 Task: Find connections with filter location Hückelhoven with filter topic #Websitewith filter profile language German with filter current company Microland Limited with filter school The NorthCap University with filter industry Outpatient Care Centers with filter service category Strategic Planning with filter keywords title Mover
Action: Mouse moved to (575, 71)
Screenshot: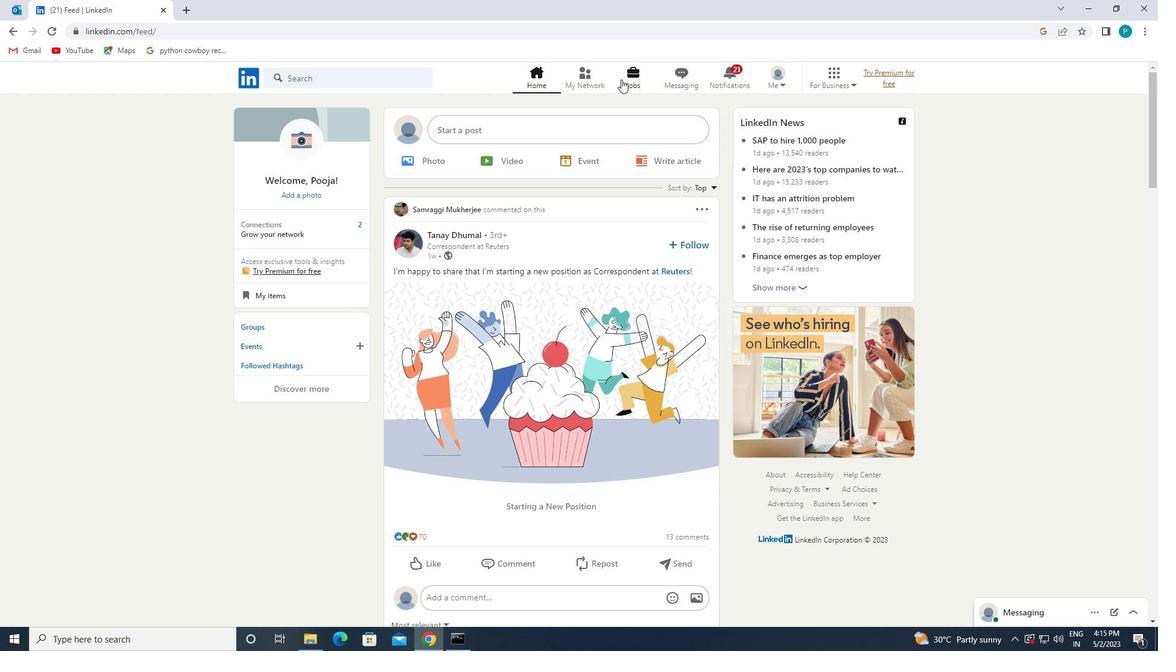 
Action: Mouse pressed left at (575, 71)
Screenshot: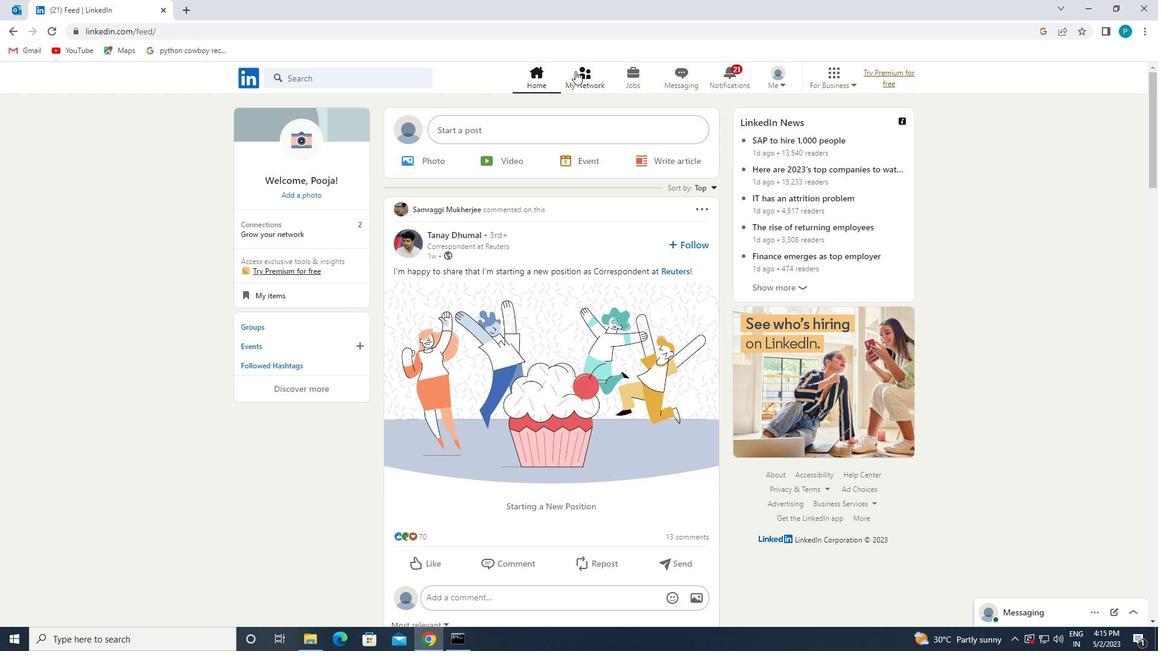 
Action: Mouse moved to (293, 146)
Screenshot: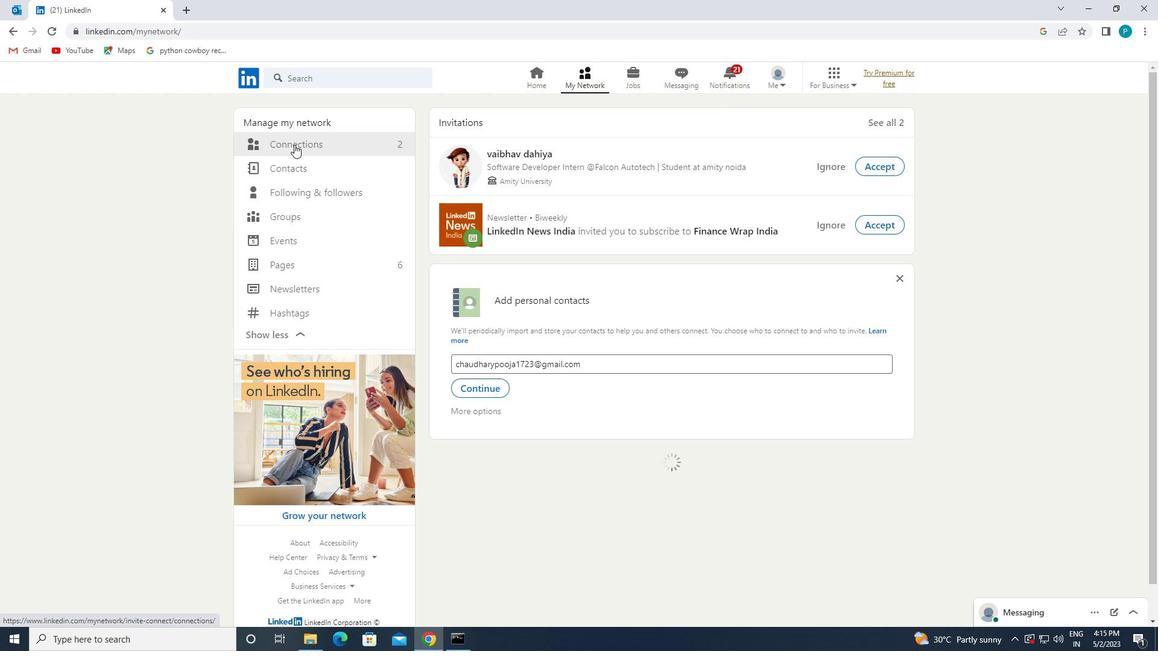 
Action: Mouse pressed left at (293, 146)
Screenshot: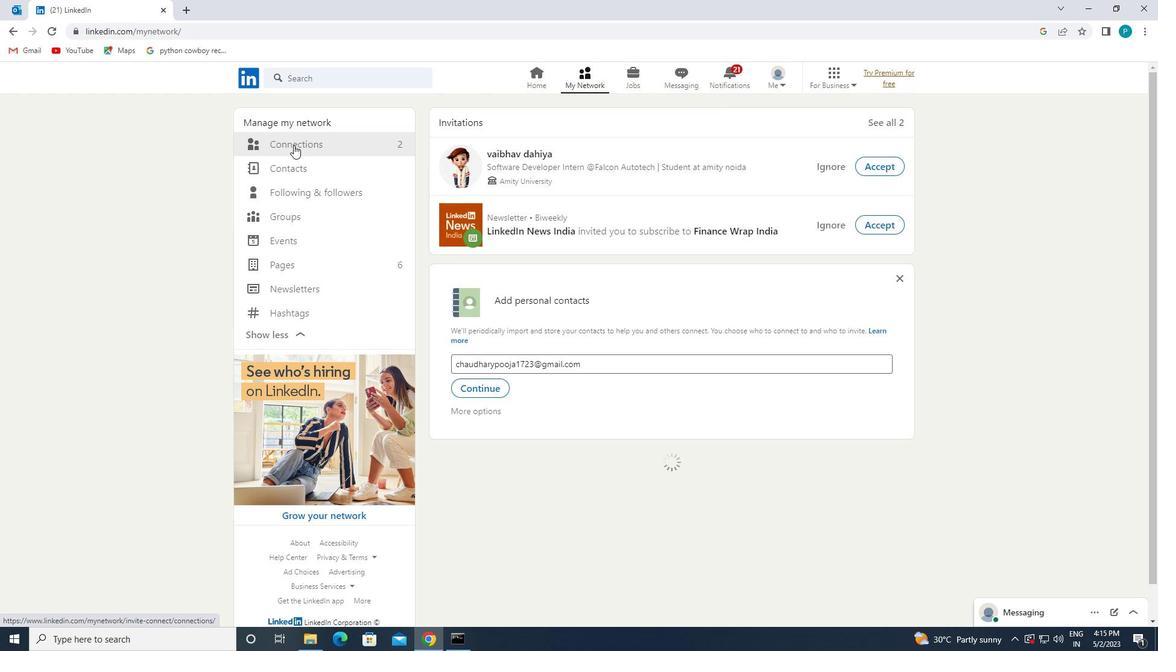 
Action: Mouse moved to (661, 147)
Screenshot: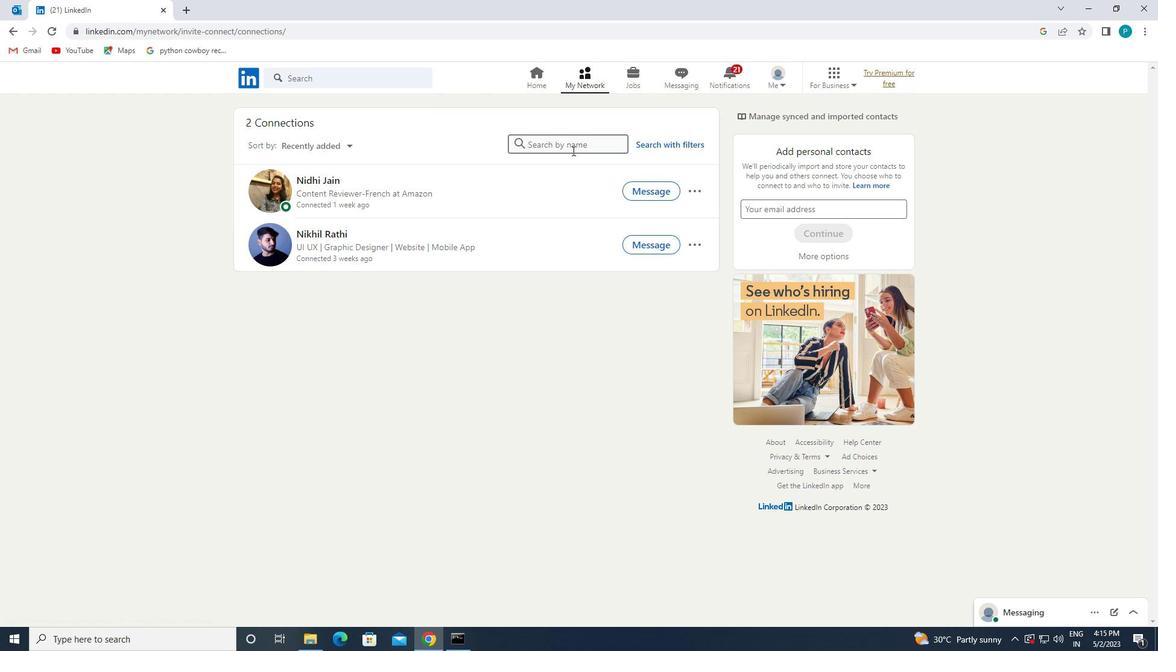 
Action: Mouse pressed left at (661, 147)
Screenshot: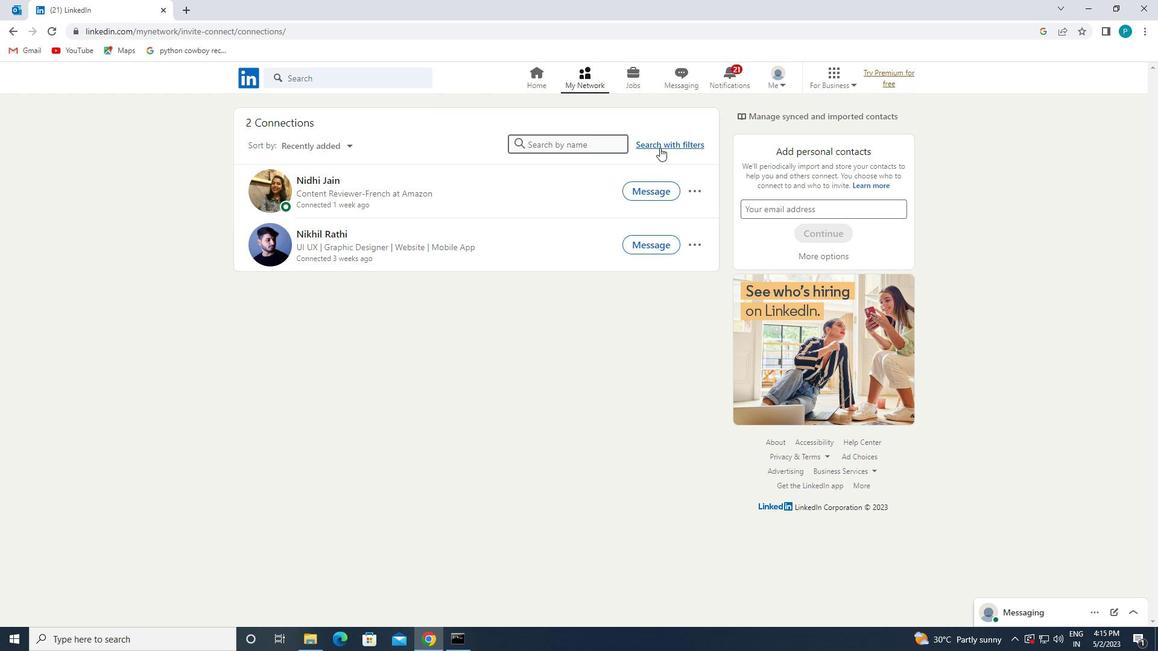 
Action: Mouse moved to (627, 110)
Screenshot: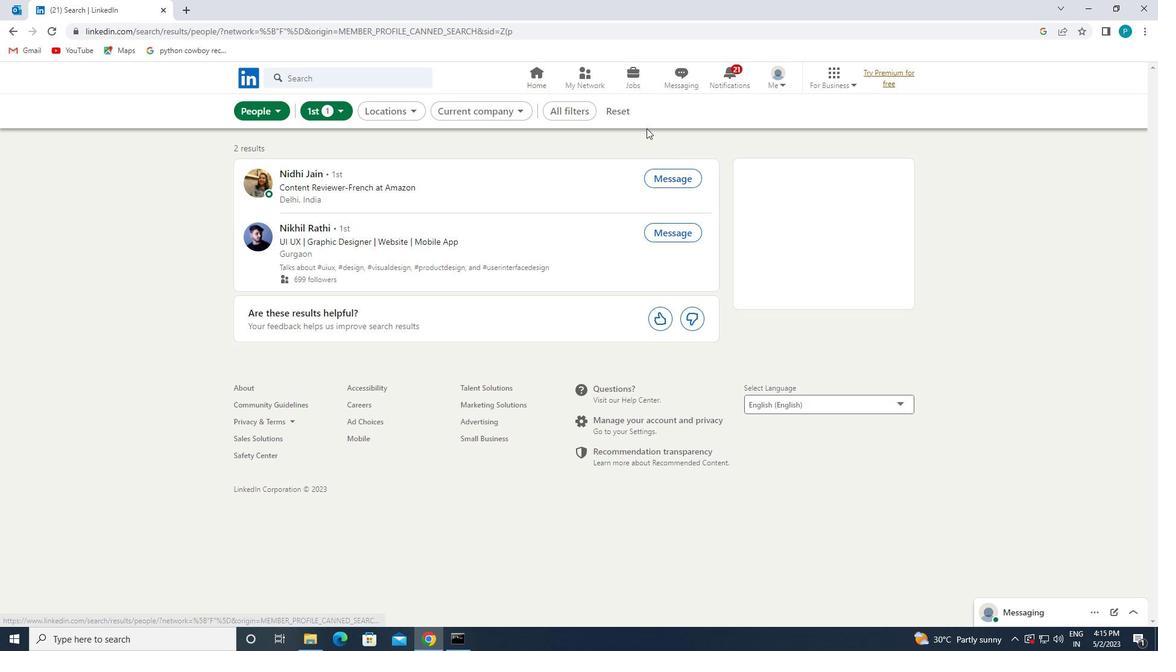 
Action: Mouse pressed left at (627, 110)
Screenshot: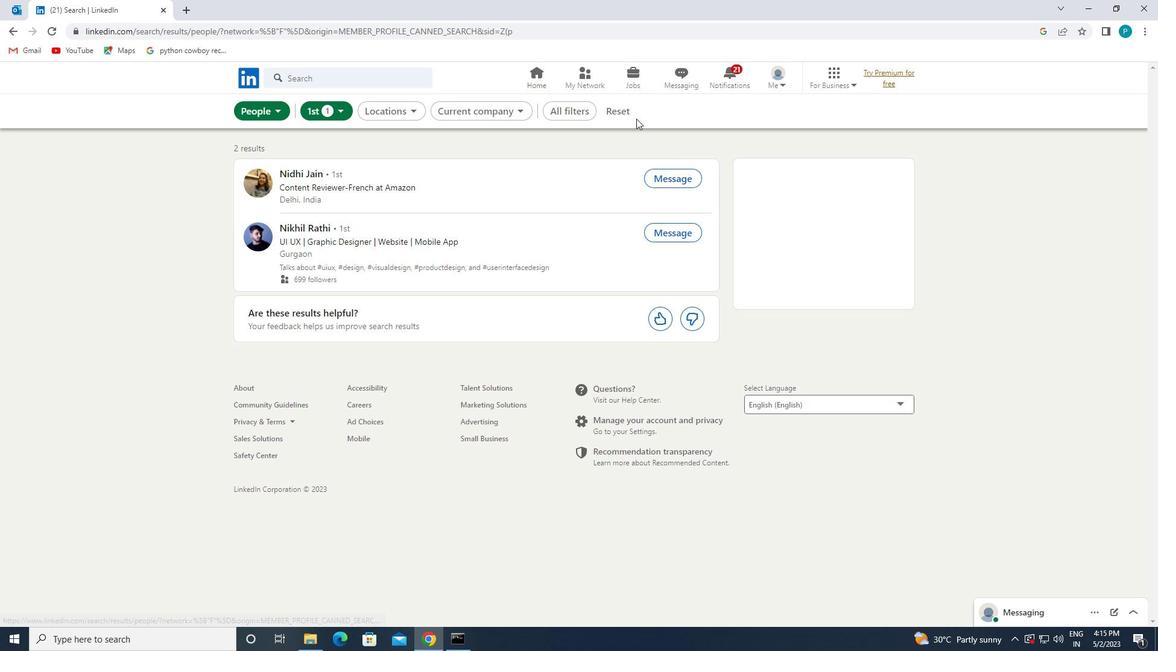 
Action: Mouse moved to (589, 111)
Screenshot: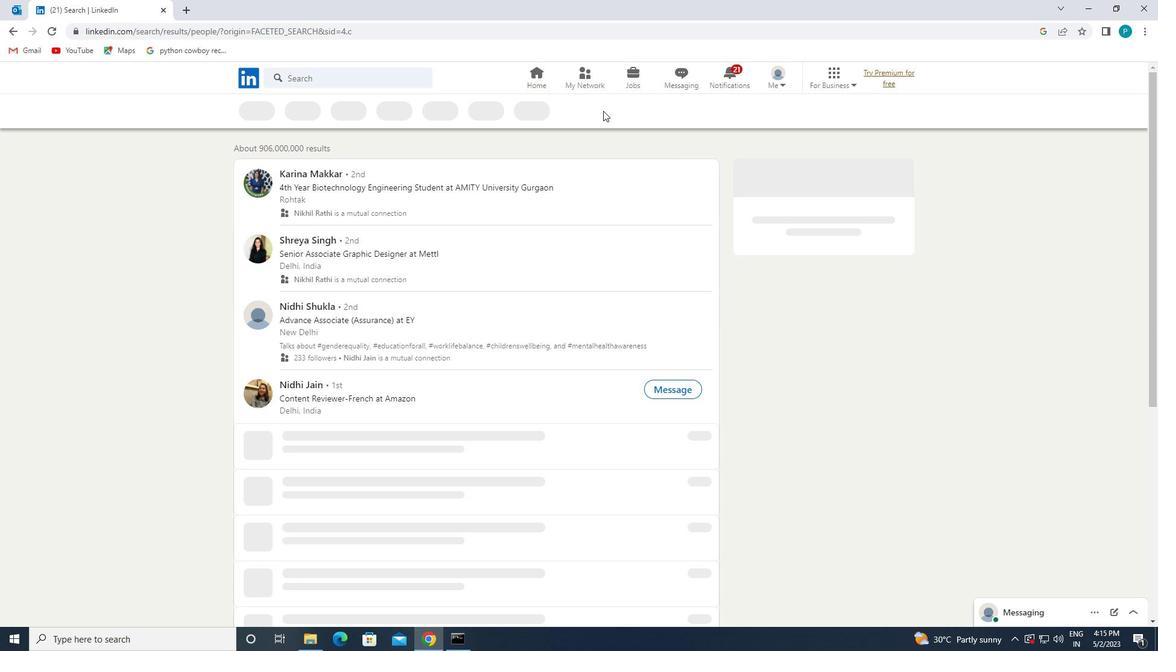 
Action: Mouse pressed left at (589, 111)
Screenshot: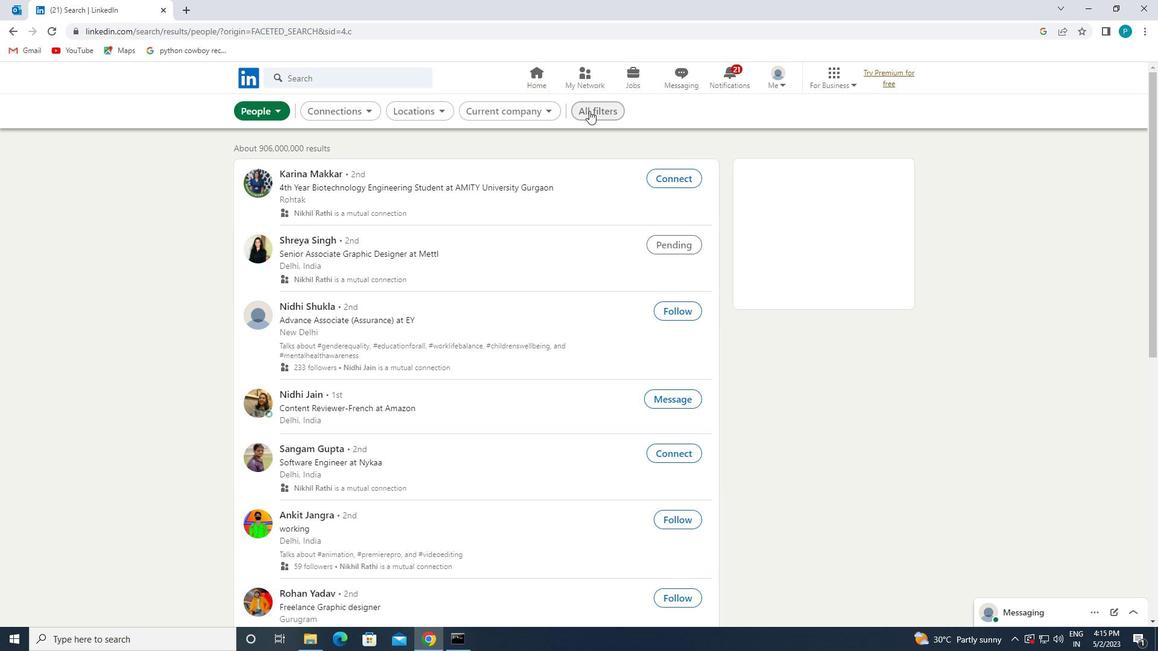 
Action: Mouse moved to (908, 328)
Screenshot: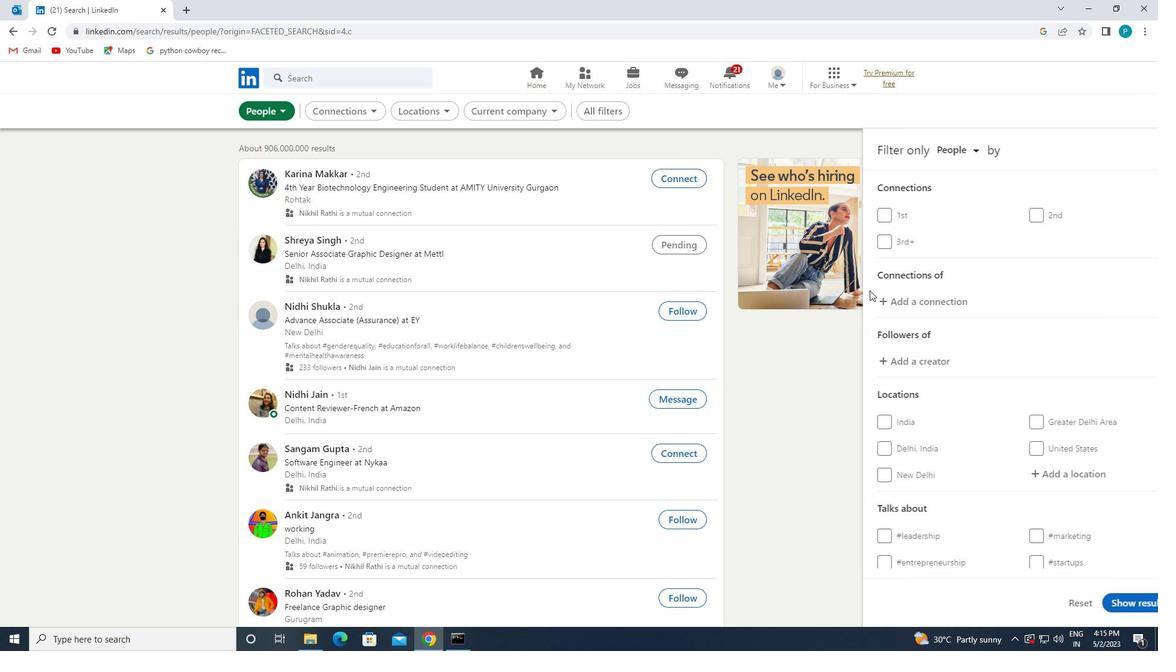 
Action: Mouse scrolled (908, 327) with delta (0, 0)
Screenshot: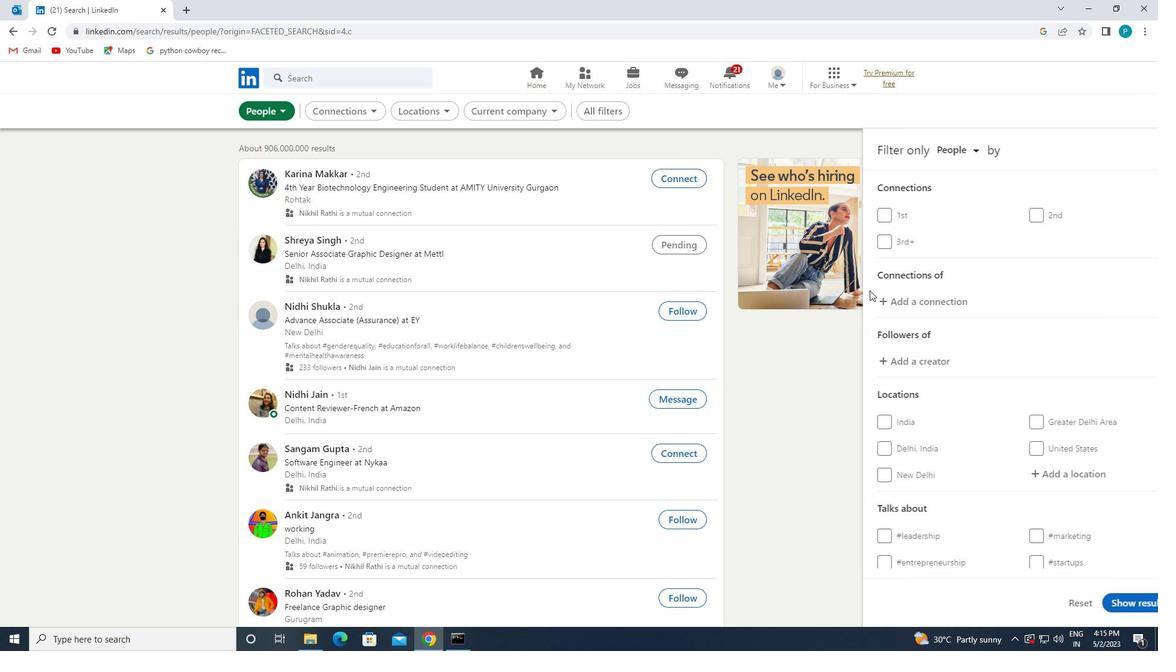 
Action: Mouse moved to (910, 332)
Screenshot: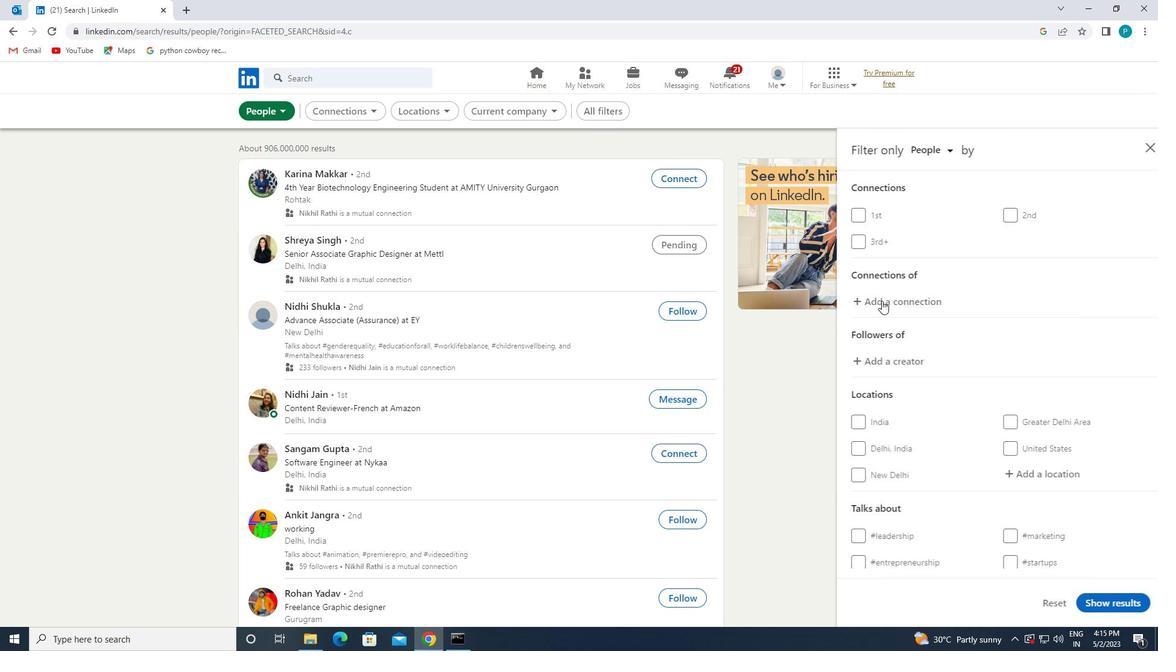 
Action: Mouse scrolled (910, 331) with delta (0, 0)
Screenshot: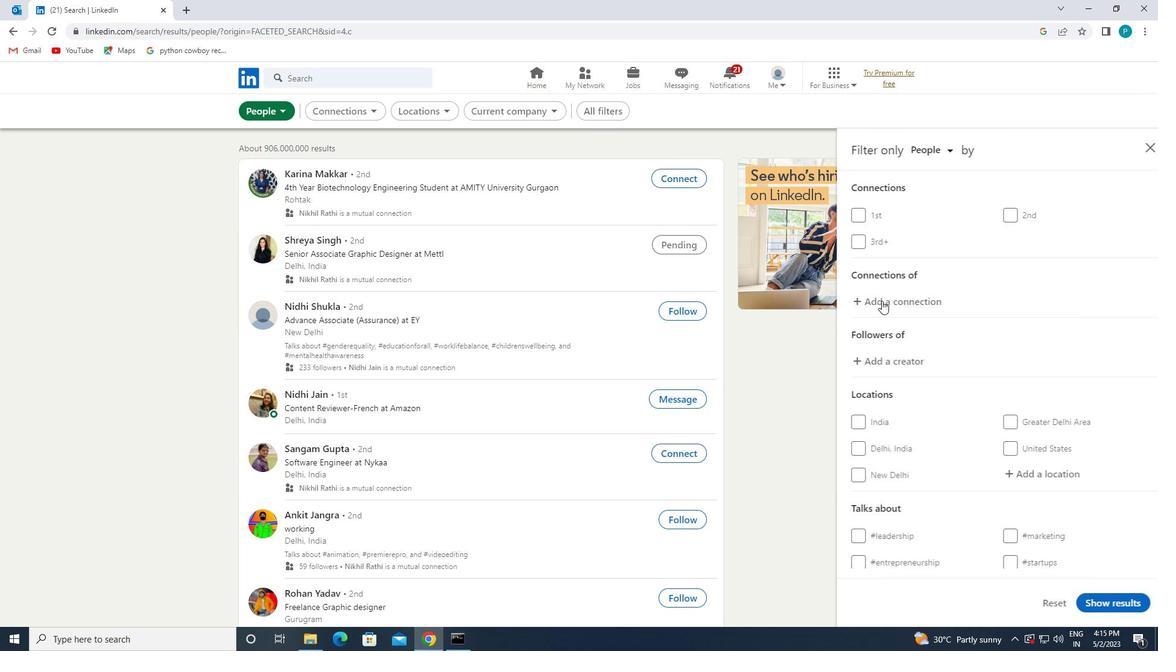 
Action: Mouse moved to (990, 352)
Screenshot: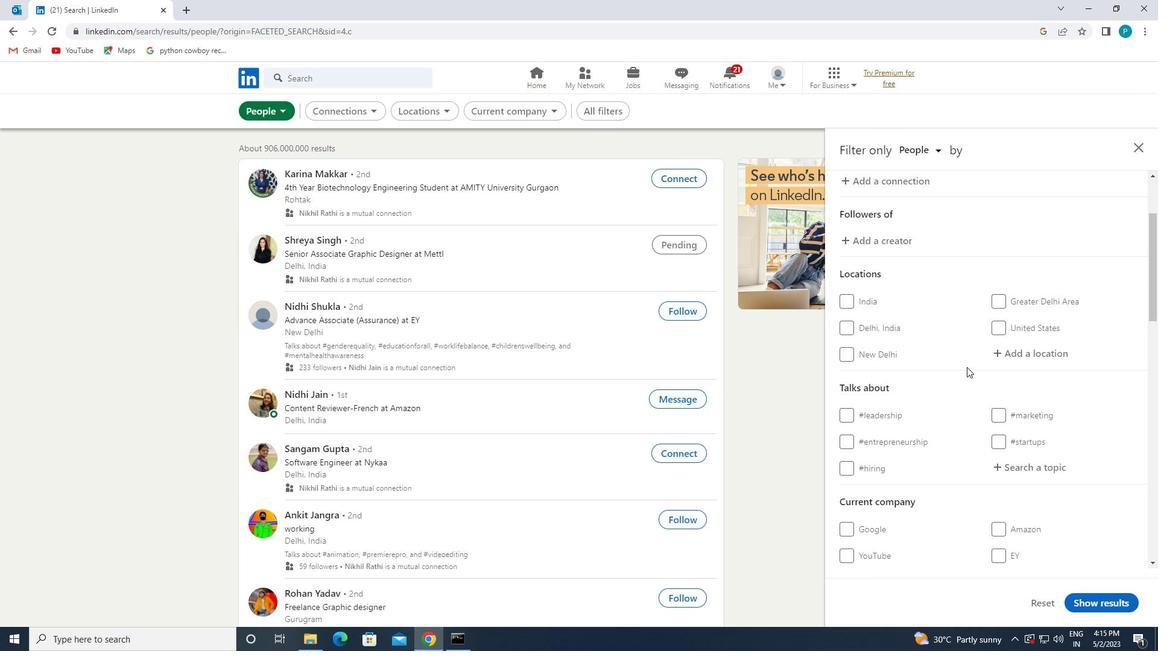 
Action: Mouse pressed left at (990, 352)
Screenshot: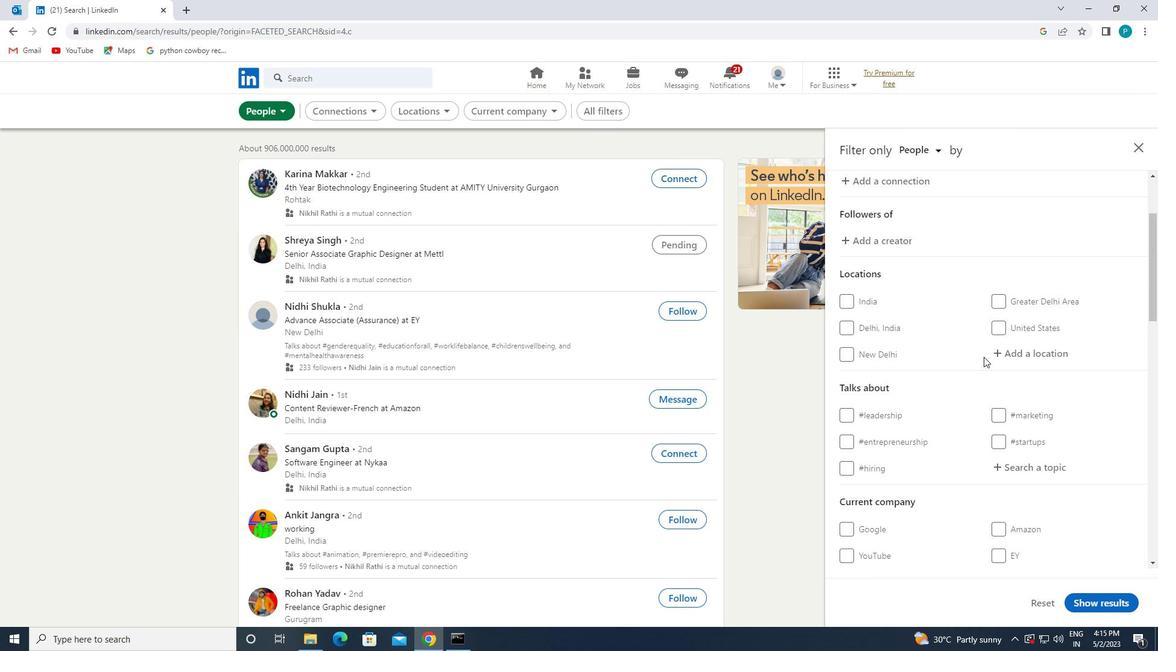 
Action: Key pressed <Key.caps_lock>h<Key.caps_lock>uckelhoven
Screenshot: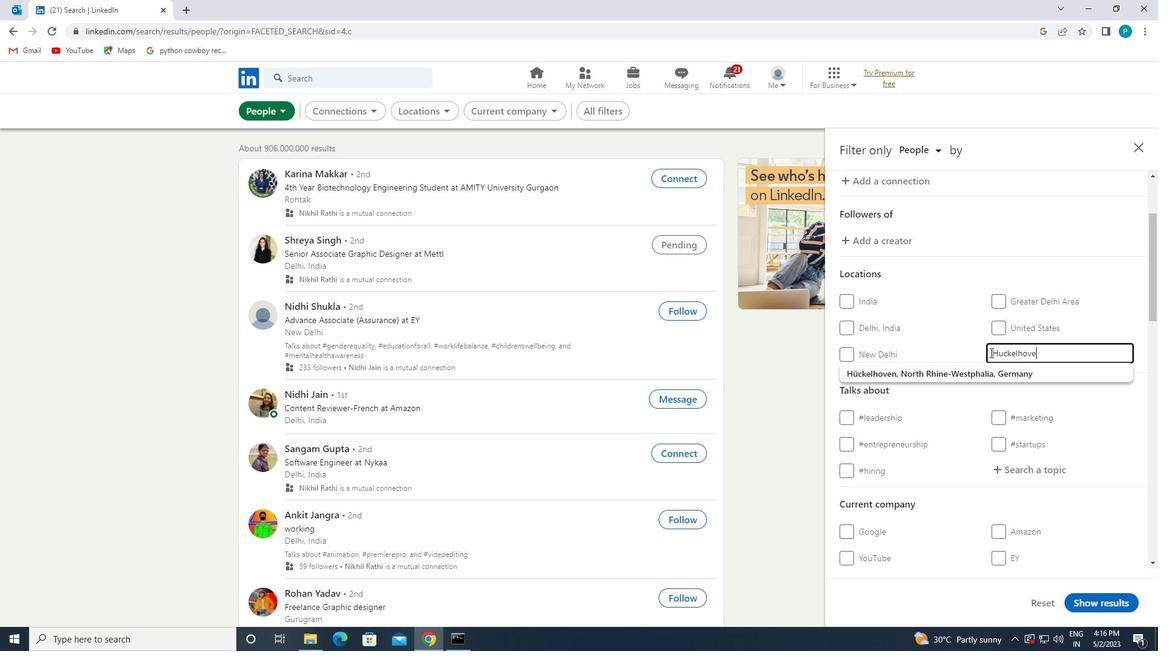 
Action: Mouse moved to (1001, 384)
Screenshot: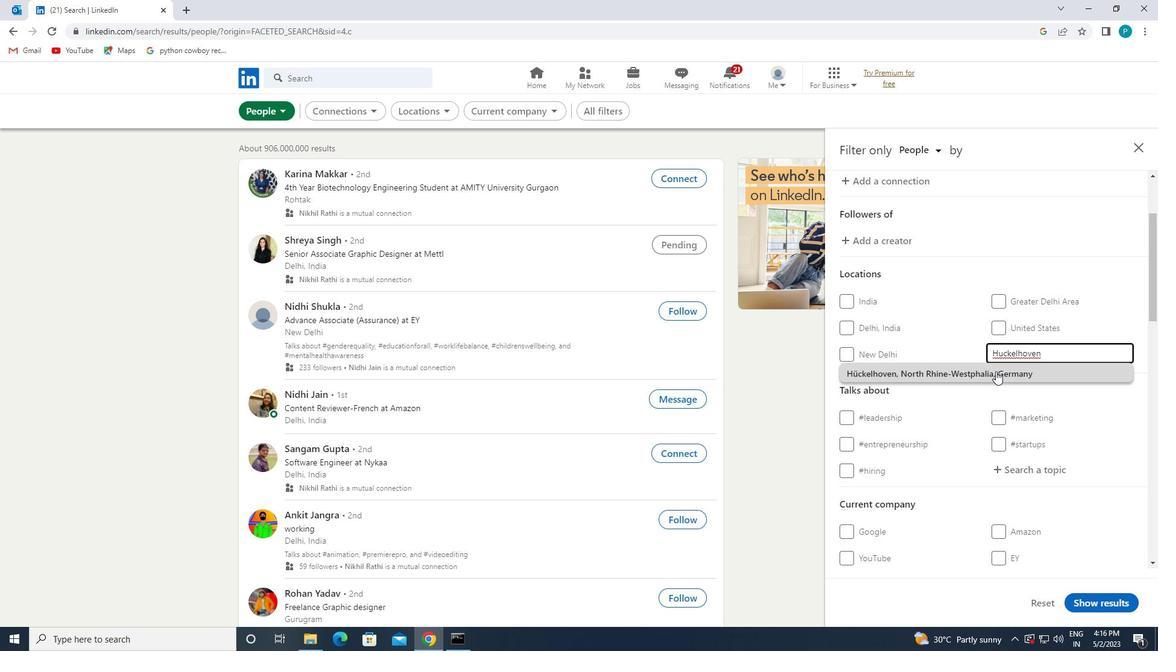 
Action: Mouse pressed left at (1001, 384)
Screenshot: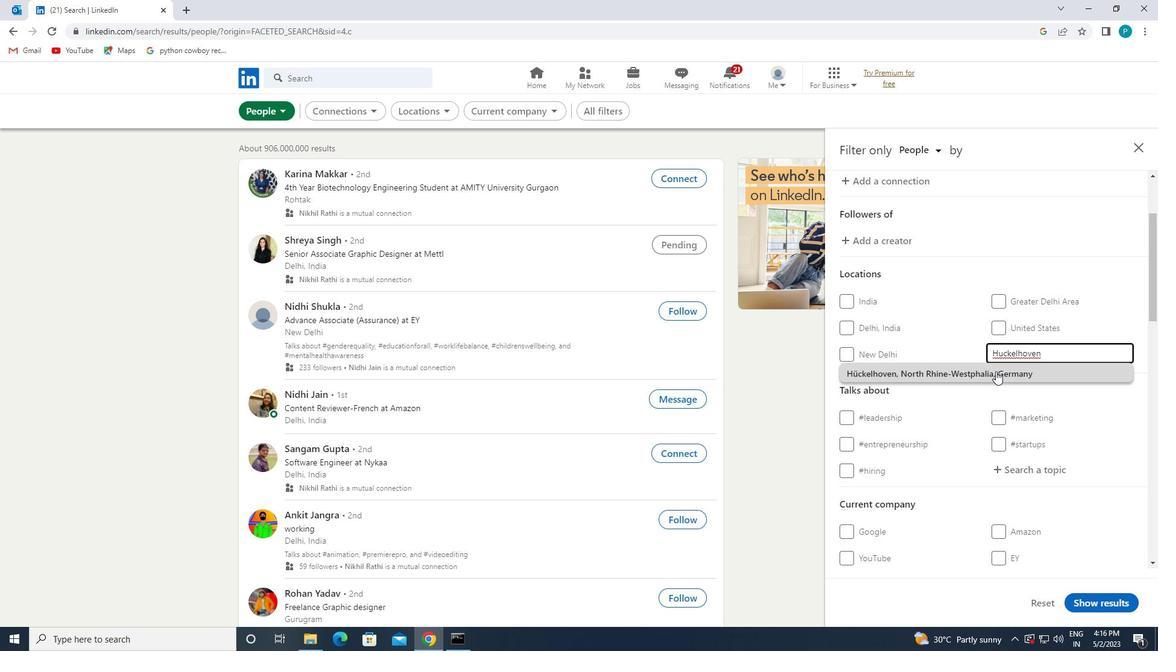 
Action: Mouse moved to (1000, 397)
Screenshot: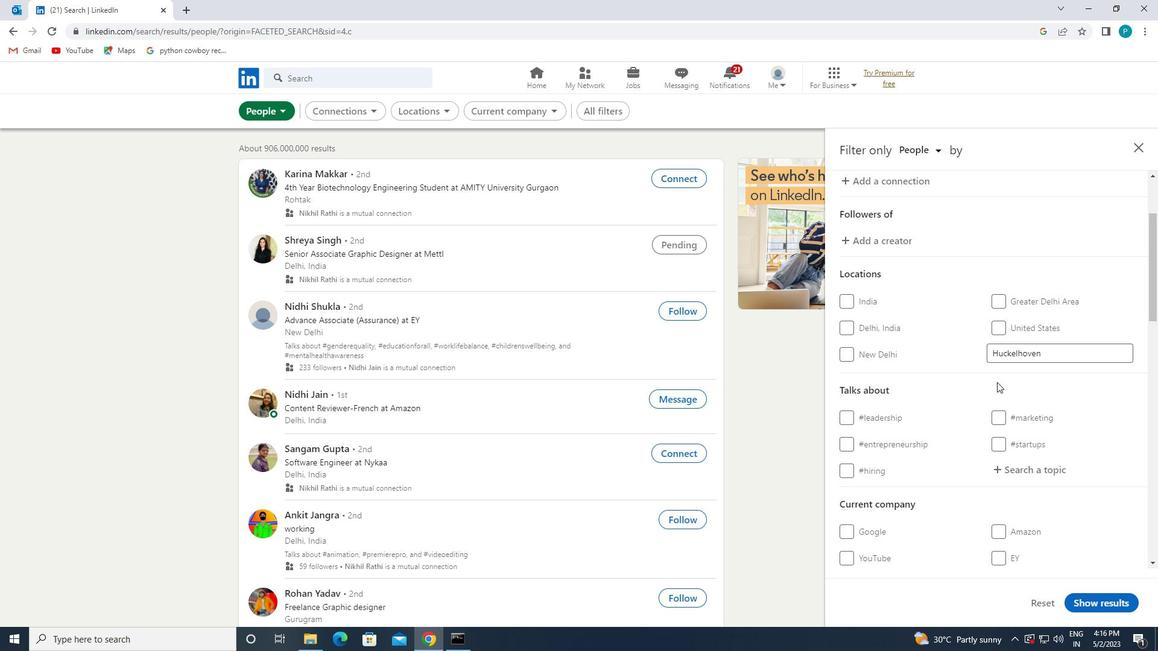 
Action: Mouse scrolled (1000, 396) with delta (0, 0)
Screenshot: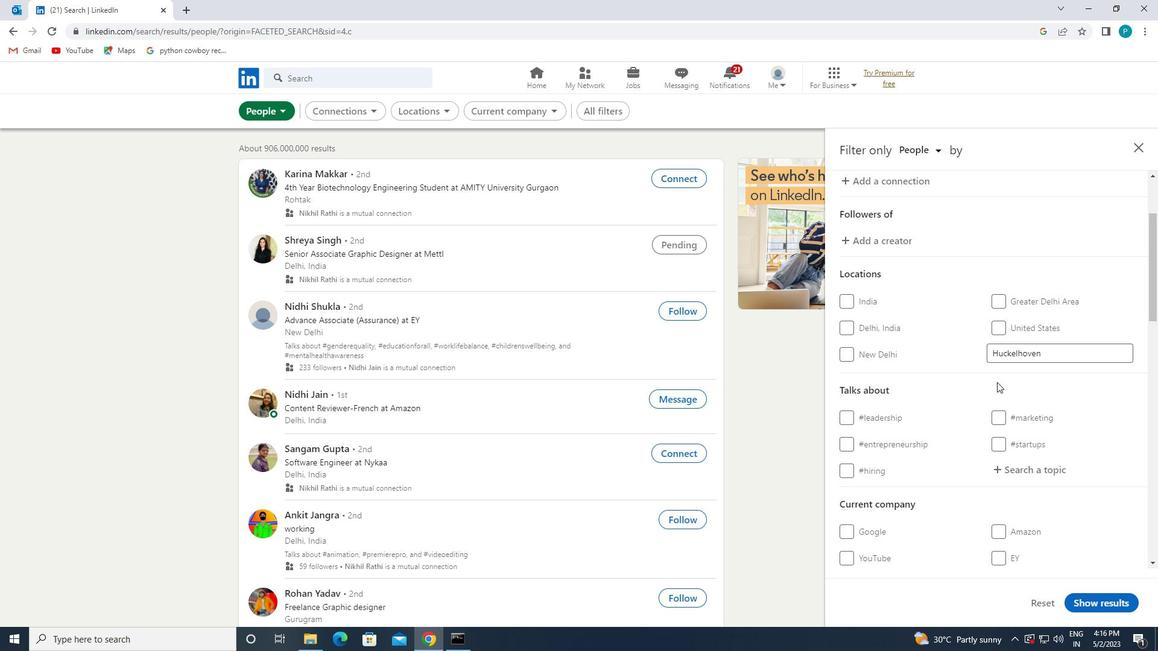 
Action: Mouse moved to (1001, 400)
Screenshot: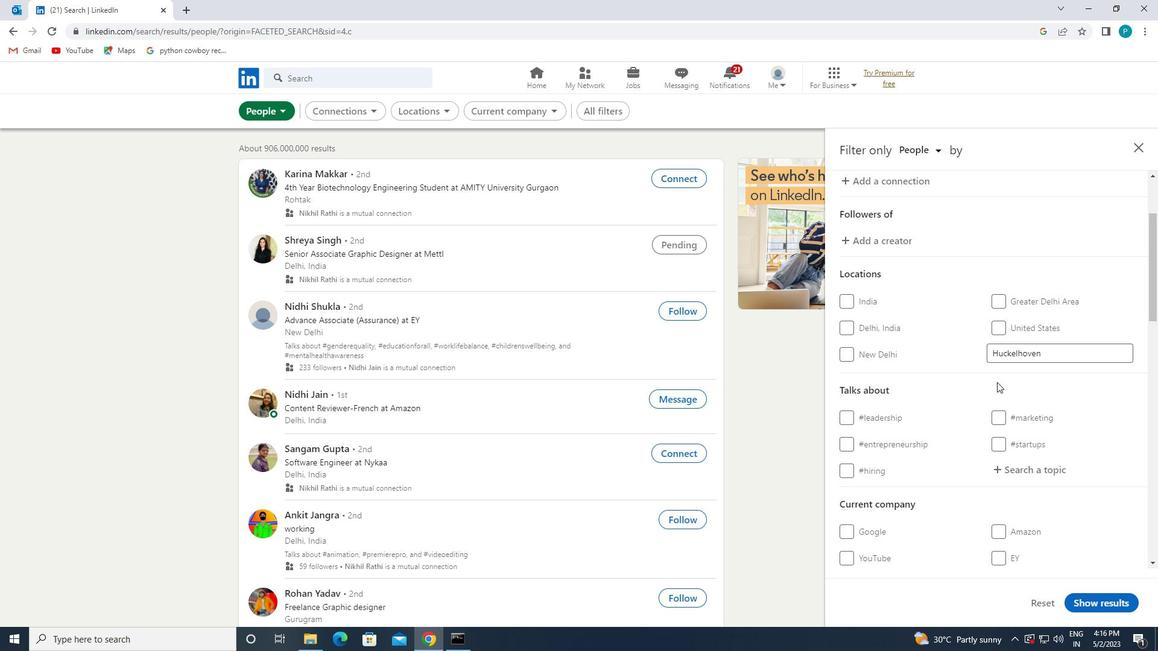 
Action: Mouse scrolled (1001, 399) with delta (0, 0)
Screenshot: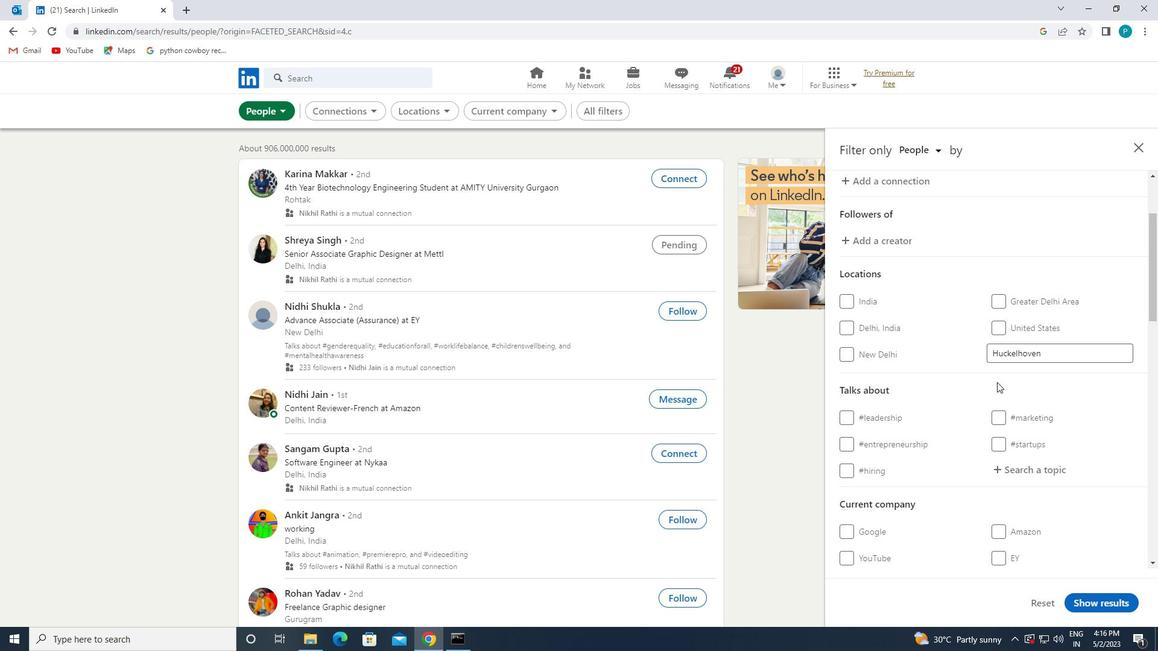 
Action: Mouse moved to (1020, 347)
Screenshot: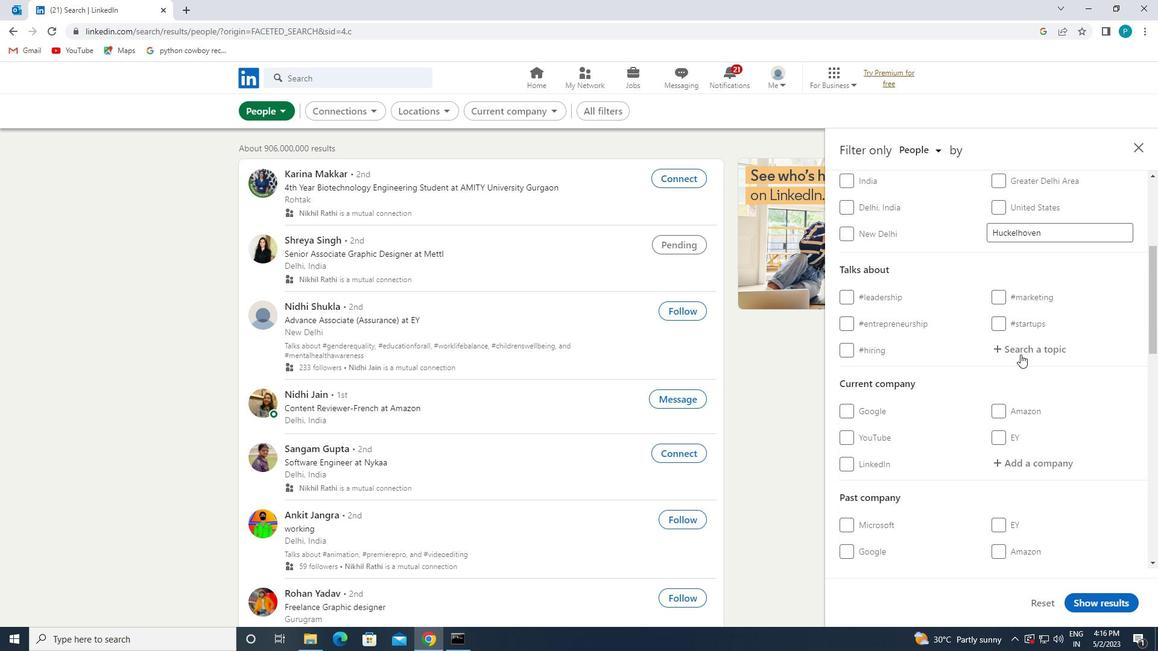 
Action: Mouse pressed left at (1020, 347)
Screenshot: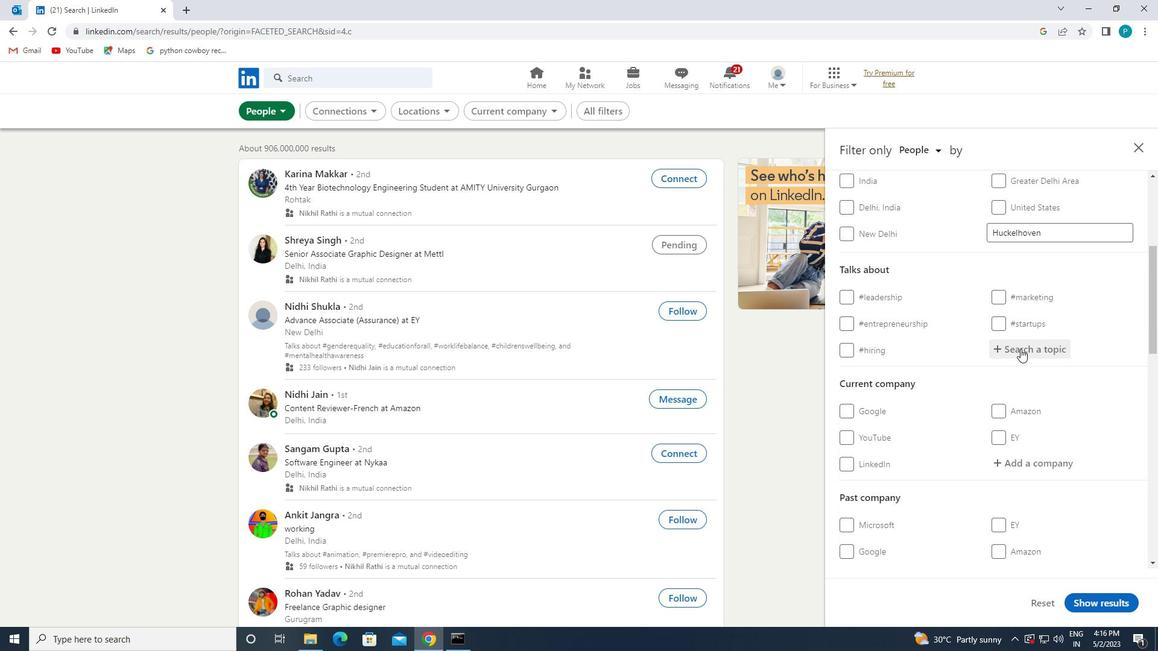 
Action: Mouse moved to (1054, 238)
Screenshot: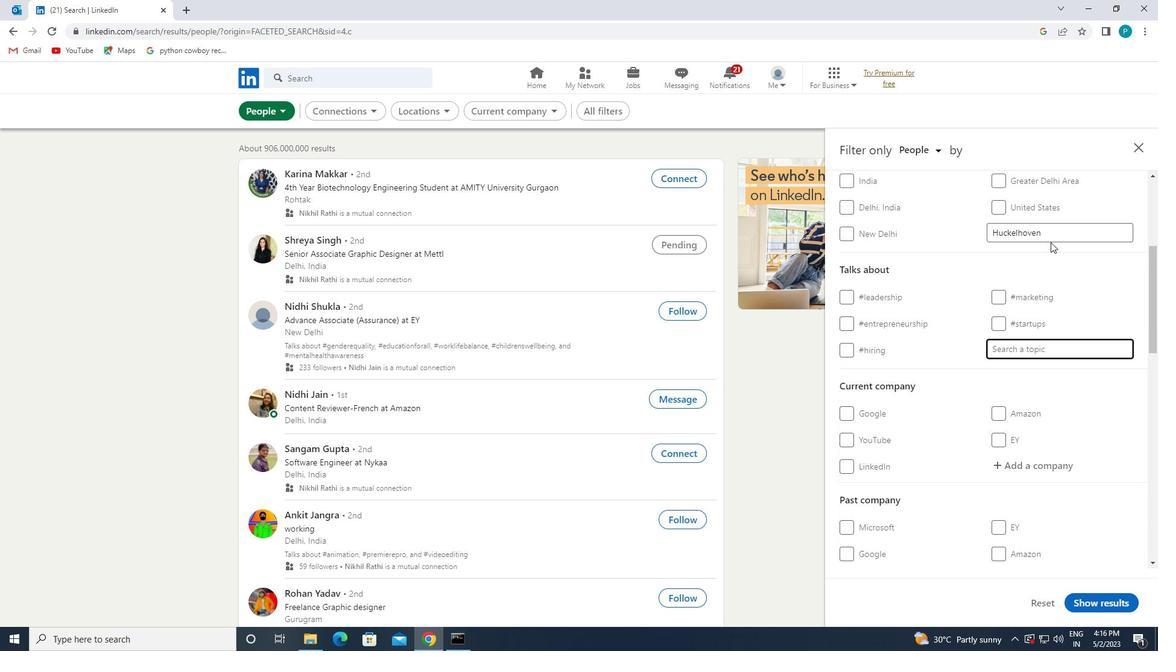 
Action: Mouse pressed left at (1054, 238)
Screenshot: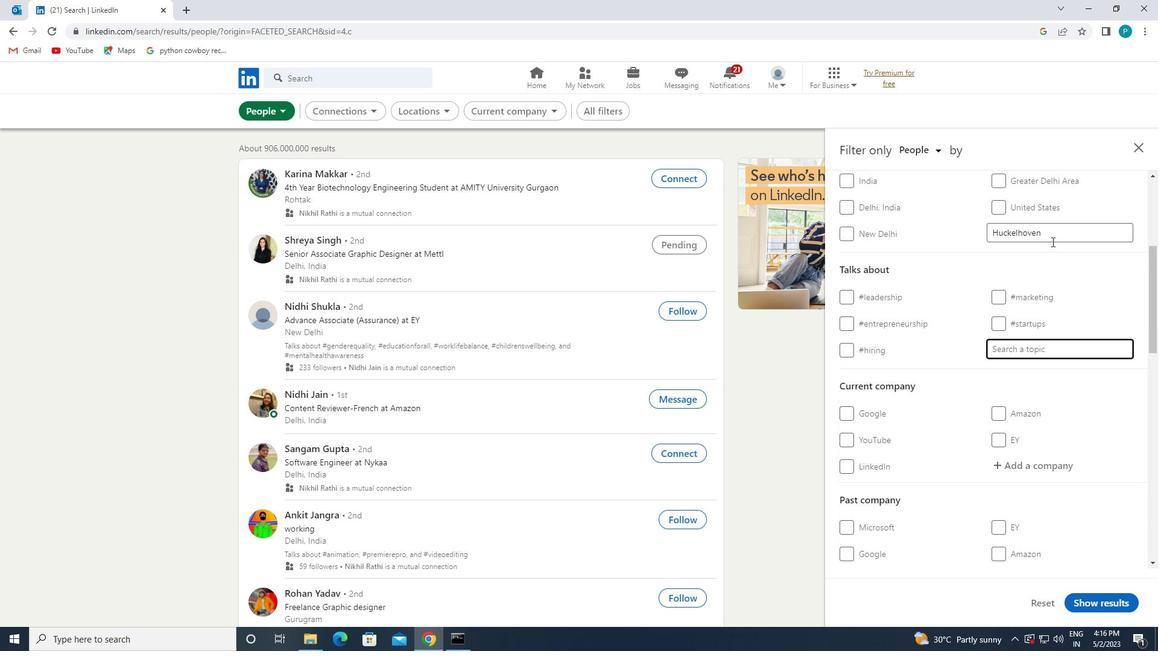 
Action: Mouse moved to (1038, 257)
Screenshot: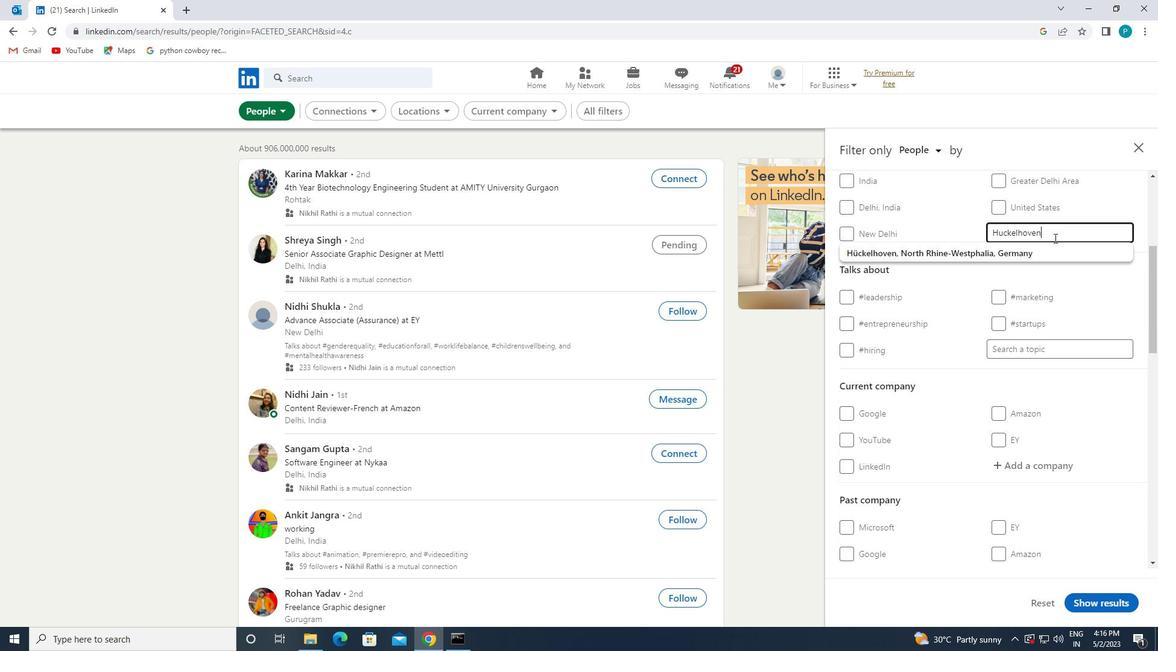 
Action: Mouse pressed left at (1038, 257)
Screenshot: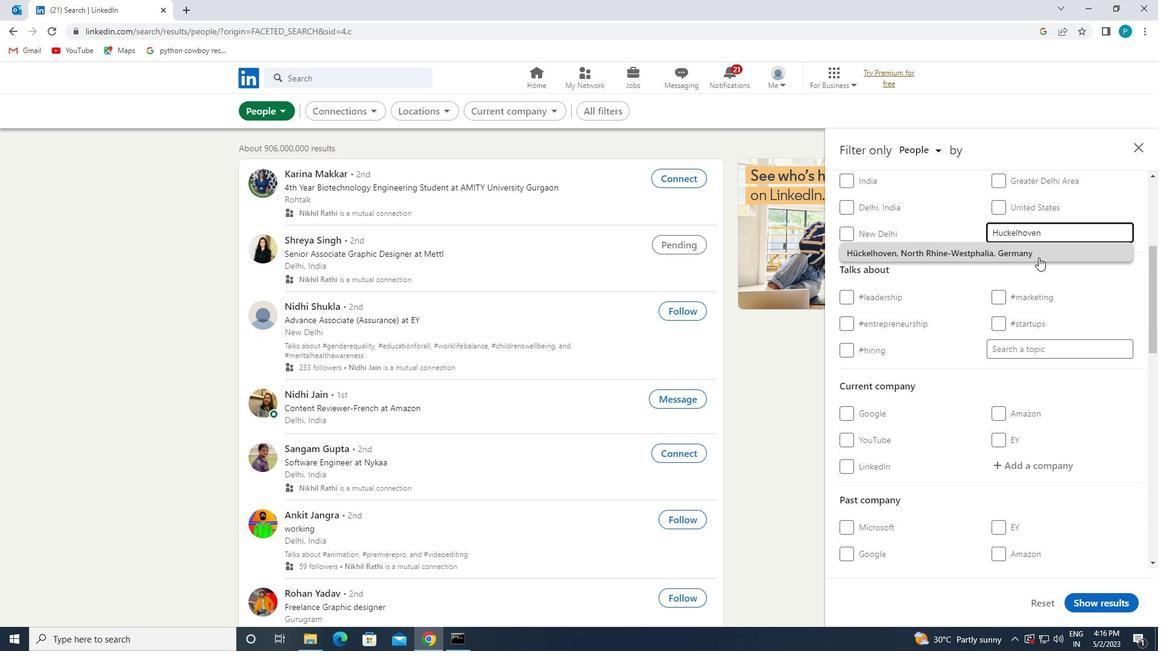 
Action: Mouse moved to (1037, 398)
Screenshot: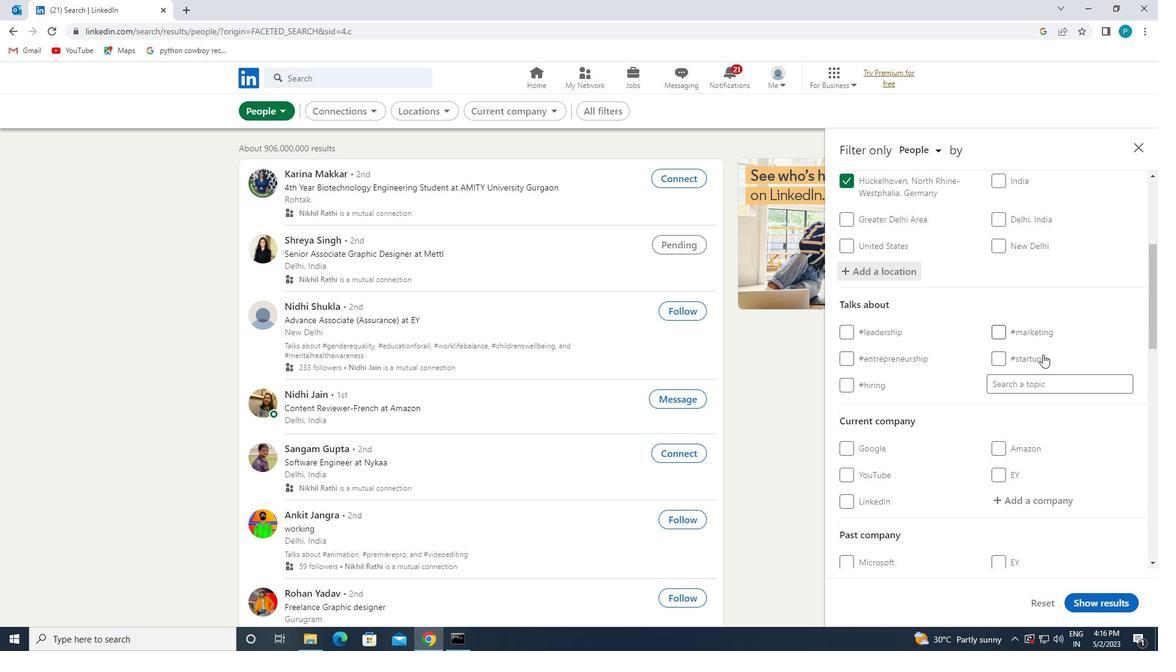 
Action: Mouse pressed left at (1037, 398)
Screenshot: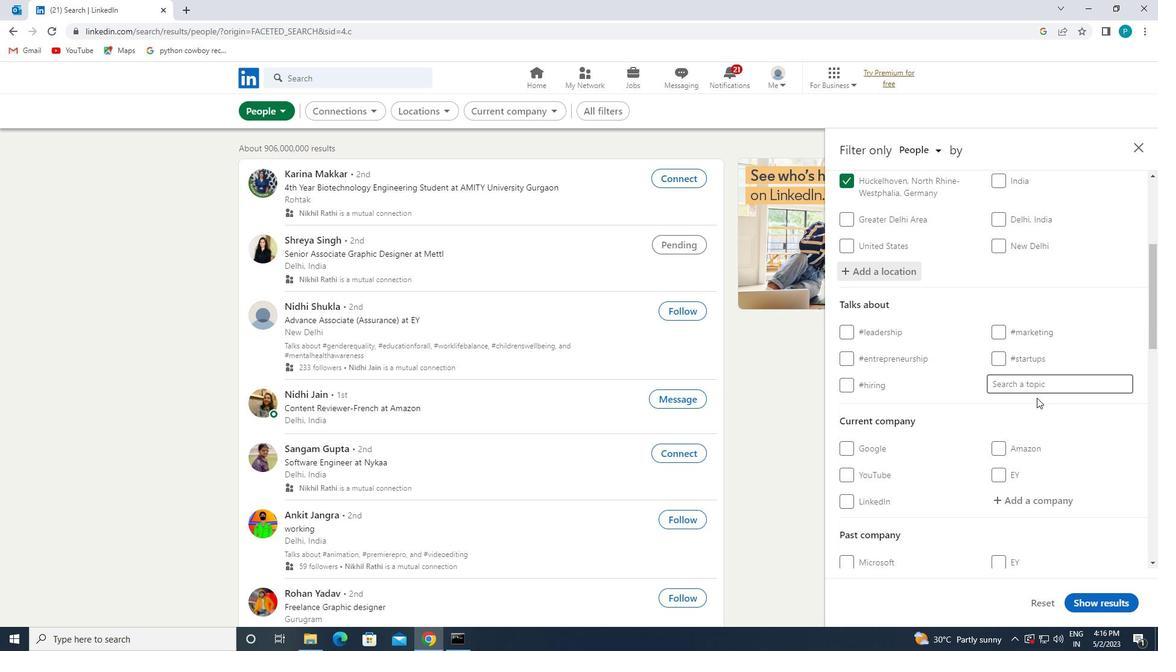 
Action: Mouse moved to (1034, 384)
Screenshot: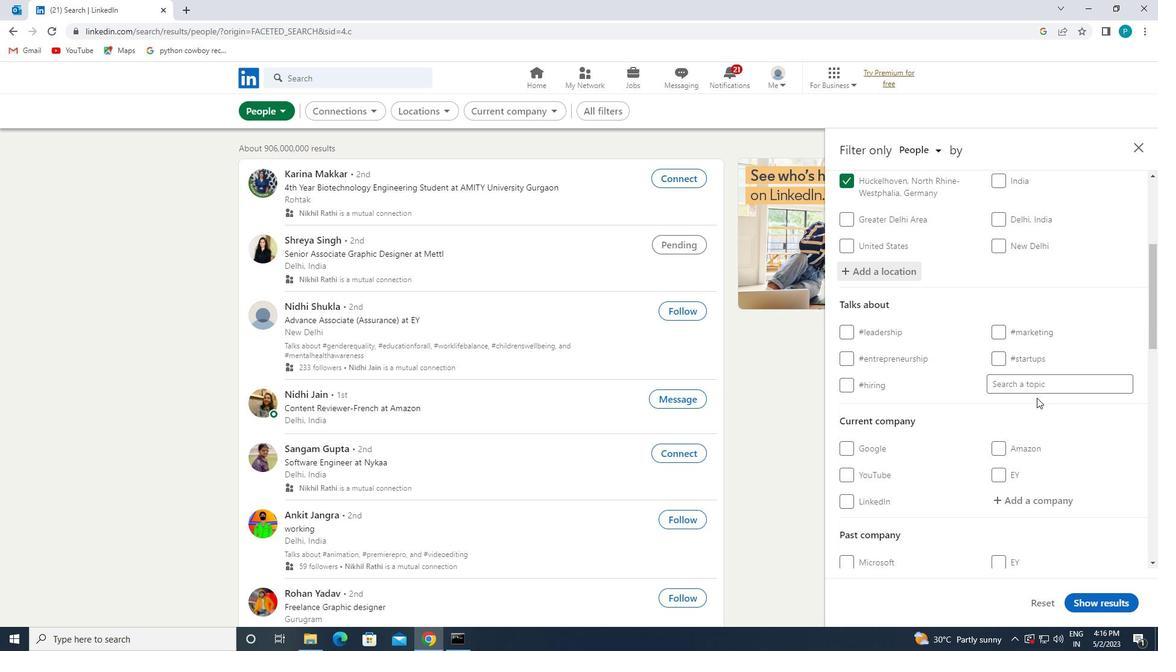 
Action: Mouse pressed left at (1034, 384)
Screenshot: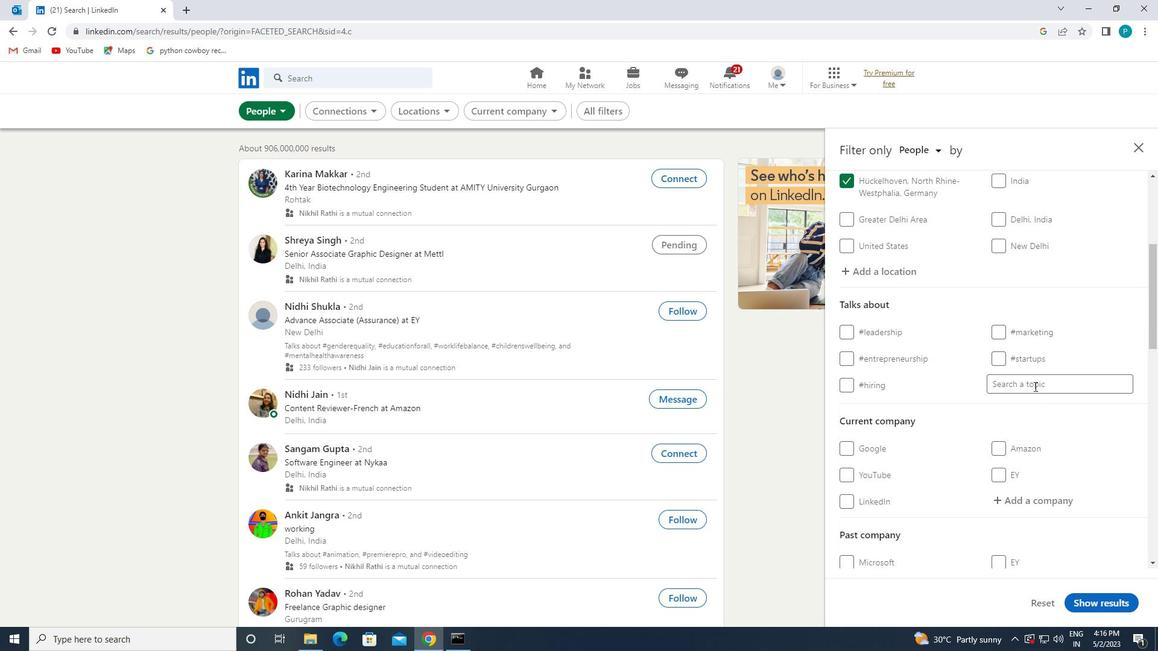 
Action: Key pressed <Key.shift>#<Key.caps_lock>W<Key.caps_lock>EBSITE
Screenshot: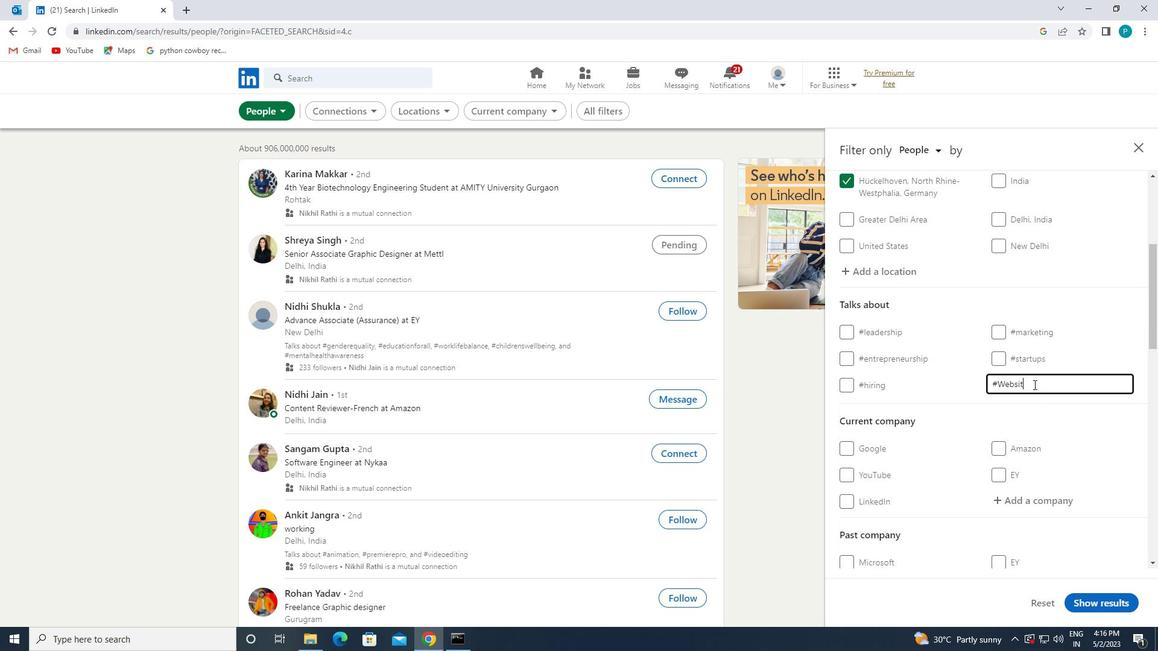 
Action: Mouse moved to (1057, 401)
Screenshot: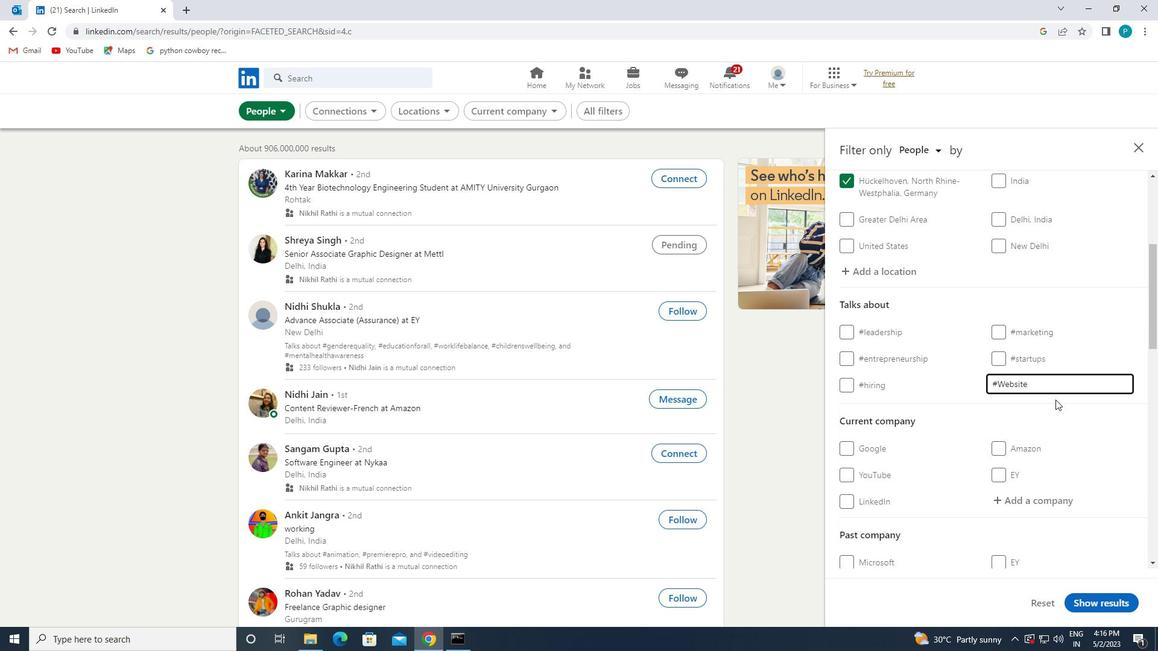 
Action: Mouse scrolled (1057, 401) with delta (0, 0)
Screenshot: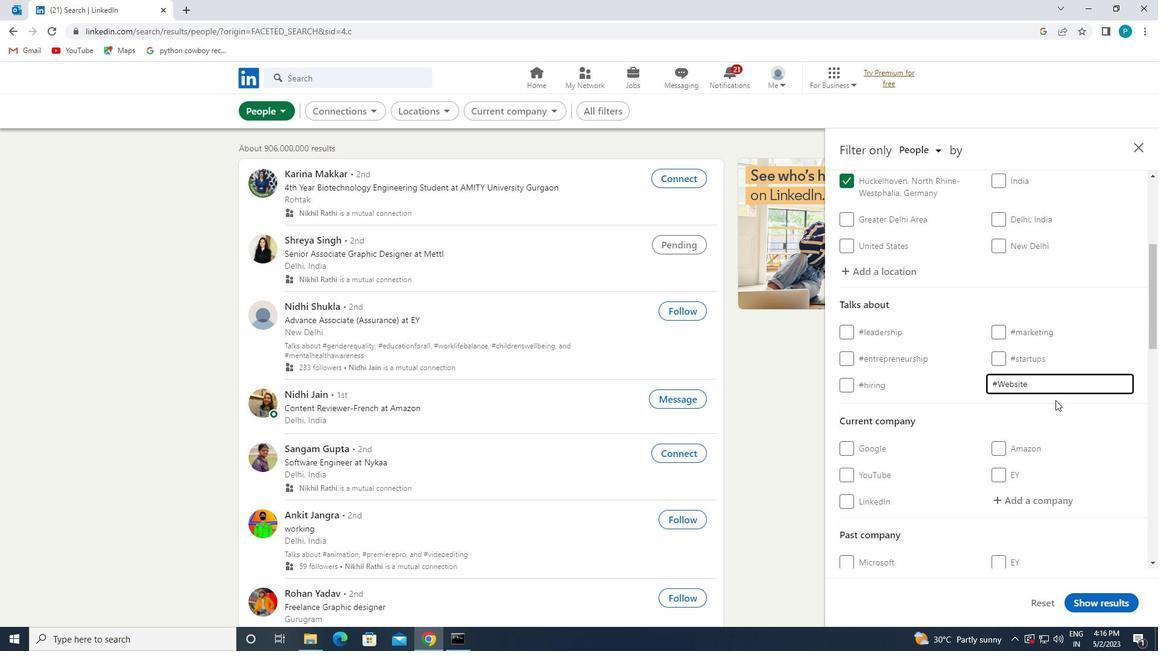 
Action: Mouse moved to (1058, 403)
Screenshot: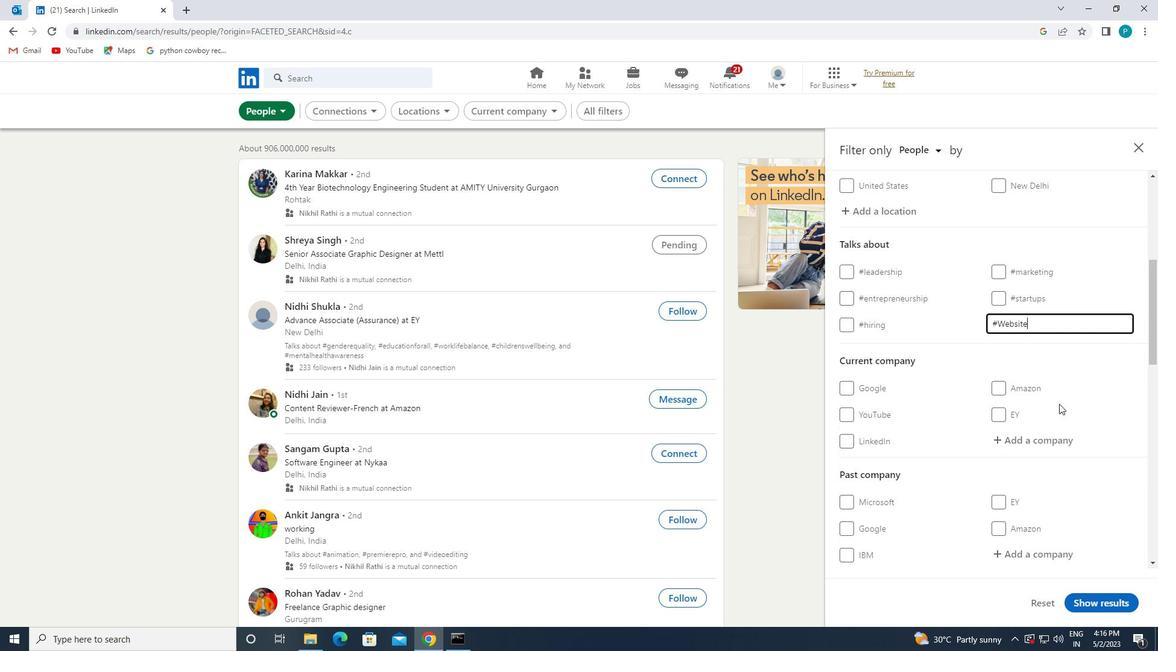 
Action: Mouse scrolled (1058, 402) with delta (0, 0)
Screenshot: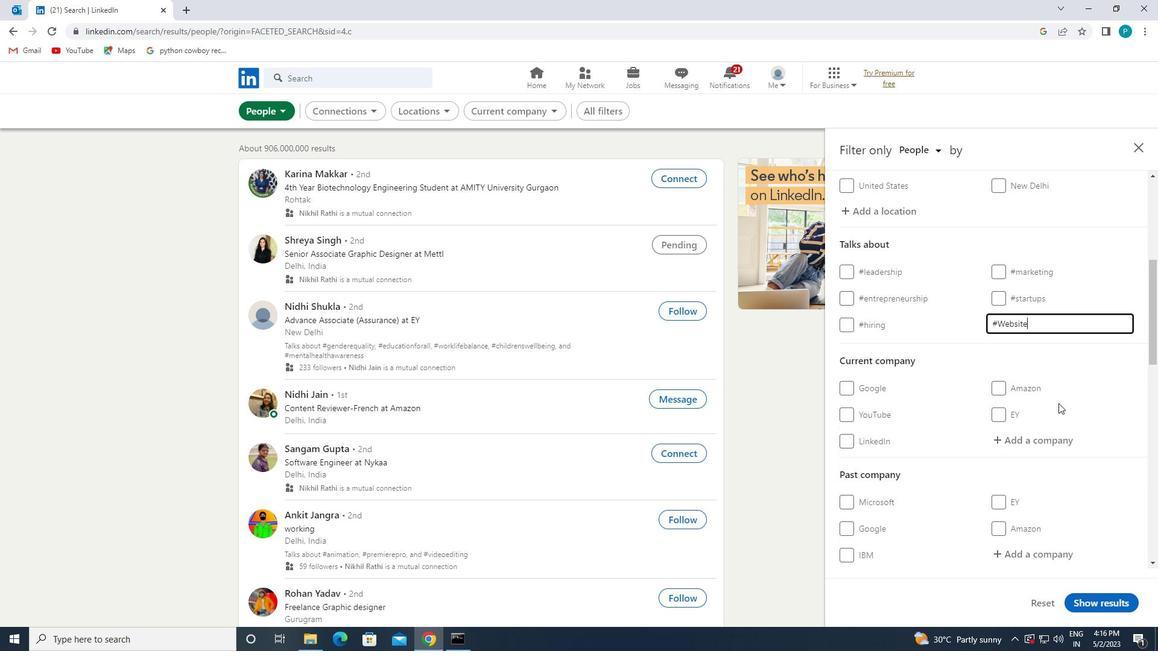 
Action: Mouse scrolled (1058, 402) with delta (0, 0)
Screenshot: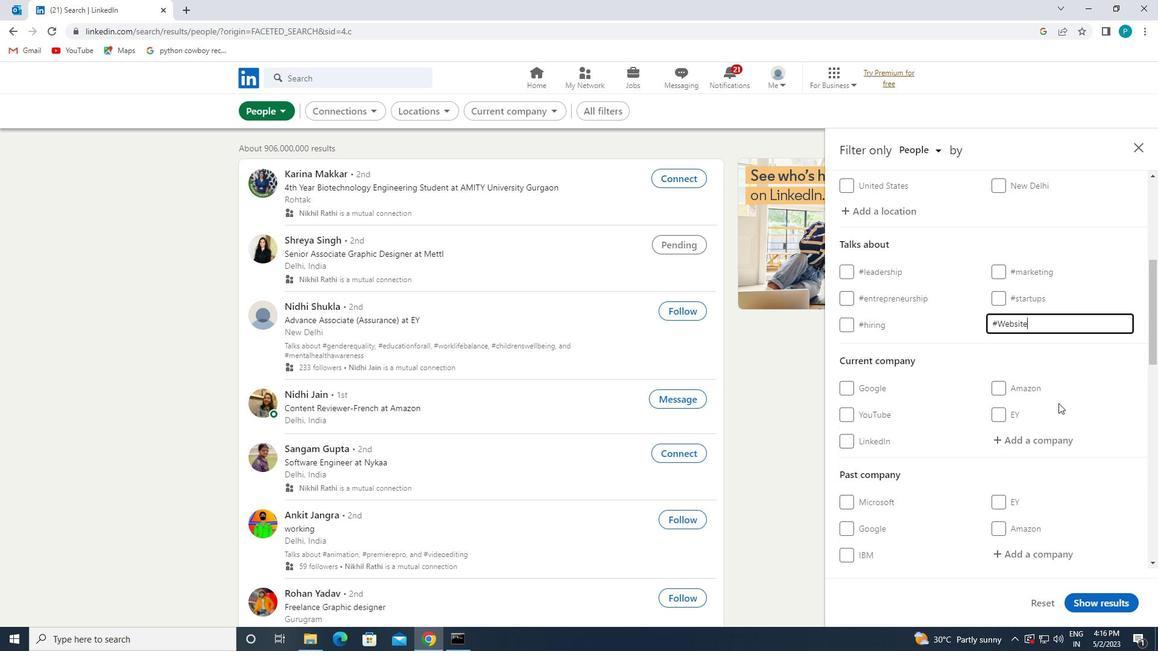 
Action: Mouse moved to (1027, 355)
Screenshot: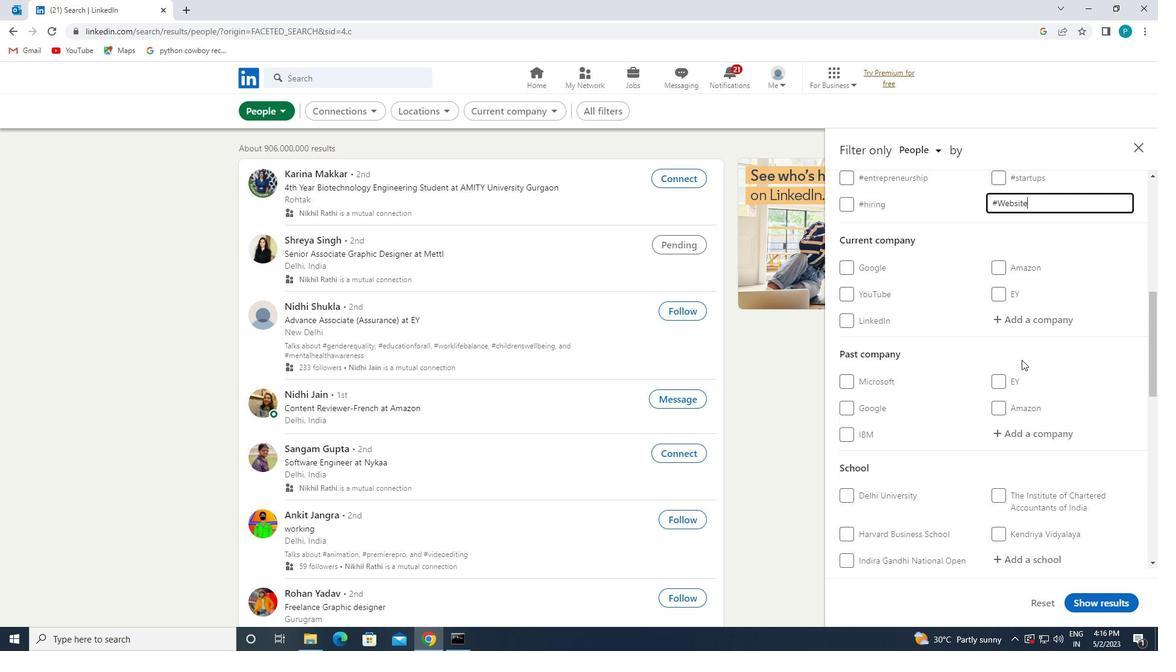 
Action: Mouse scrolled (1027, 355) with delta (0, 0)
Screenshot: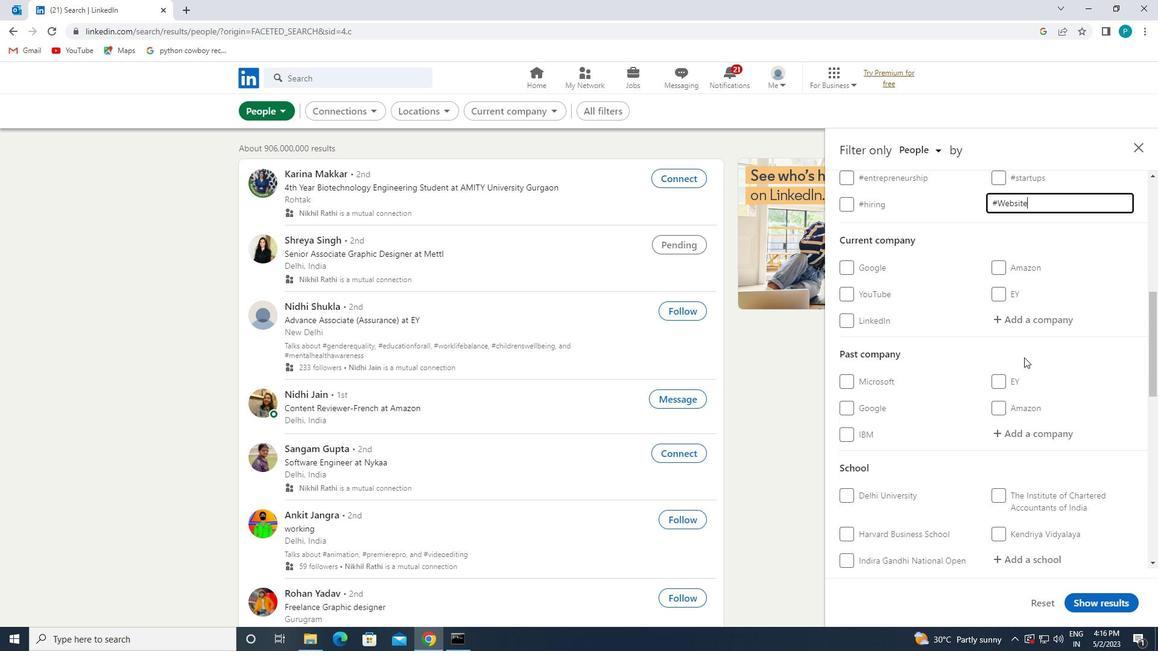 
Action: Mouse moved to (1022, 339)
Screenshot: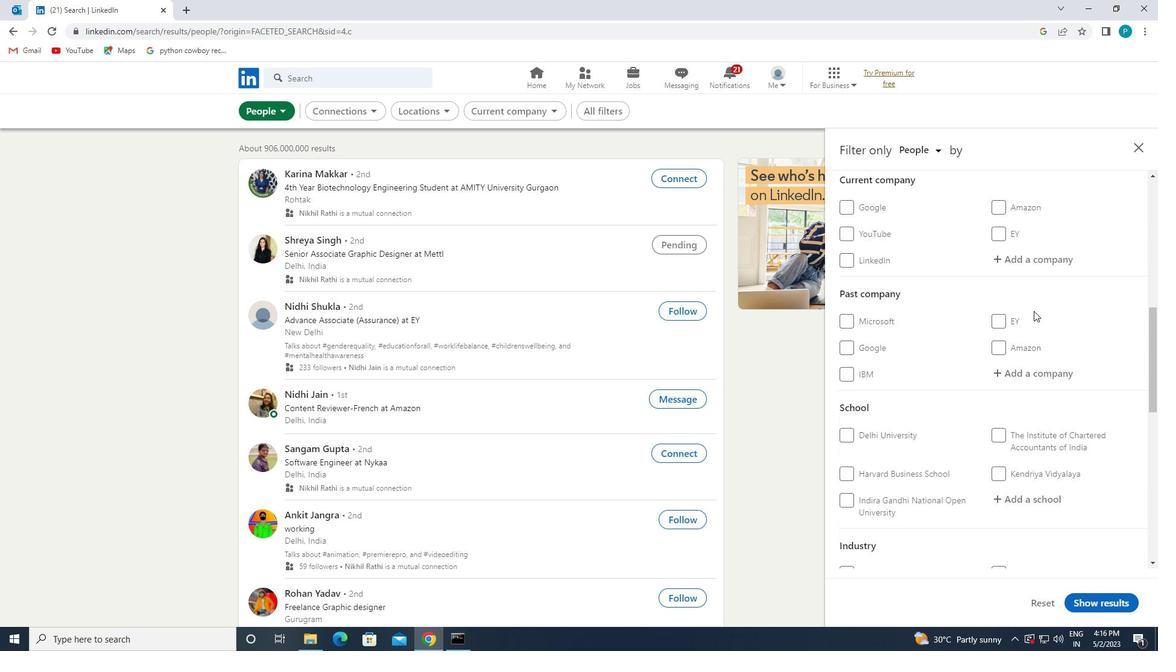 
Action: Mouse scrolled (1022, 339) with delta (0, 0)
Screenshot: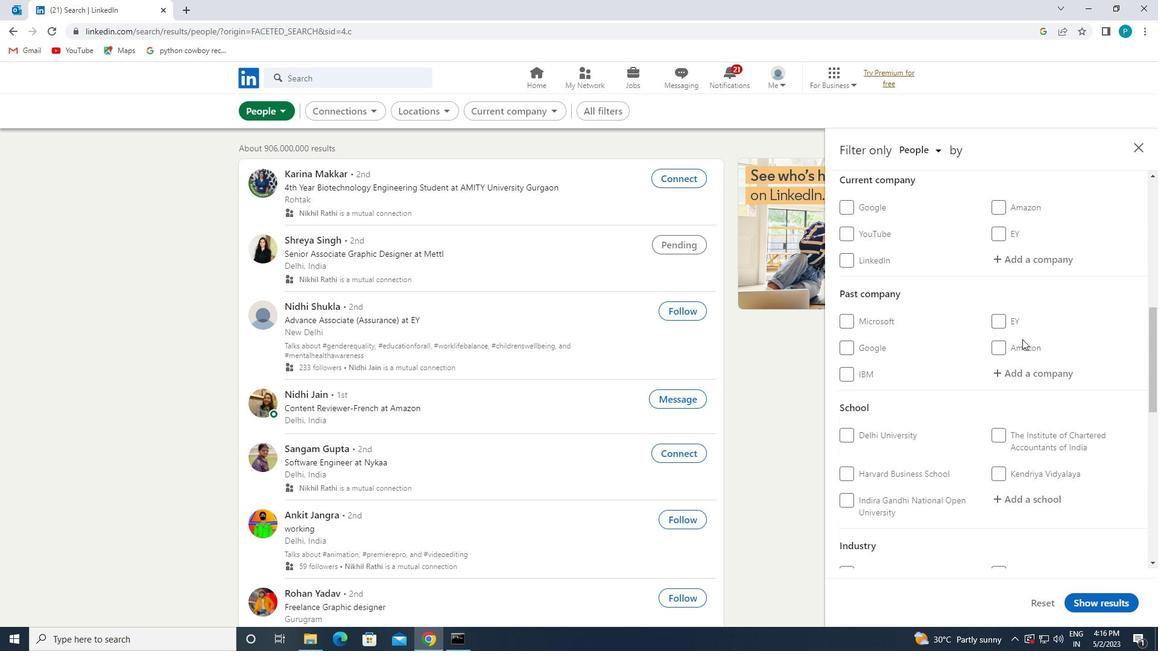 
Action: Mouse scrolled (1022, 339) with delta (0, 0)
Screenshot: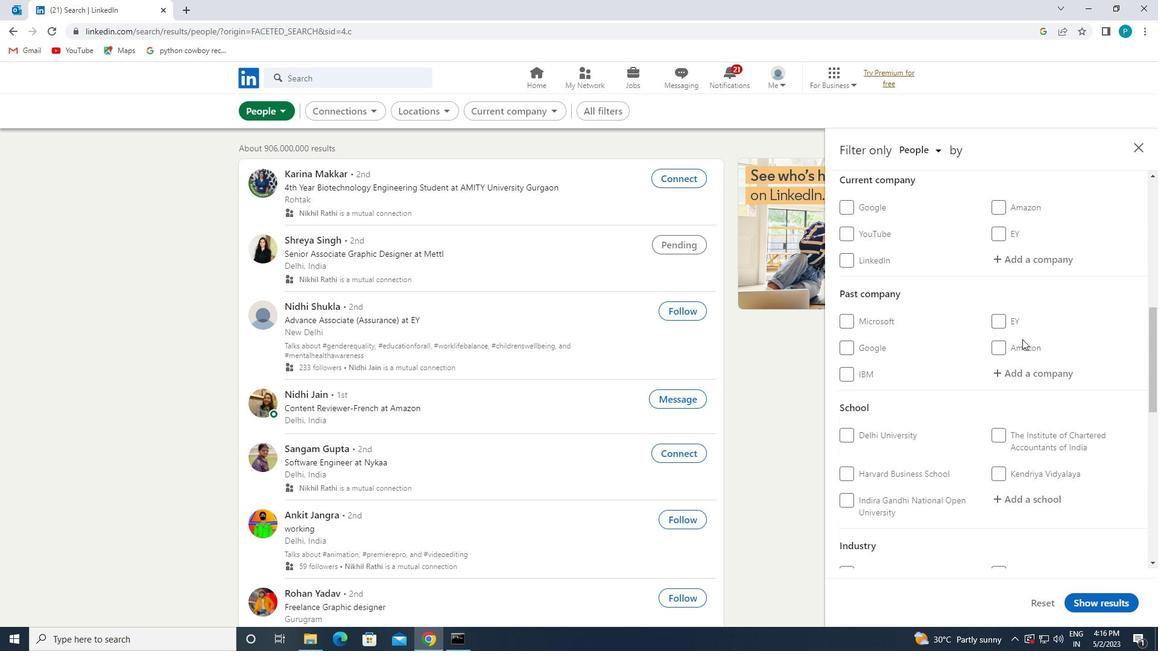 
Action: Mouse scrolled (1022, 339) with delta (0, 0)
Screenshot: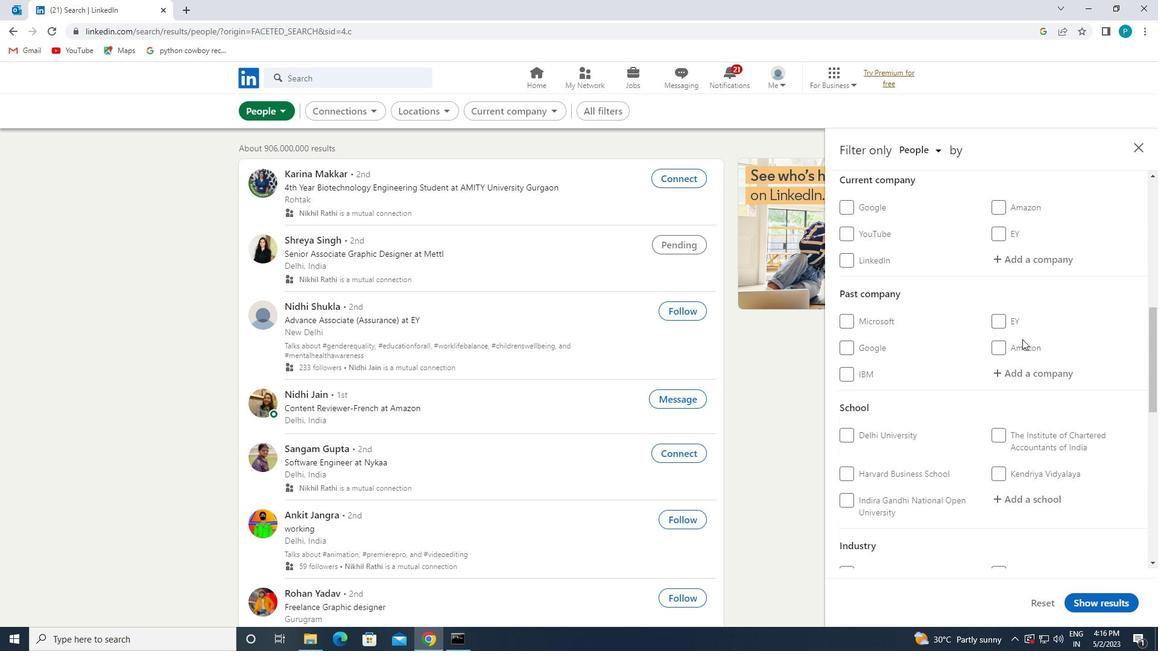 
Action: Mouse scrolled (1022, 339) with delta (0, 0)
Screenshot: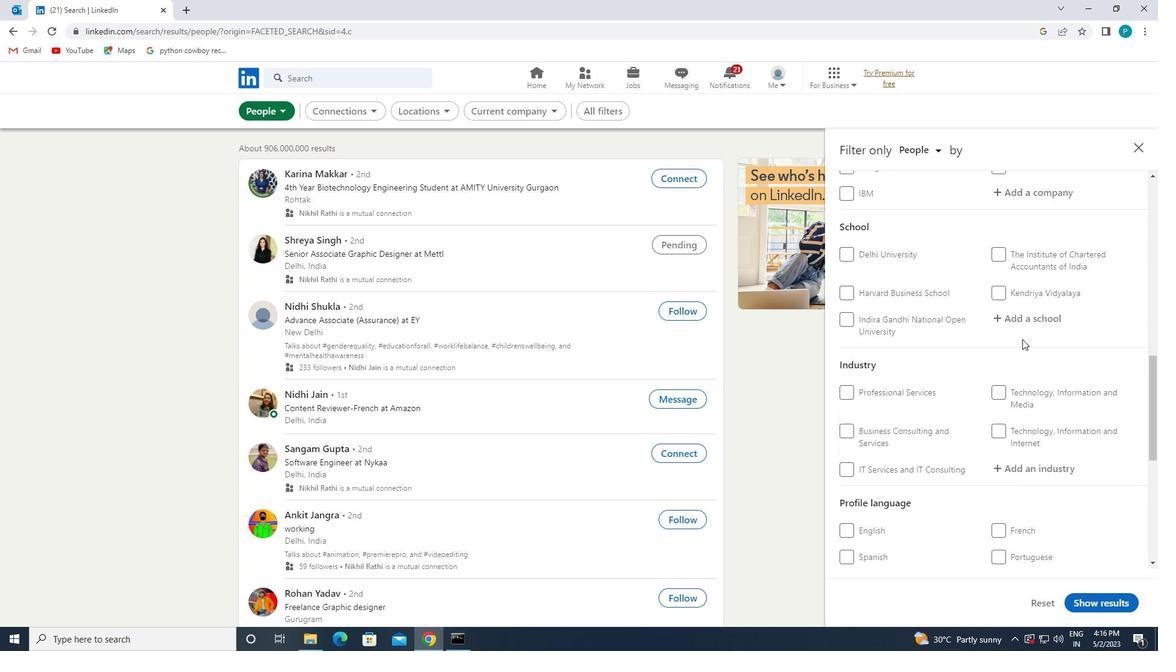 
Action: Mouse moved to (1011, 360)
Screenshot: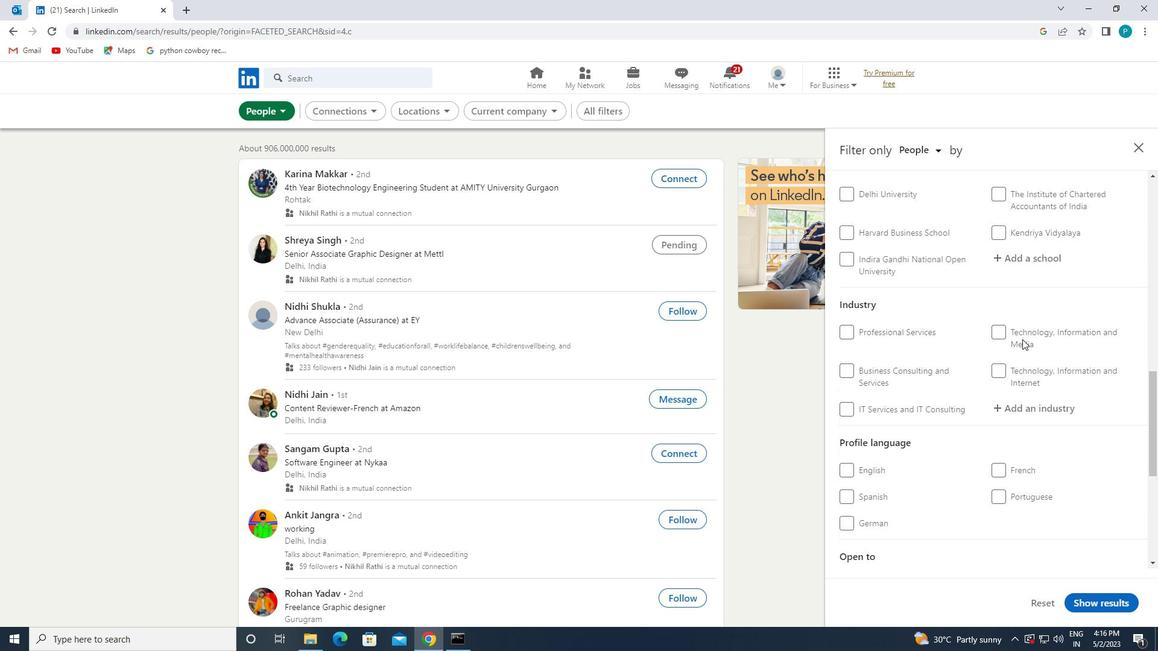 
Action: Mouse scrolled (1011, 360) with delta (0, 0)
Screenshot: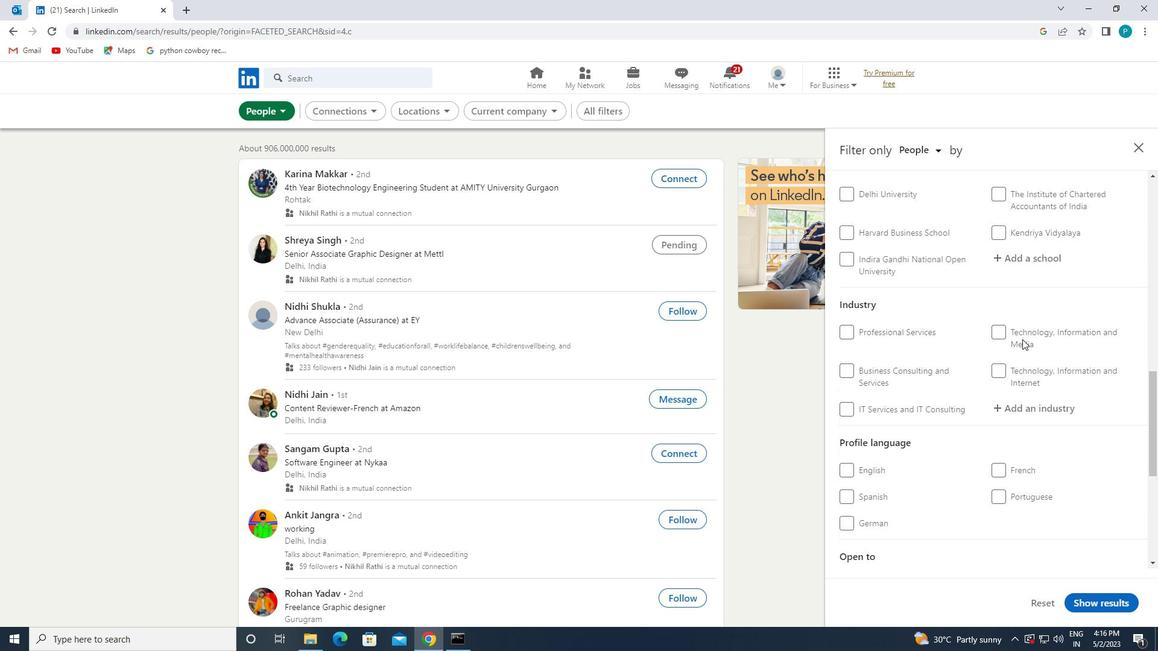 
Action: Mouse moved to (889, 456)
Screenshot: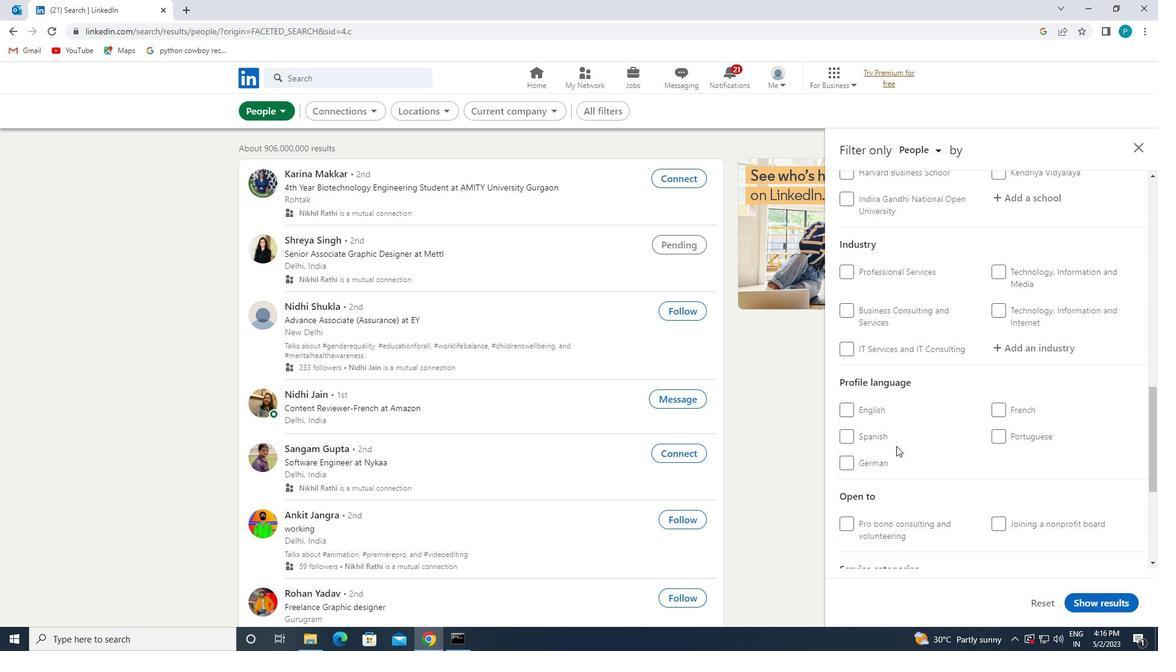 
Action: Mouse pressed left at (889, 456)
Screenshot: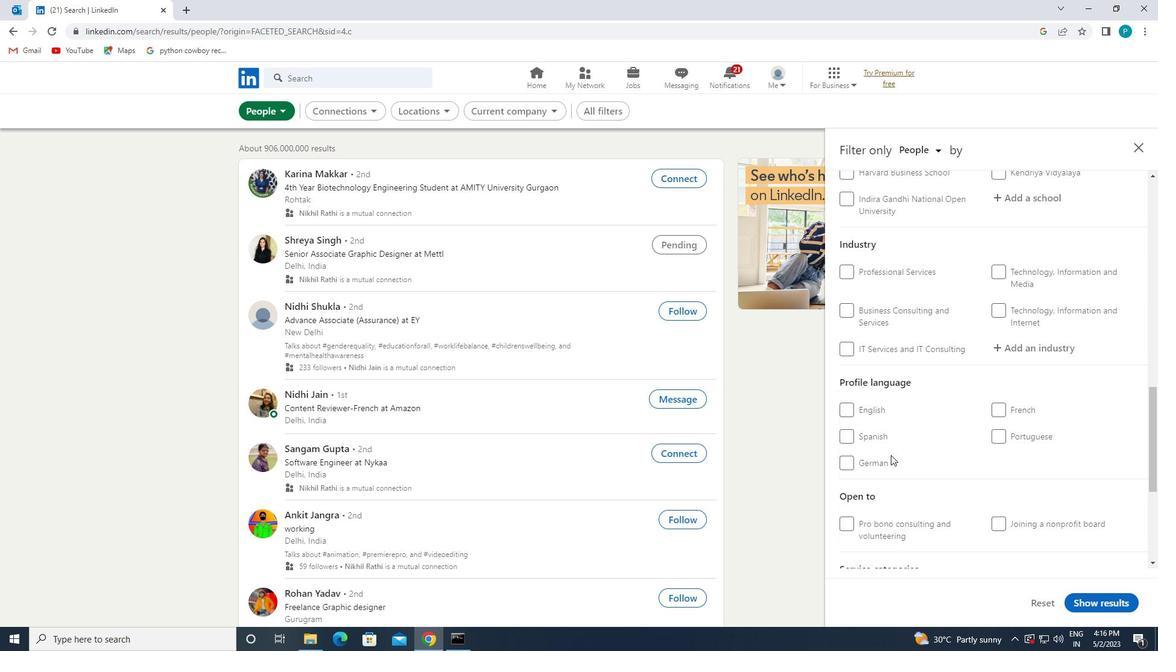 
Action: Mouse moved to (888, 462)
Screenshot: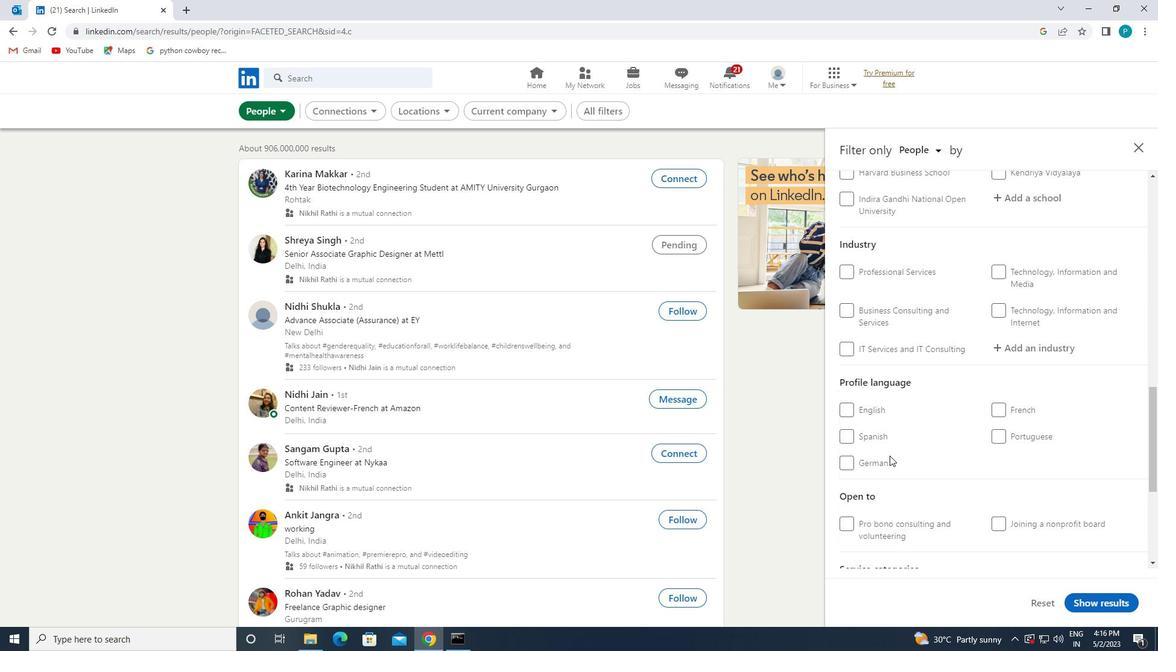 
Action: Mouse pressed left at (888, 462)
Screenshot: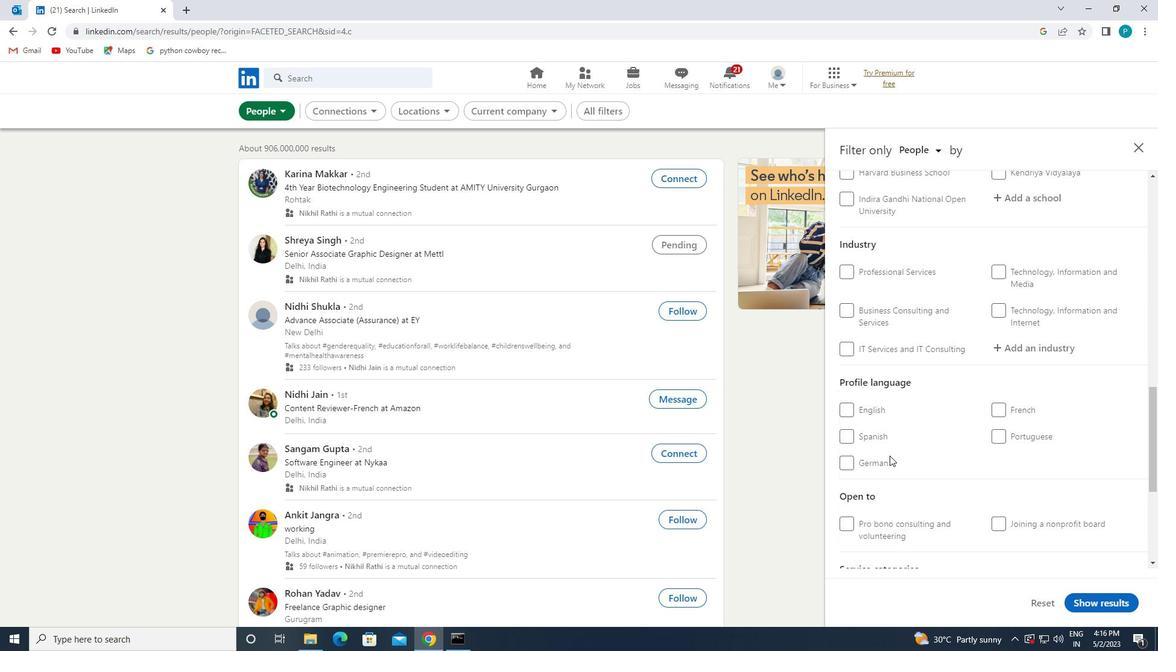 
Action: Mouse moved to (885, 462)
Screenshot: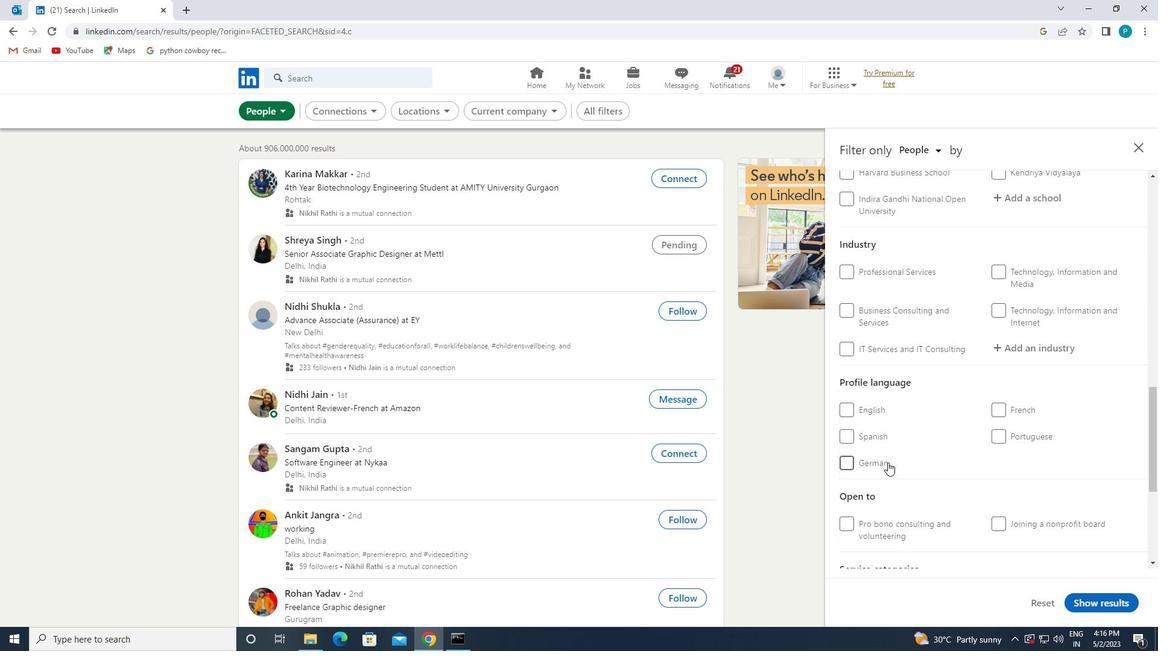 
Action: Mouse pressed left at (885, 462)
Screenshot: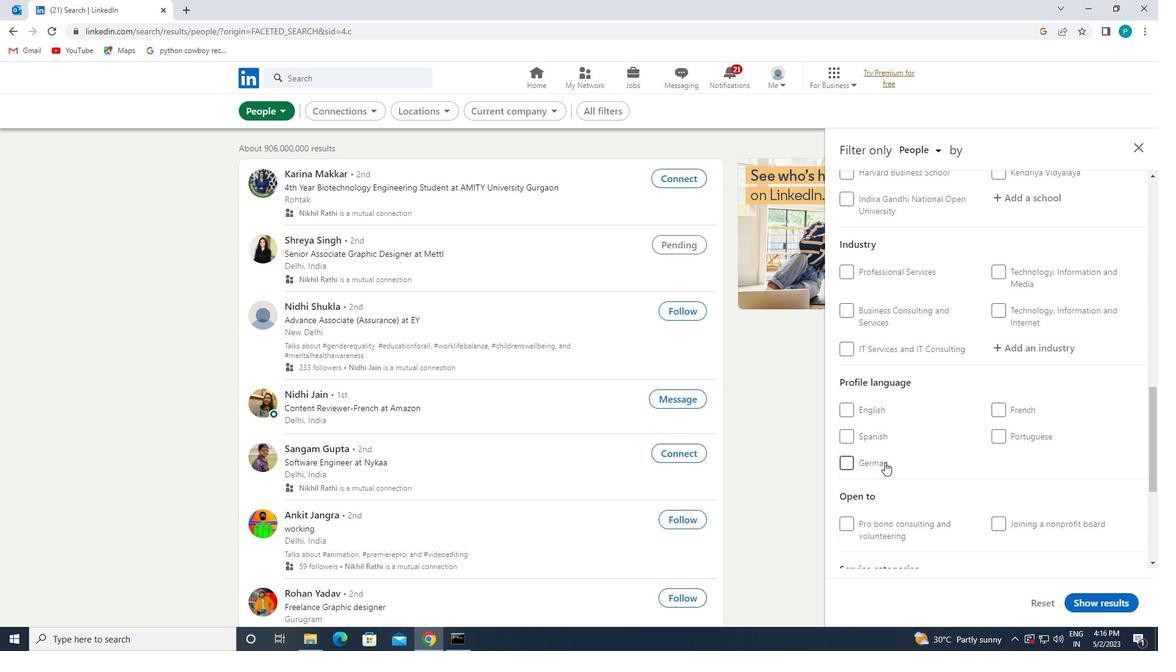 
Action: Mouse moved to (952, 449)
Screenshot: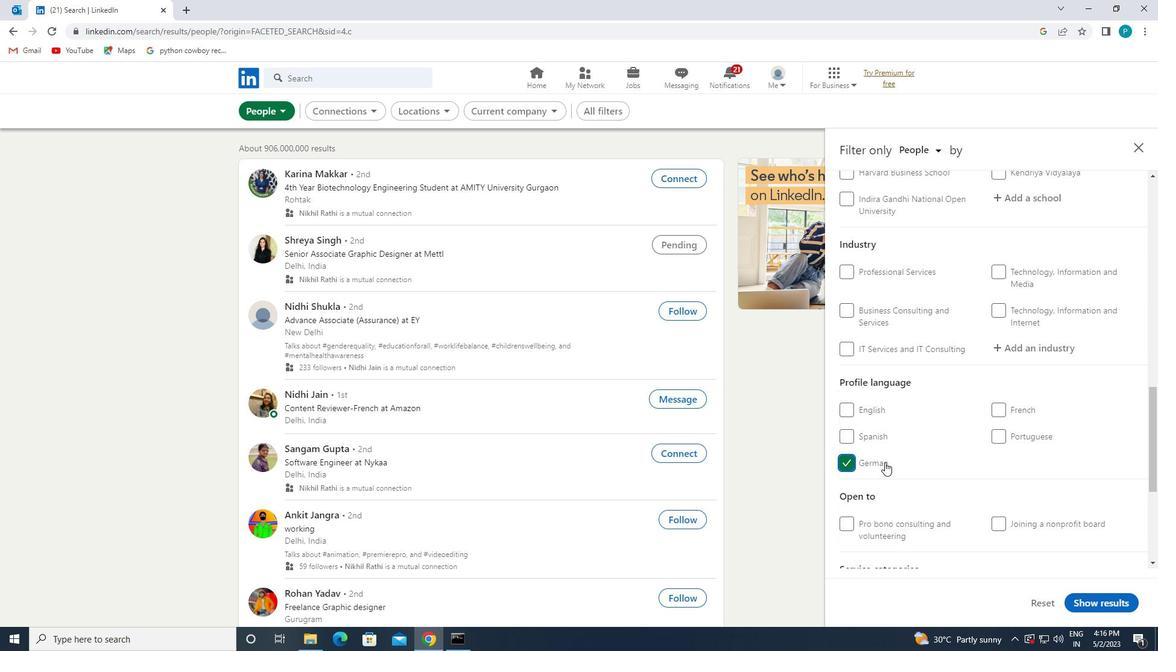 
Action: Mouse scrolled (952, 450) with delta (0, 0)
Screenshot: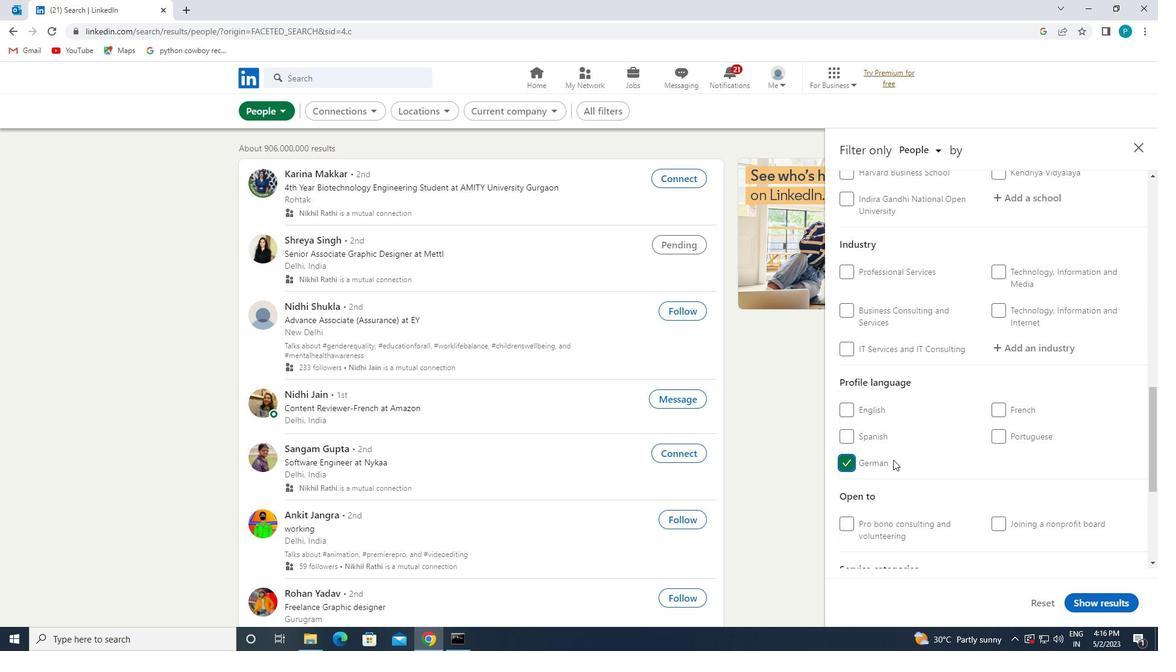 
Action: Mouse moved to (953, 448)
Screenshot: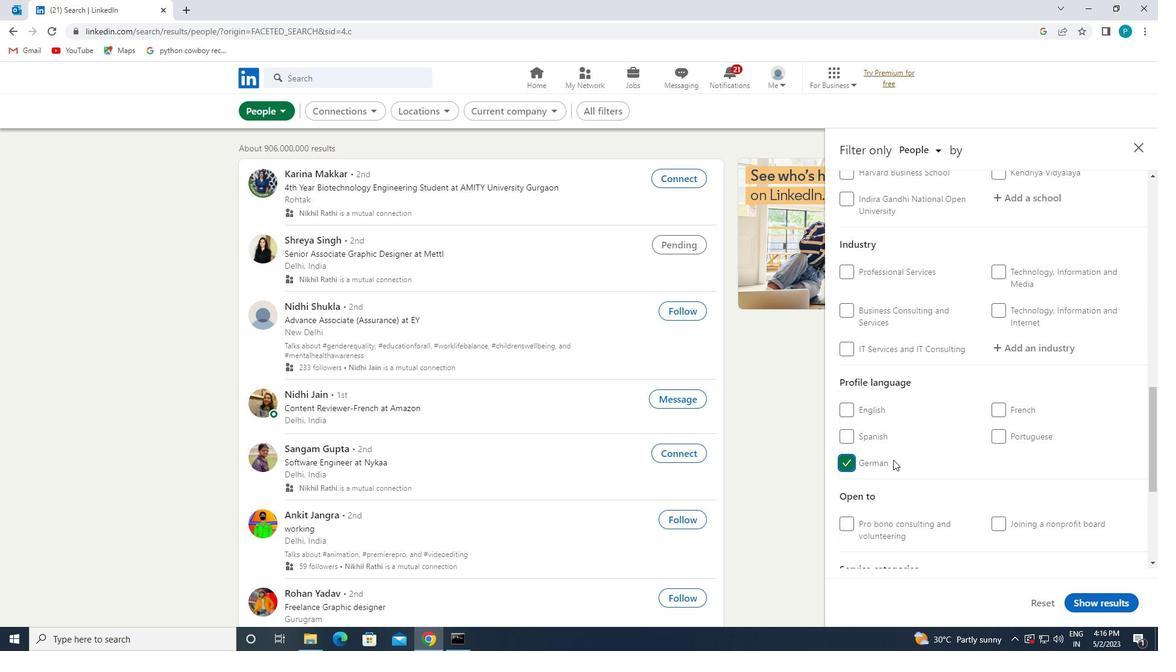 
Action: Mouse scrolled (953, 449) with delta (0, 0)
Screenshot: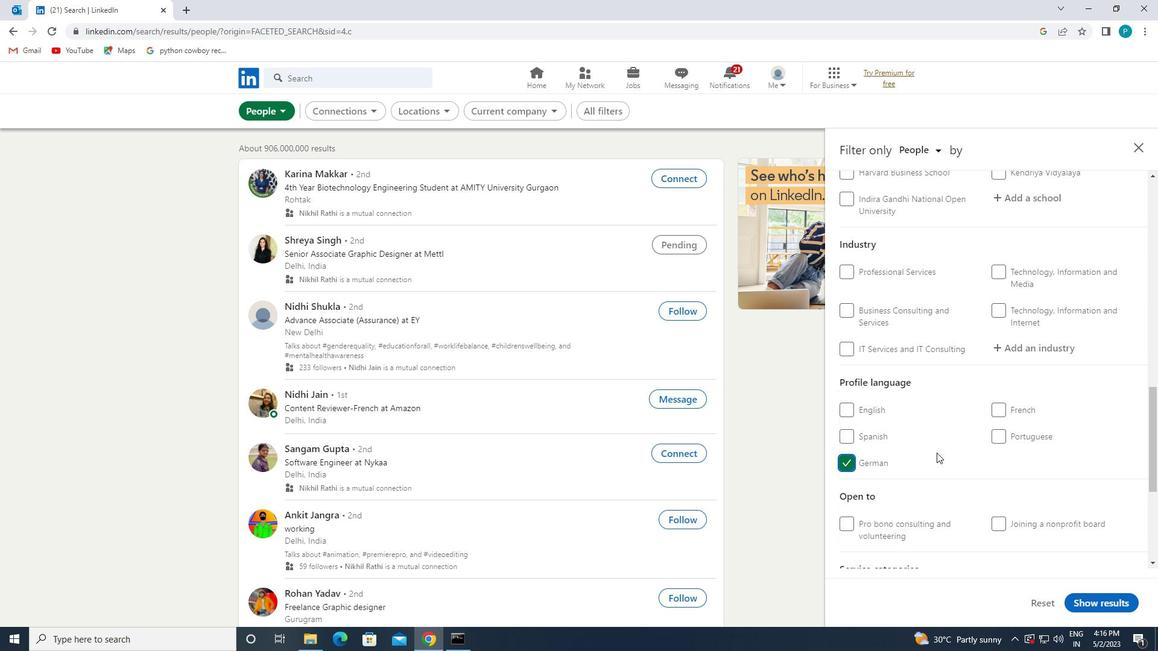 
Action: Mouse scrolled (953, 449) with delta (0, 0)
Screenshot: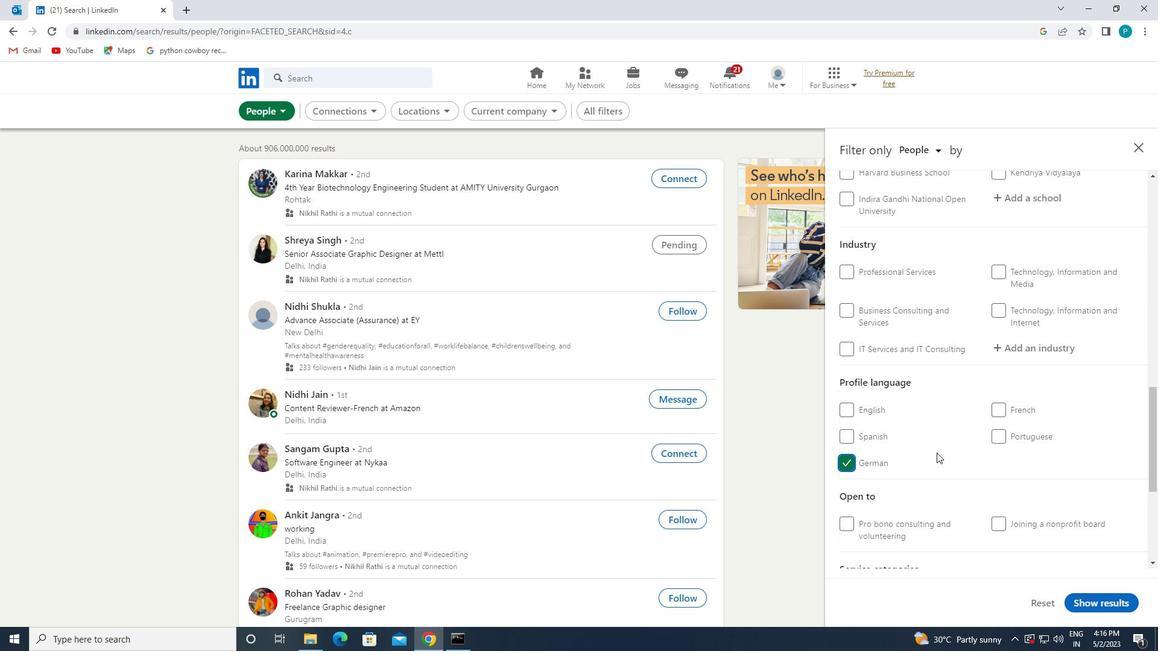
Action: Mouse moved to (1043, 410)
Screenshot: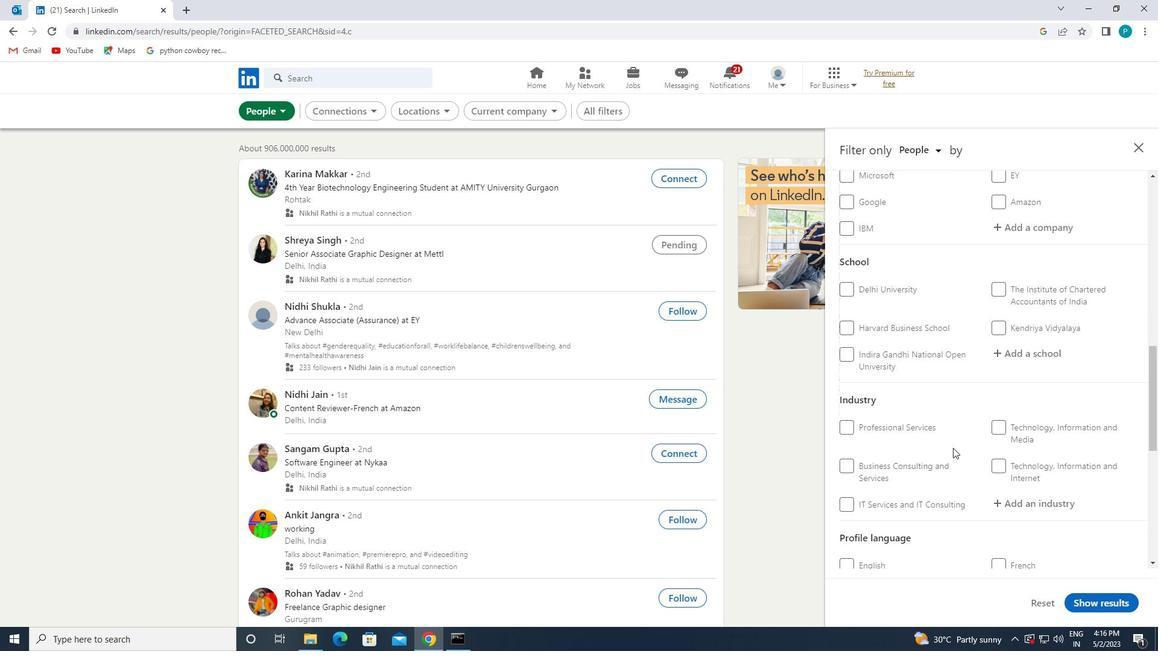
Action: Mouse scrolled (1043, 410) with delta (0, 0)
Screenshot: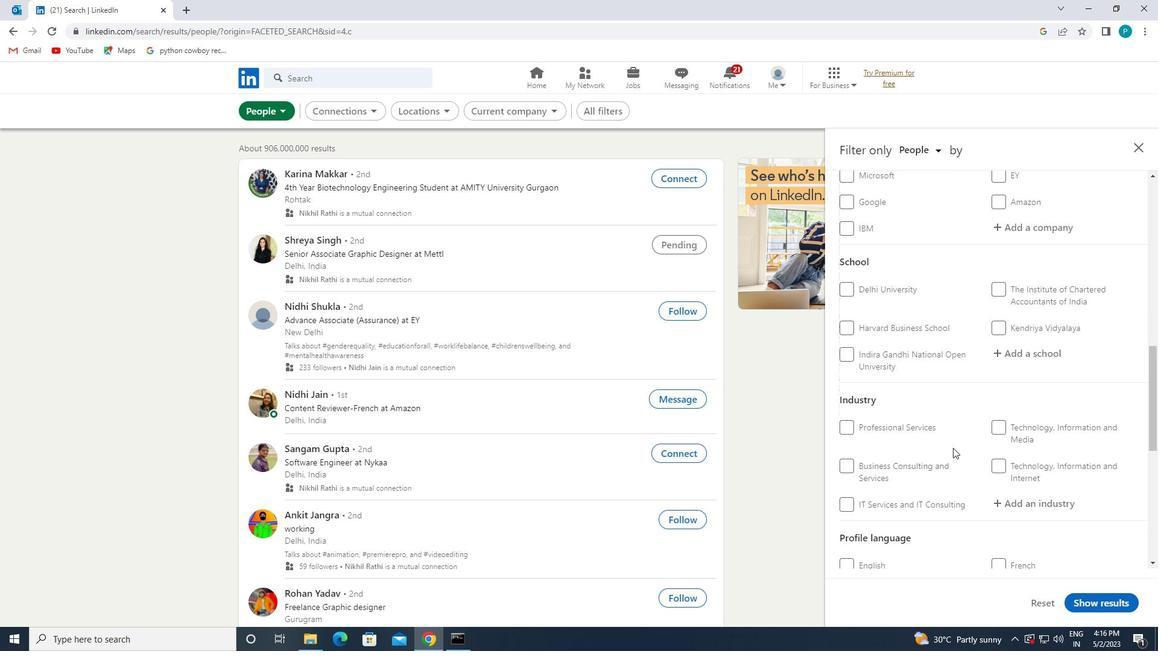 
Action: Mouse moved to (1043, 406)
Screenshot: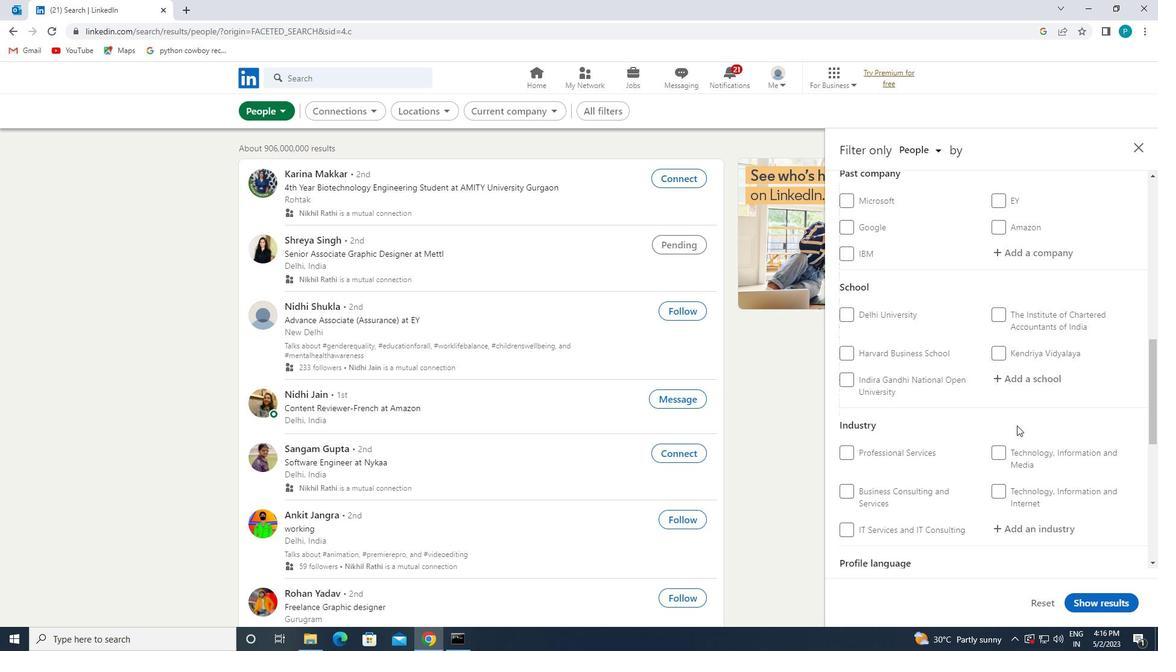 
Action: Mouse scrolled (1043, 407) with delta (0, 0)
Screenshot: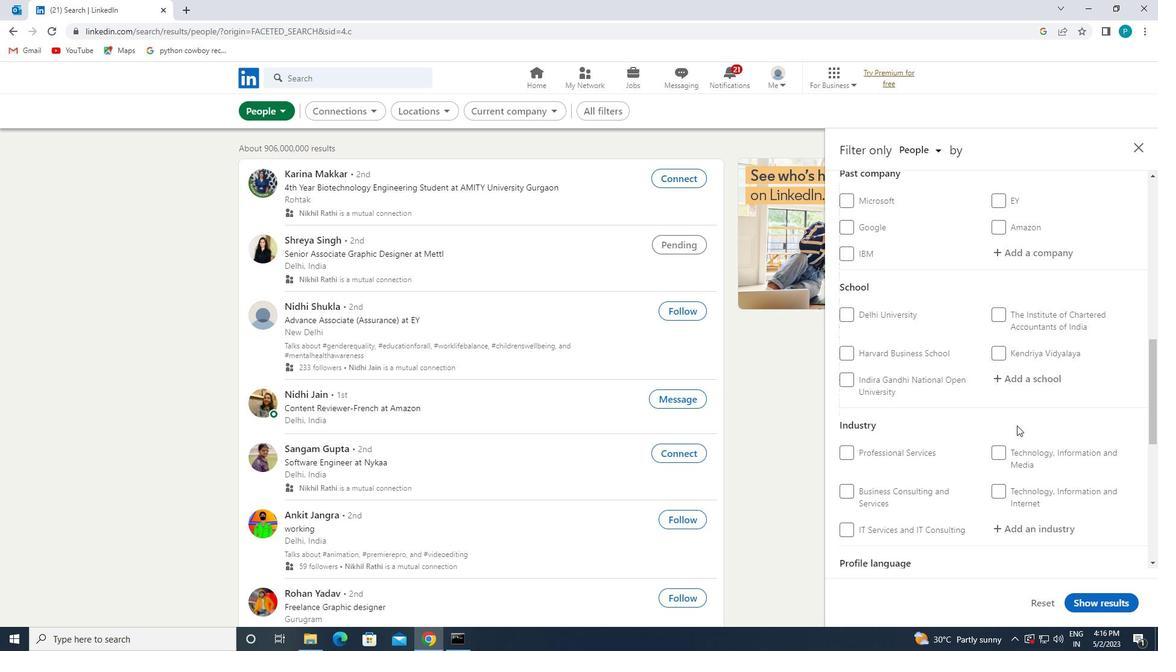 
Action: Mouse moved to (1041, 373)
Screenshot: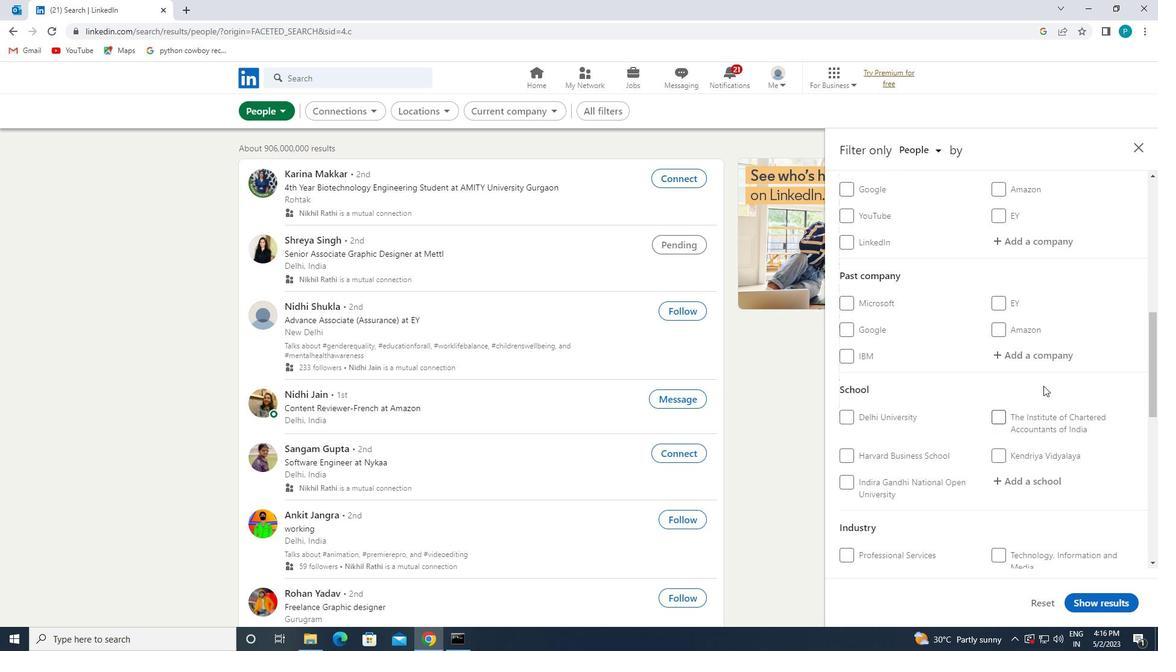 
Action: Mouse pressed left at (1041, 373)
Screenshot: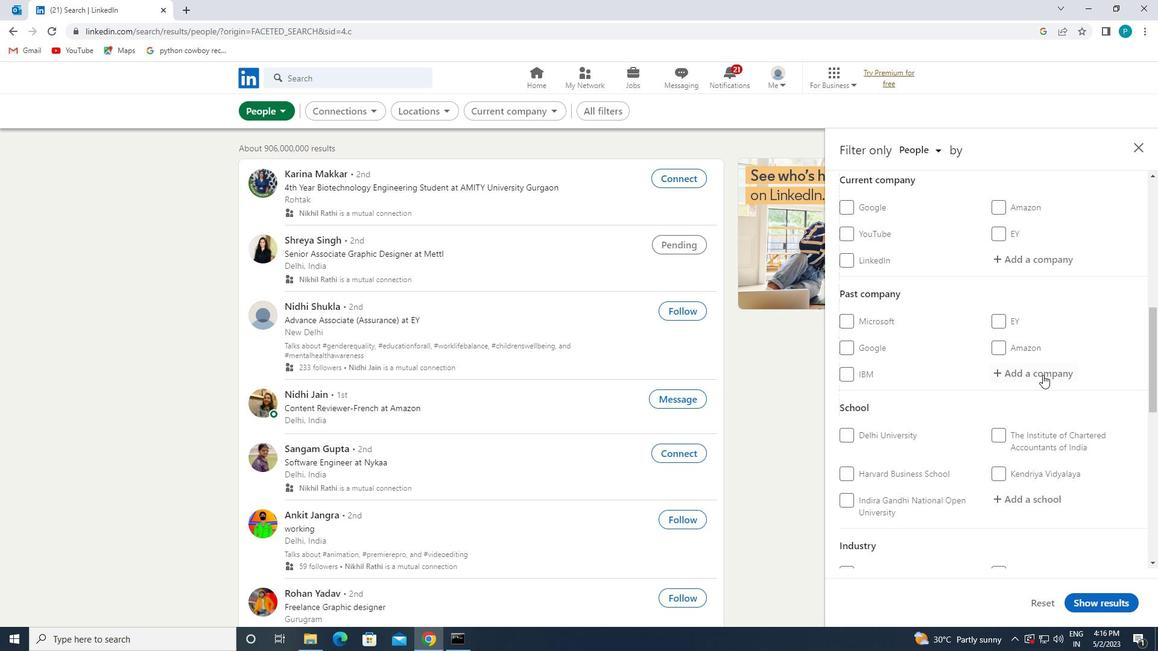 
Action: Mouse moved to (990, 252)
Screenshot: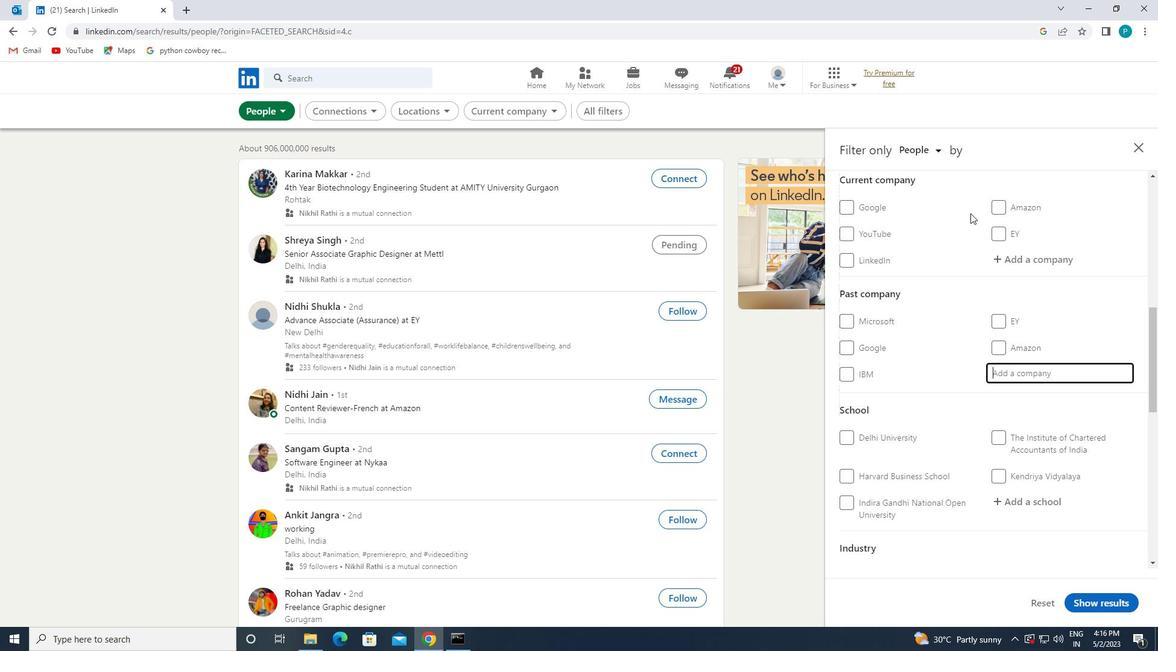 
Action: Mouse pressed left at (990, 252)
Screenshot: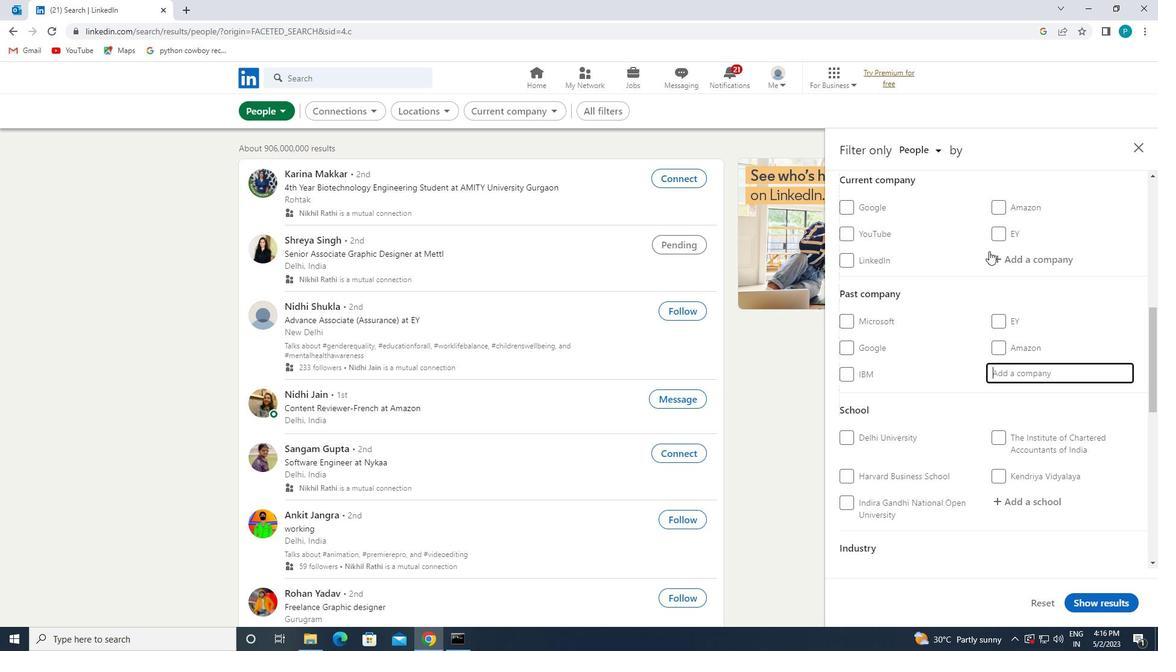 
Action: Key pressed <Key.caps_lock>M<Key.caps_lock>ICROLAN
Screenshot: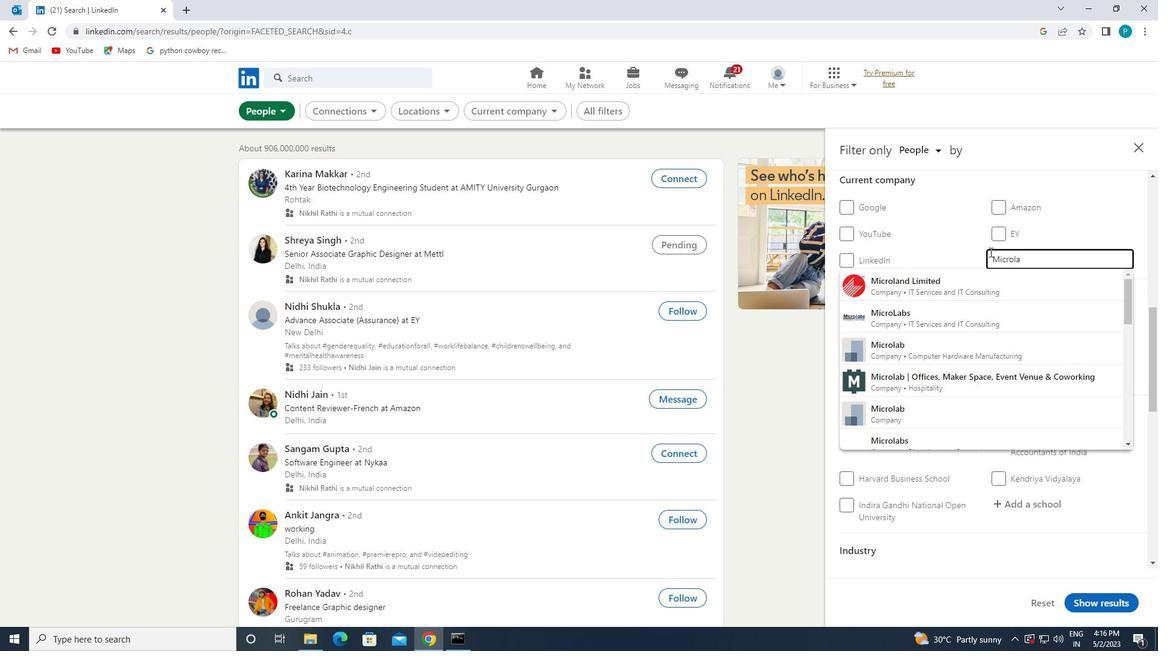 
Action: Mouse moved to (990, 272)
Screenshot: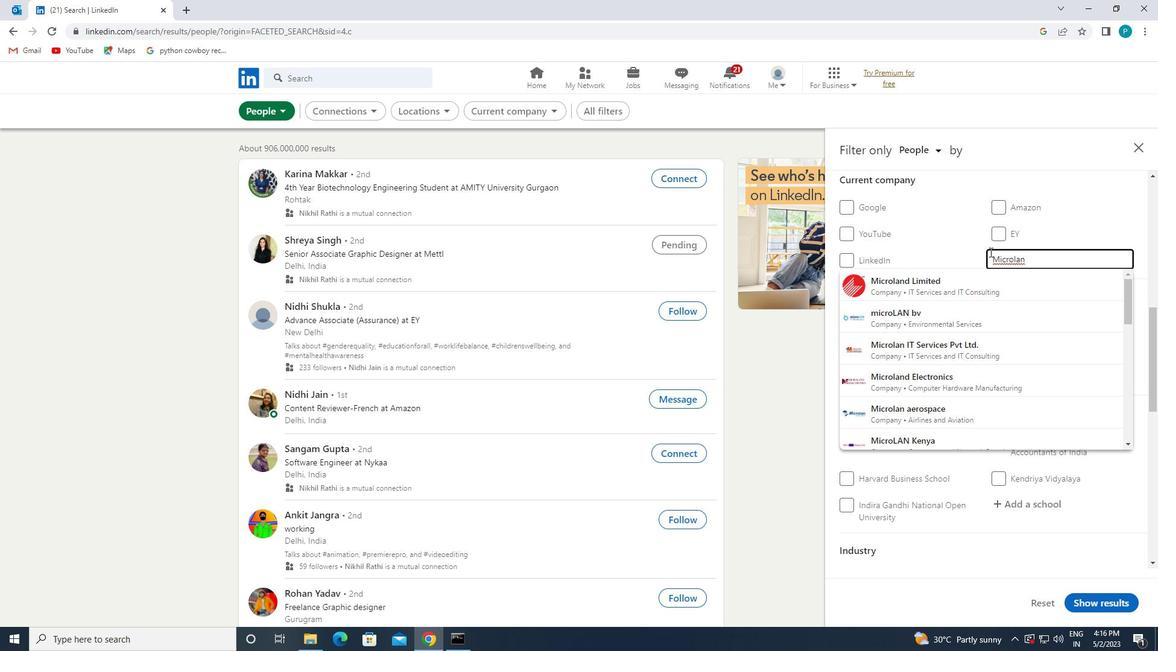 
Action: Mouse pressed left at (990, 272)
Screenshot: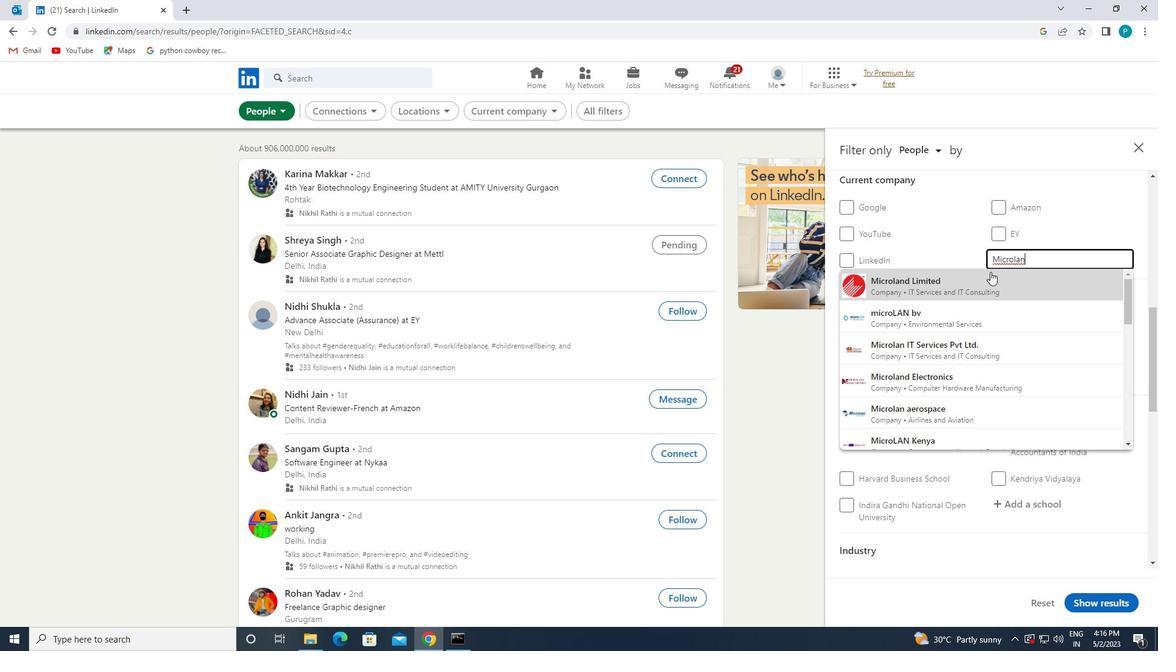 
Action: Mouse moved to (990, 277)
Screenshot: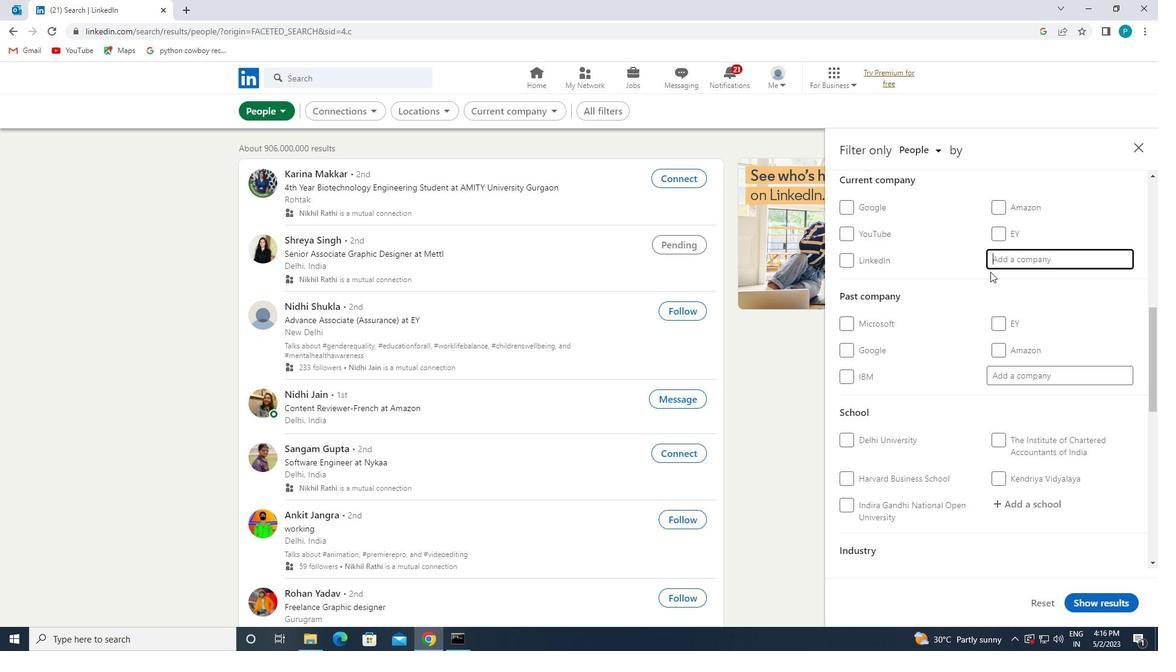 
Action: Mouse scrolled (990, 276) with delta (0, 0)
Screenshot: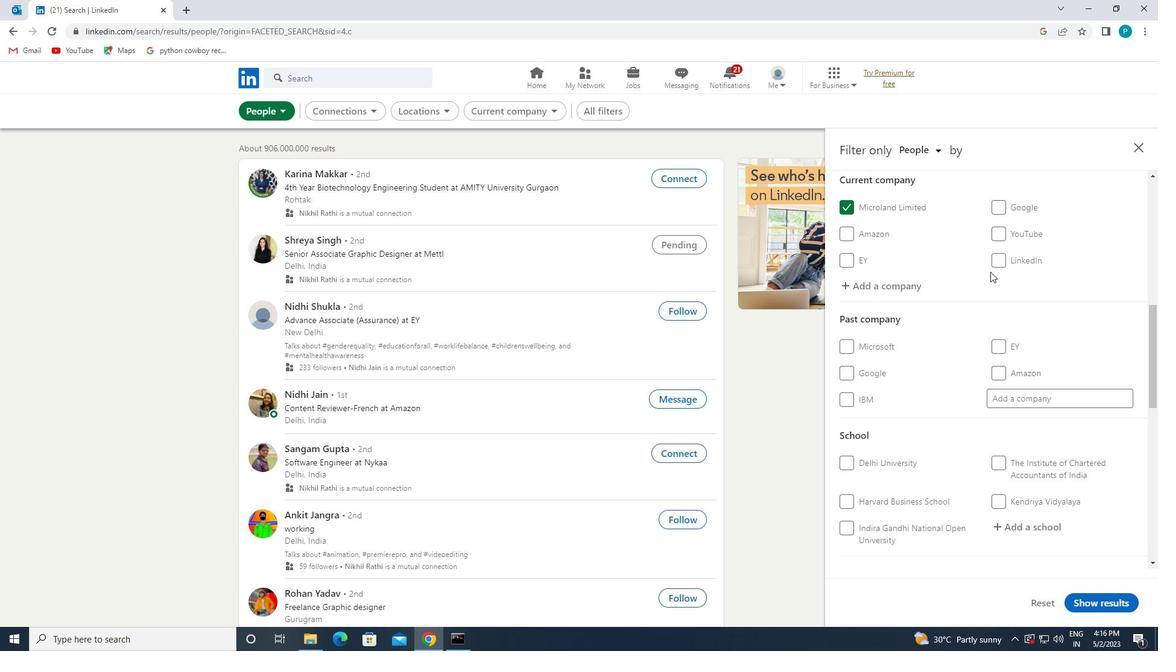 
Action: Mouse moved to (990, 279)
Screenshot: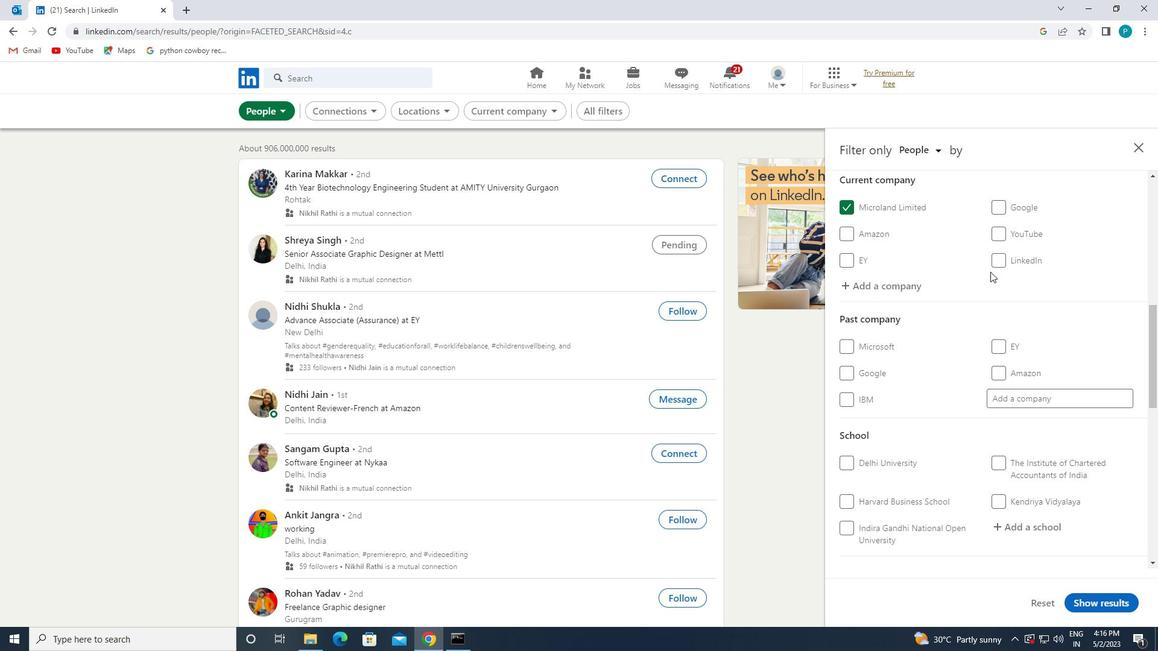 
Action: Mouse scrolled (990, 279) with delta (0, 0)
Screenshot: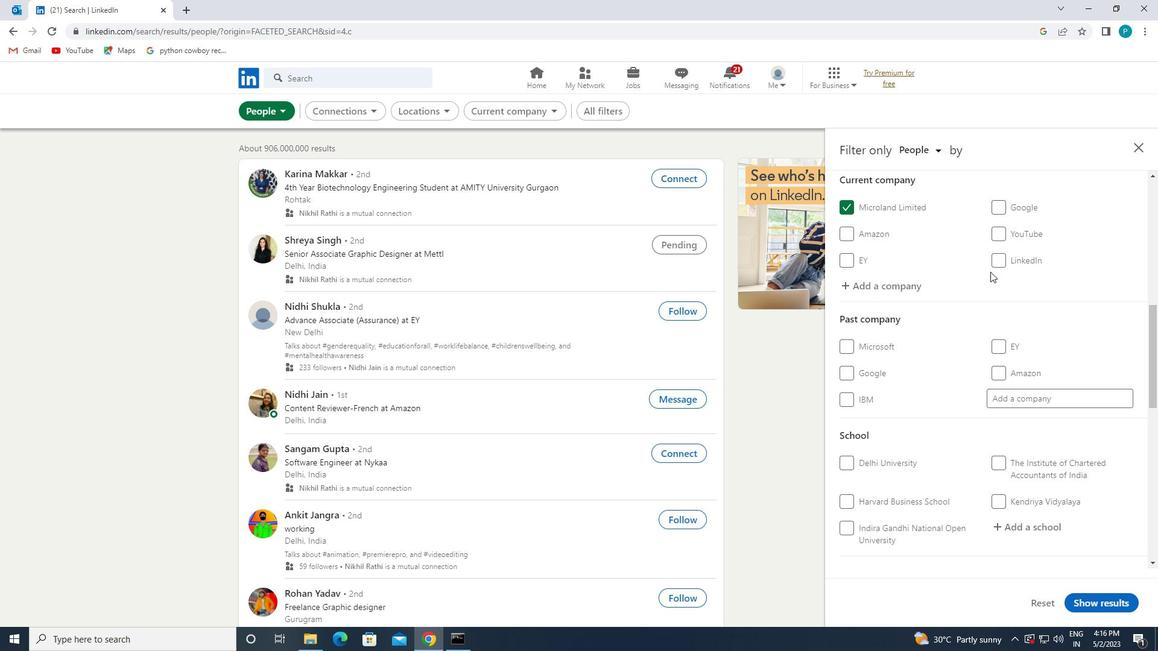 
Action: Mouse moved to (1018, 346)
Screenshot: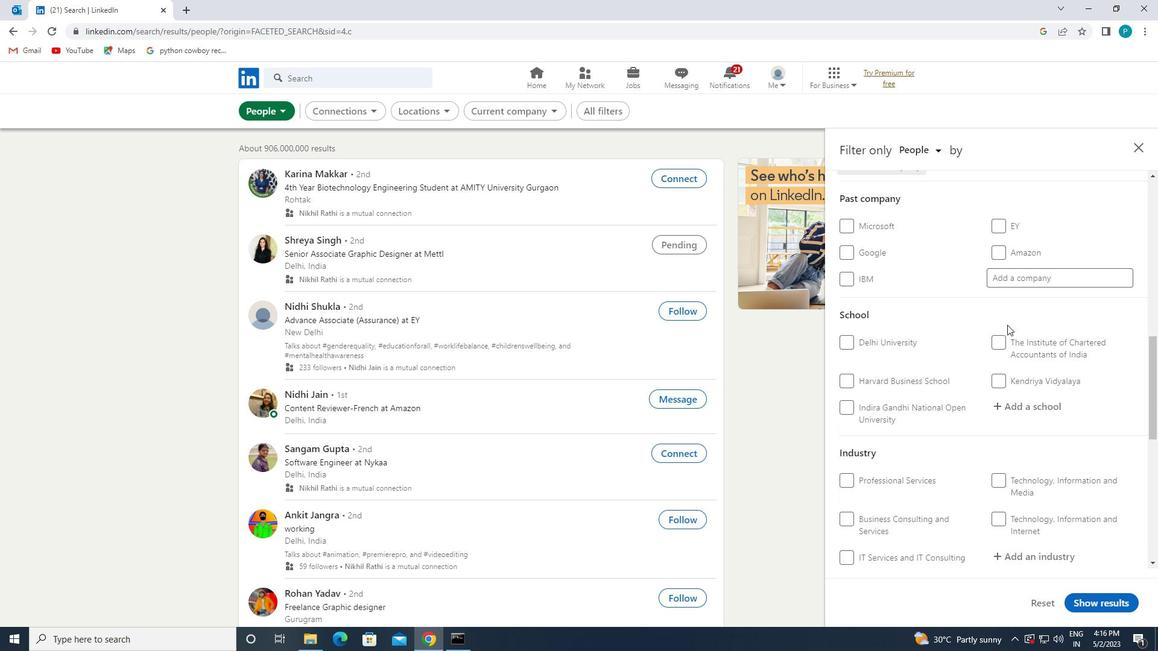 
Action: Mouse scrolled (1018, 346) with delta (0, 0)
Screenshot: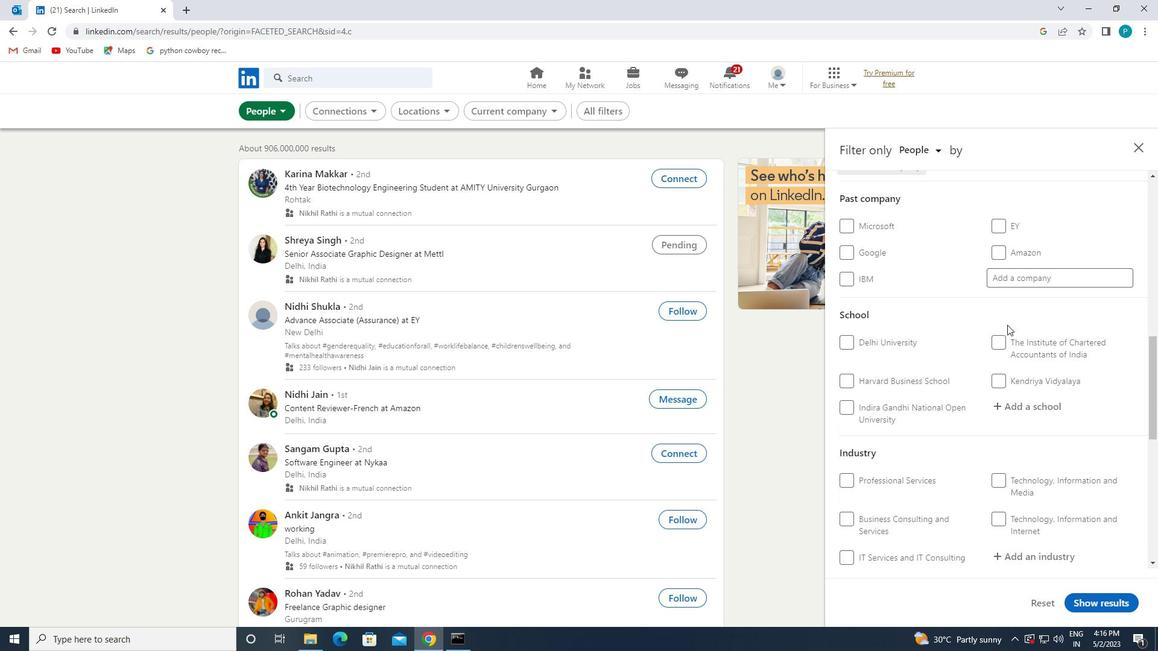 
Action: Mouse moved to (1018, 347)
Screenshot: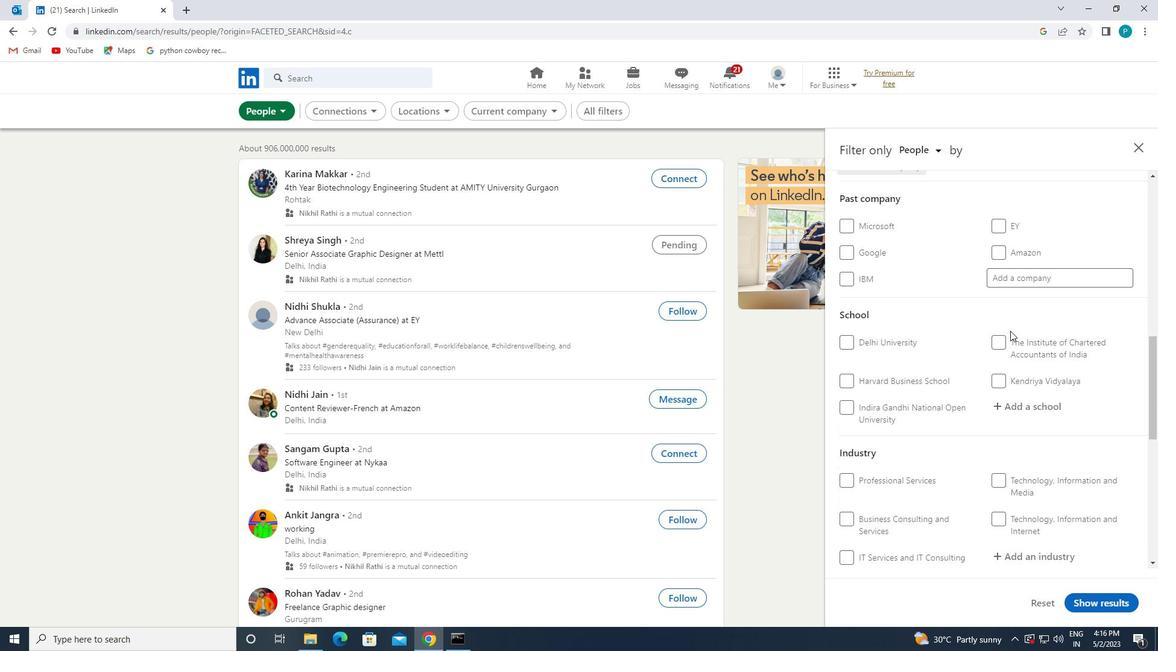 
Action: Mouse scrolled (1018, 346) with delta (0, 0)
Screenshot: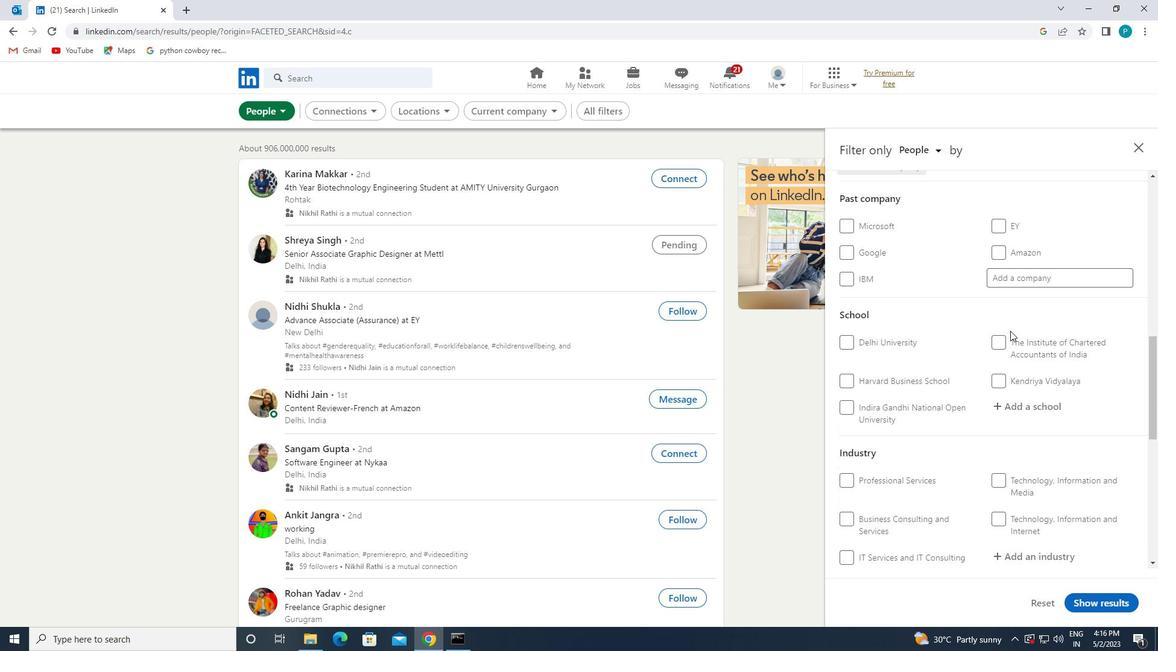 
Action: Mouse moved to (1005, 284)
Screenshot: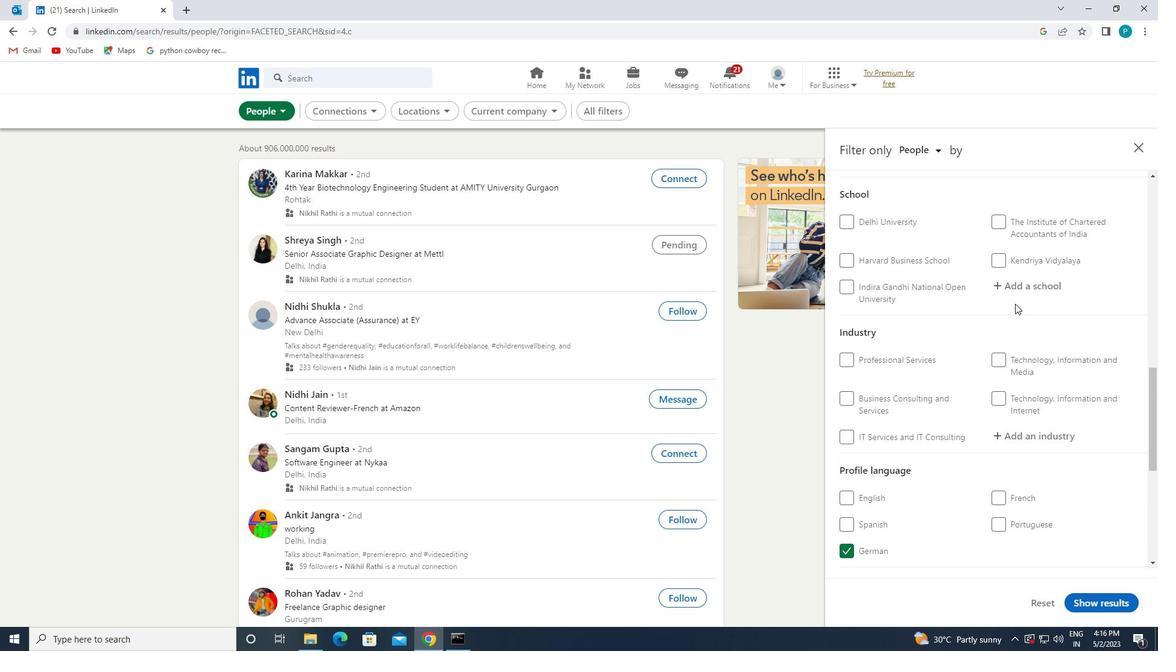 
Action: Mouse pressed left at (1005, 284)
Screenshot: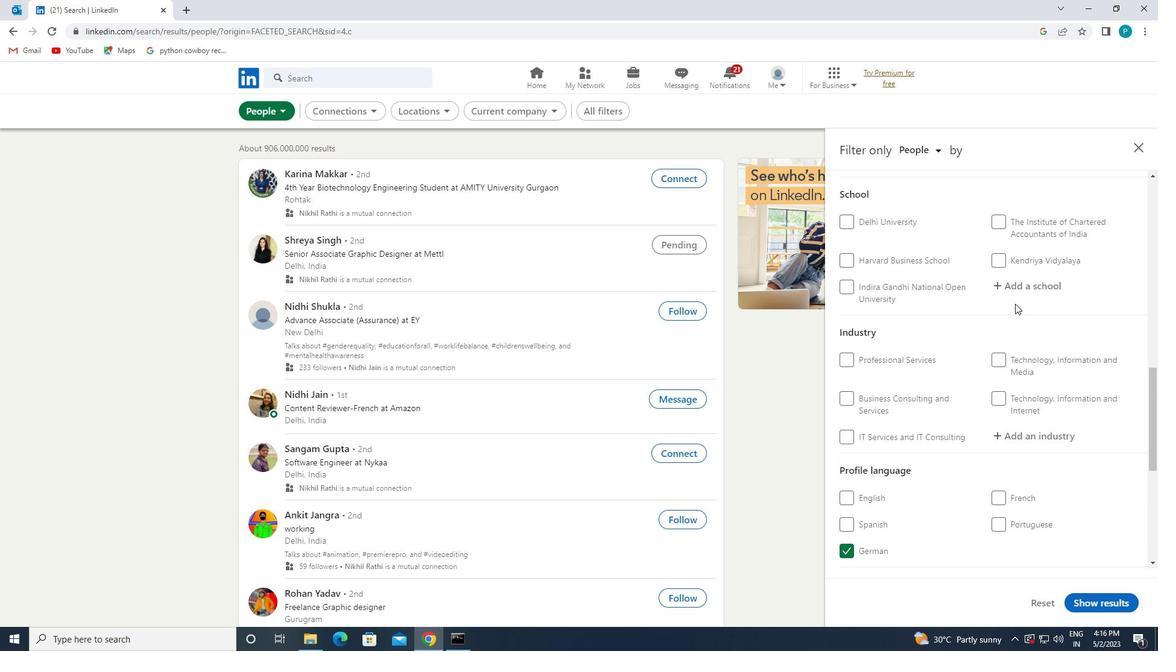 
Action: Key pressed <Key.caps_lock>T<Key.caps_lock>HE<Key.space><Key.caps_lock>N<Key.caps_lock>ORTH
Screenshot: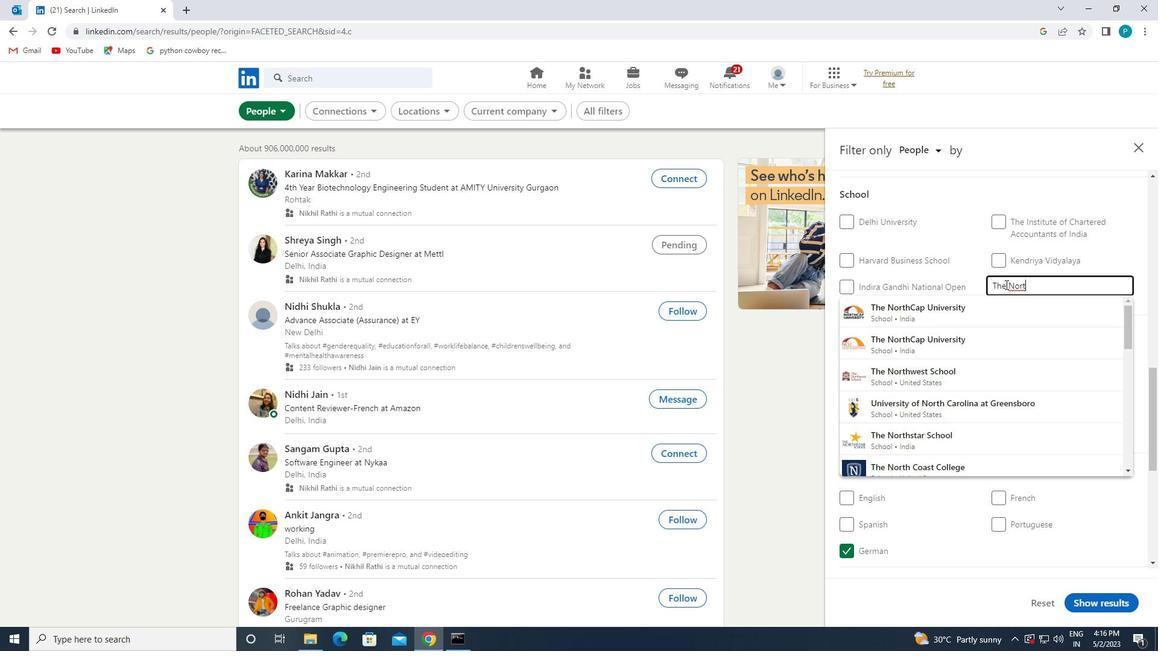 
Action: Mouse moved to (975, 317)
Screenshot: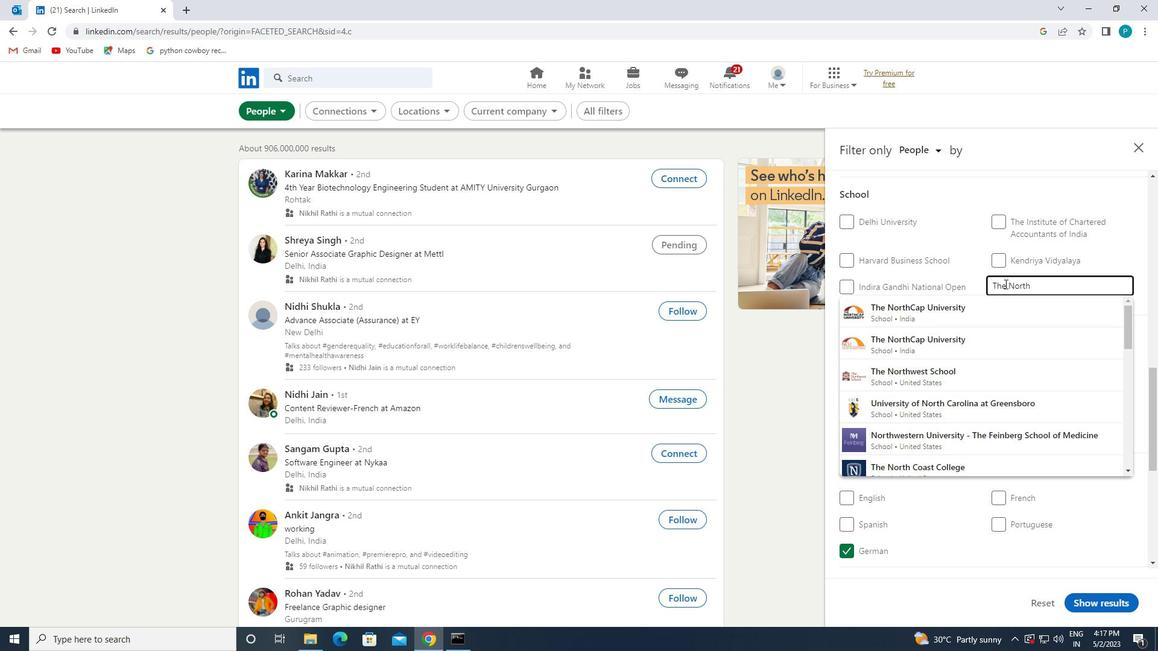 
Action: Mouse pressed left at (975, 317)
Screenshot: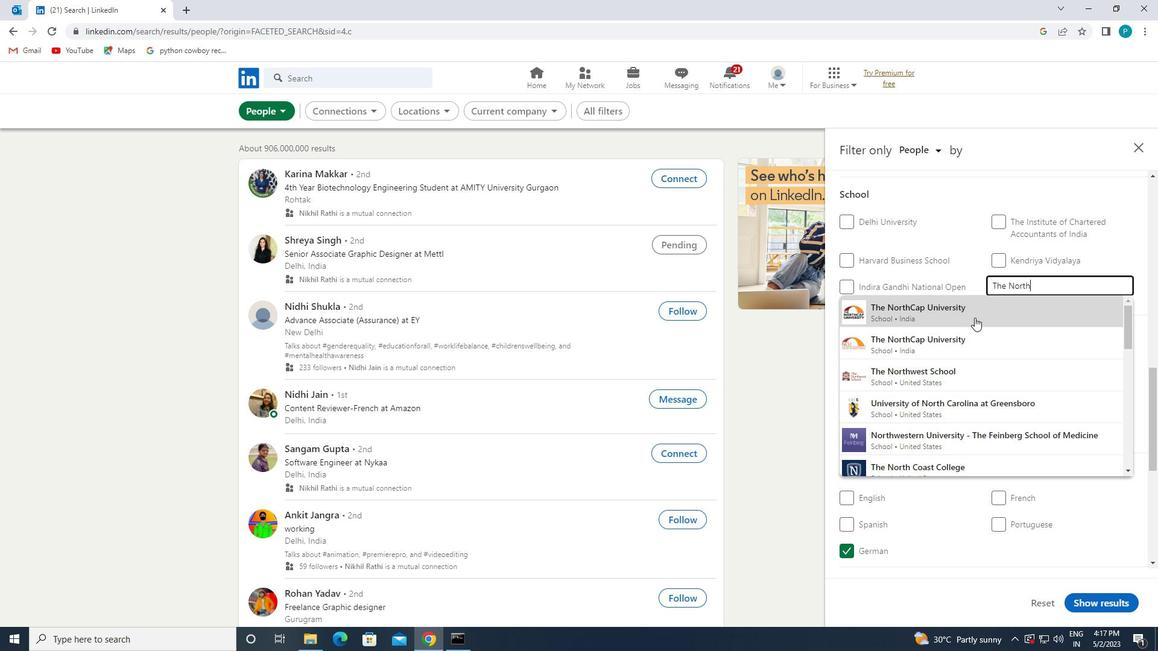 
Action: Mouse scrolled (975, 317) with delta (0, 0)
Screenshot: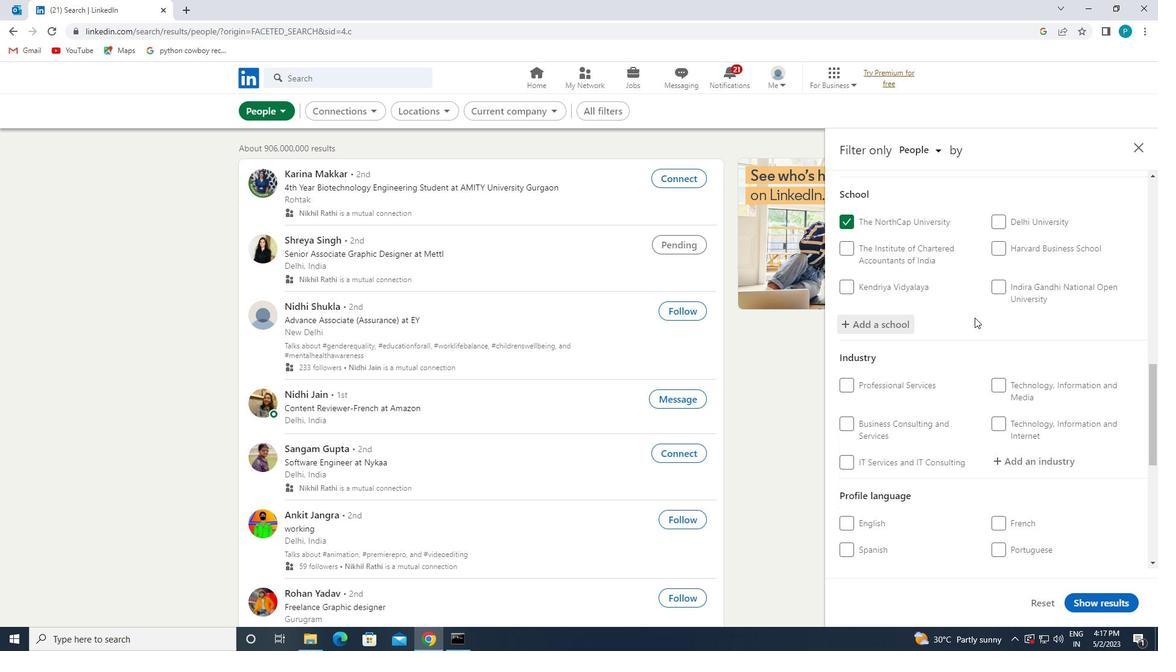 
Action: Mouse moved to (988, 331)
Screenshot: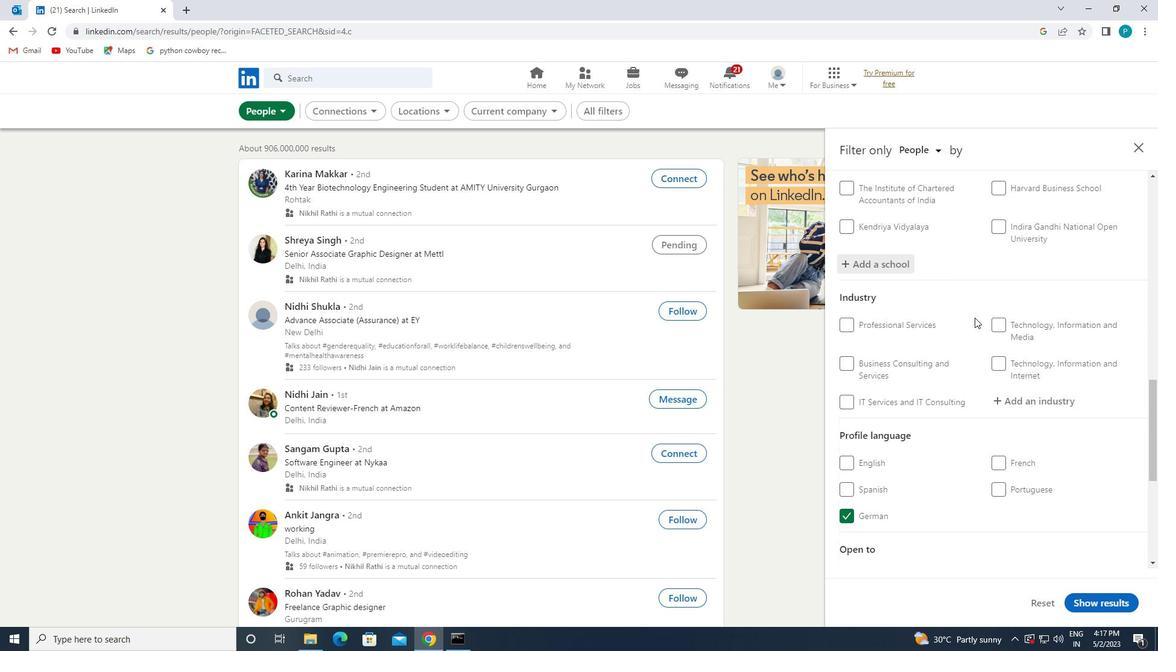 
Action: Mouse scrolled (988, 330) with delta (0, 0)
Screenshot: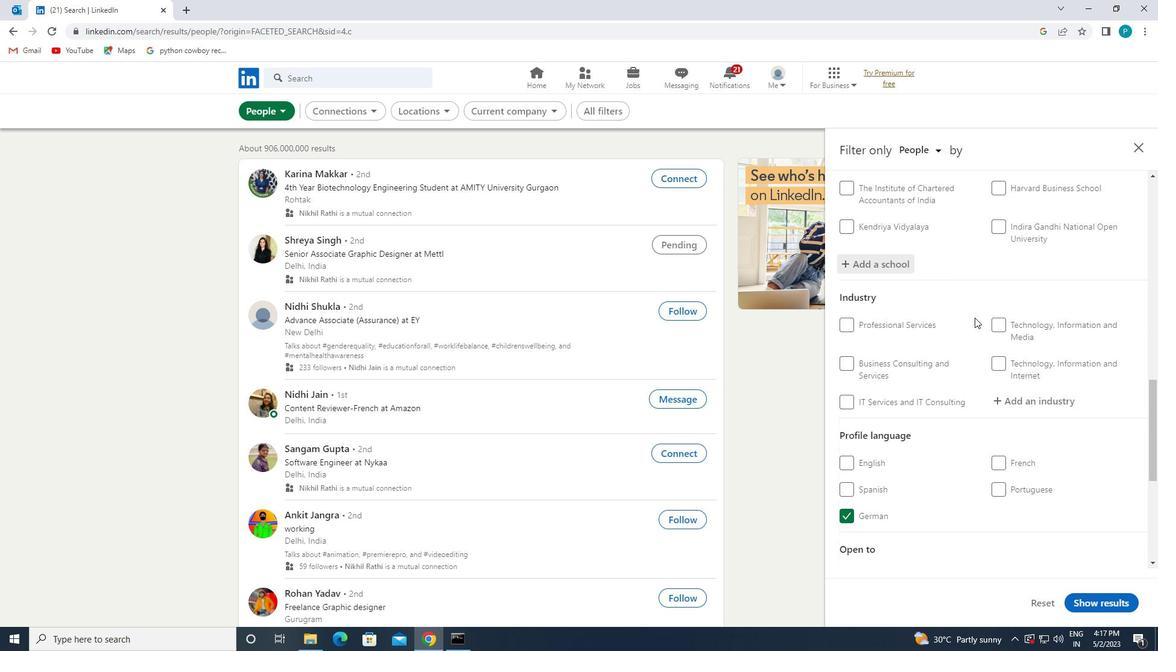 
Action: Mouse moved to (1000, 341)
Screenshot: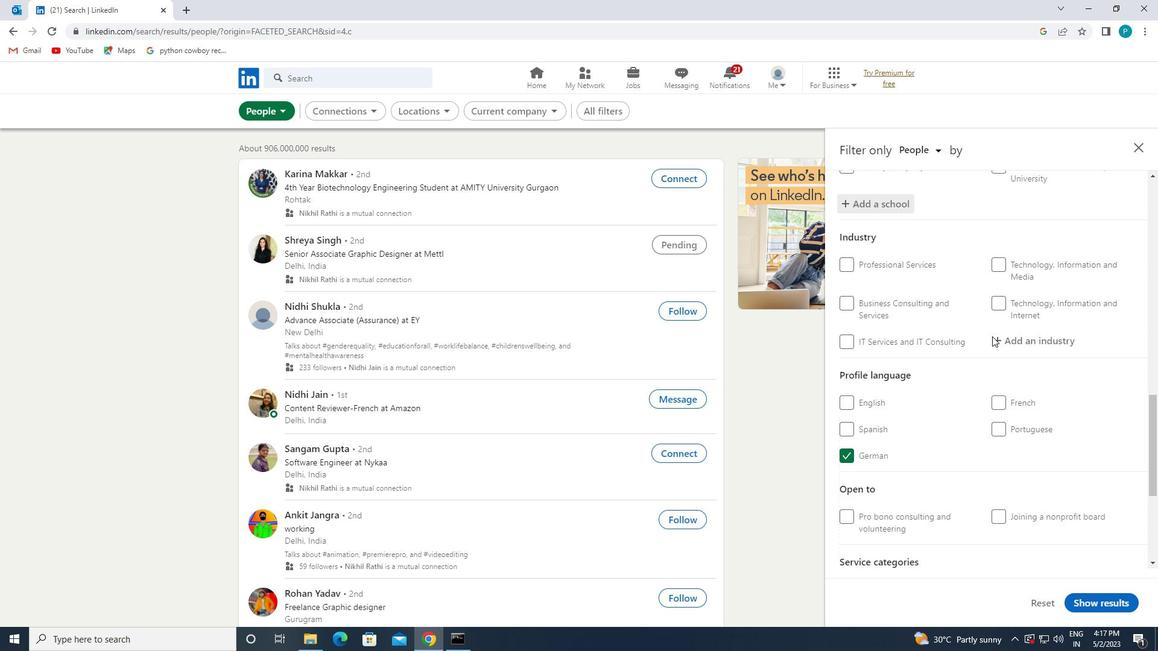 
Action: Mouse pressed left at (1000, 341)
Screenshot: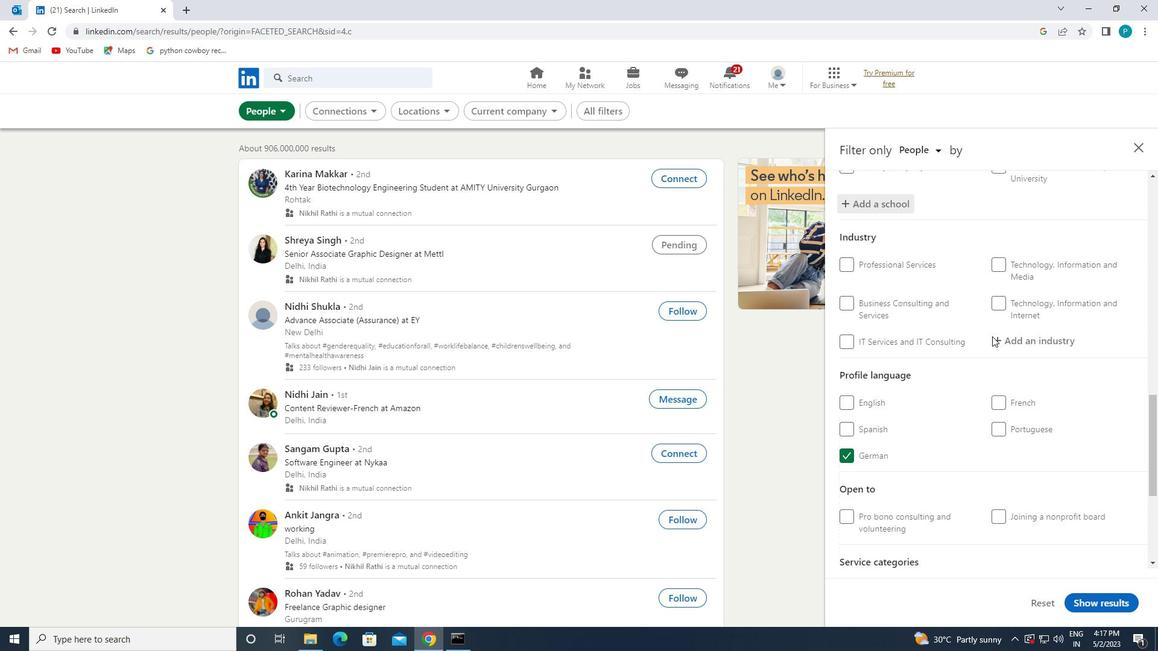 
Action: Mouse moved to (1000, 341)
Screenshot: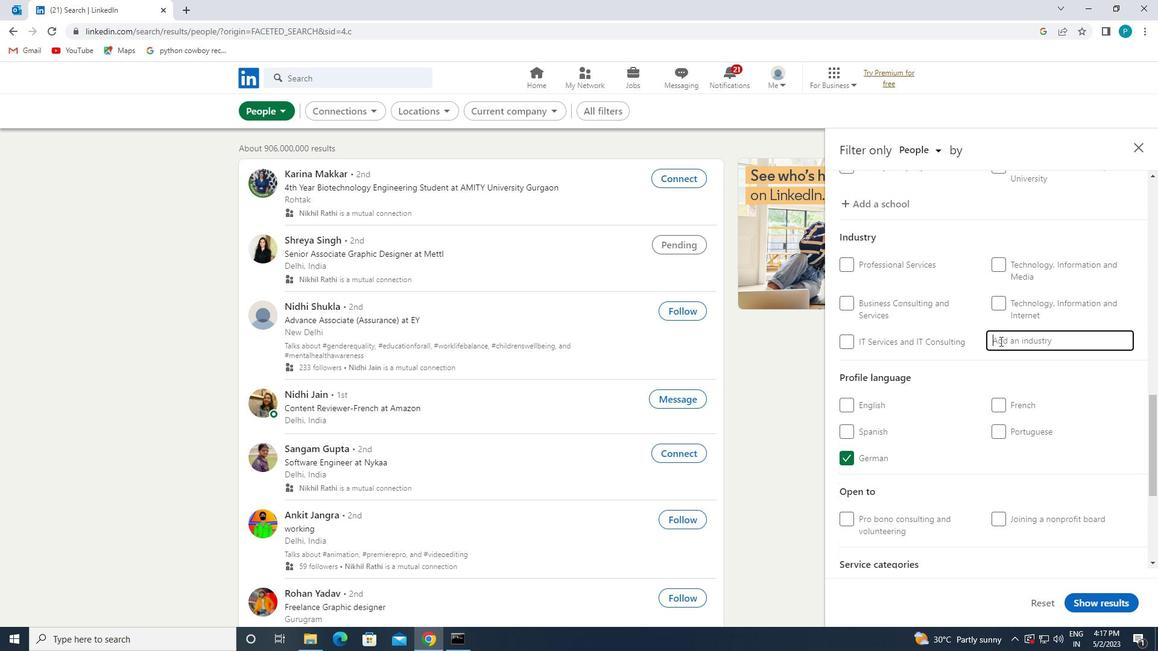 
Action: Key pressed <Key.caps_lock>O<Key.caps_lock>UTT<Key.backspace>
Screenshot: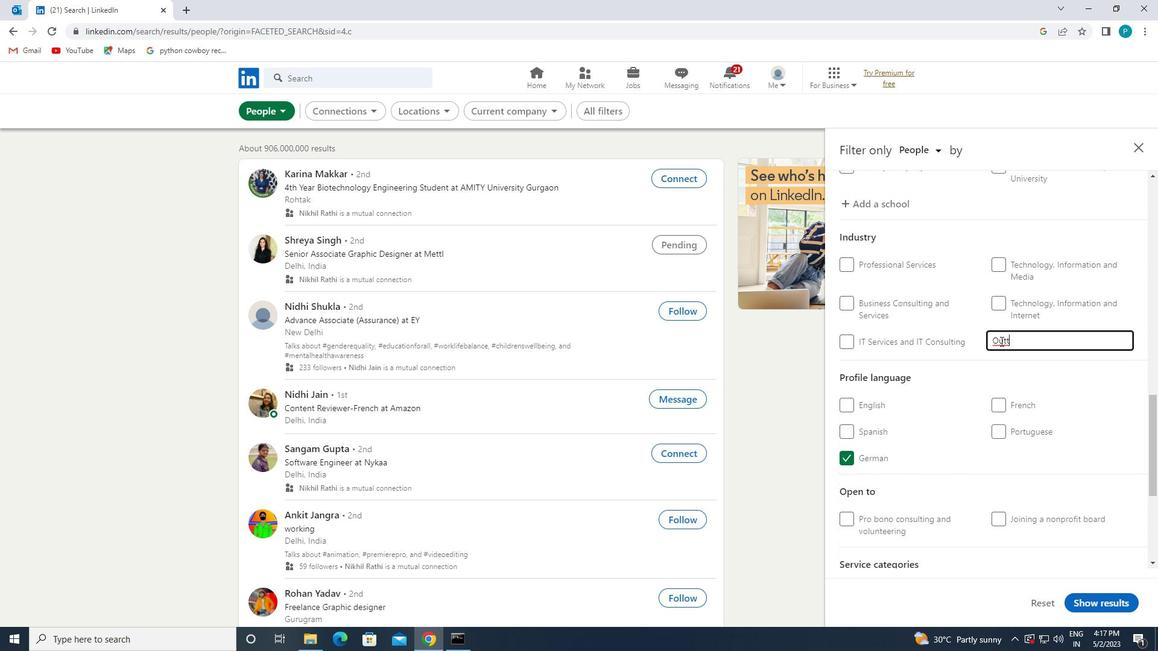 
Action: Mouse moved to (997, 372)
Screenshot: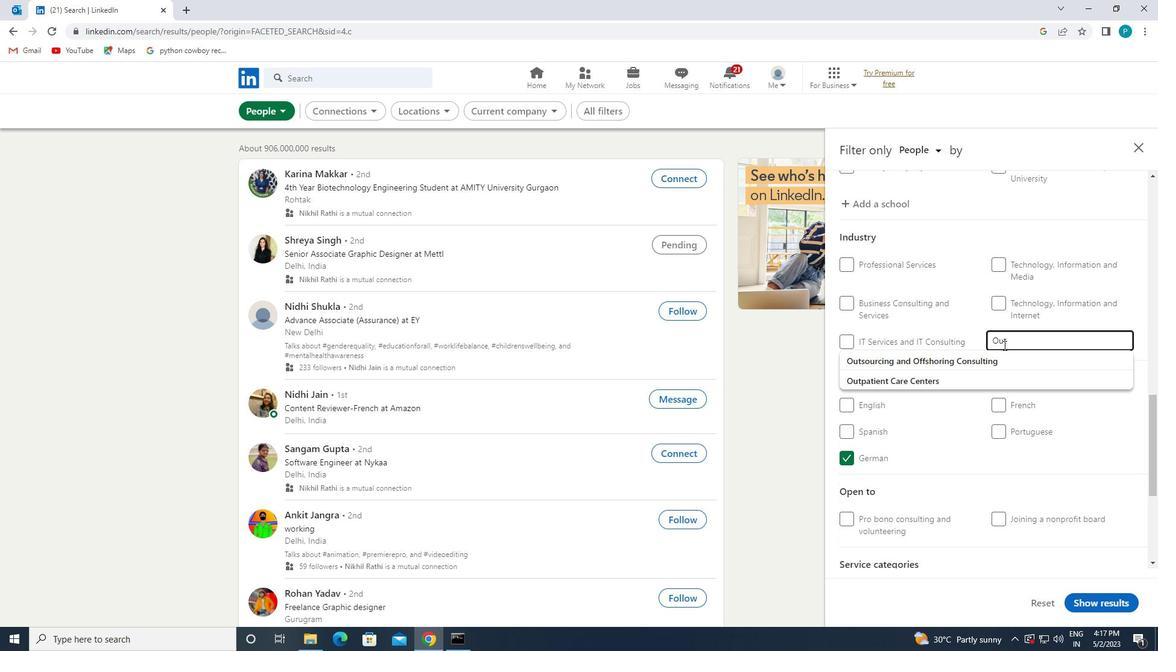 
Action: Mouse pressed left at (997, 372)
Screenshot: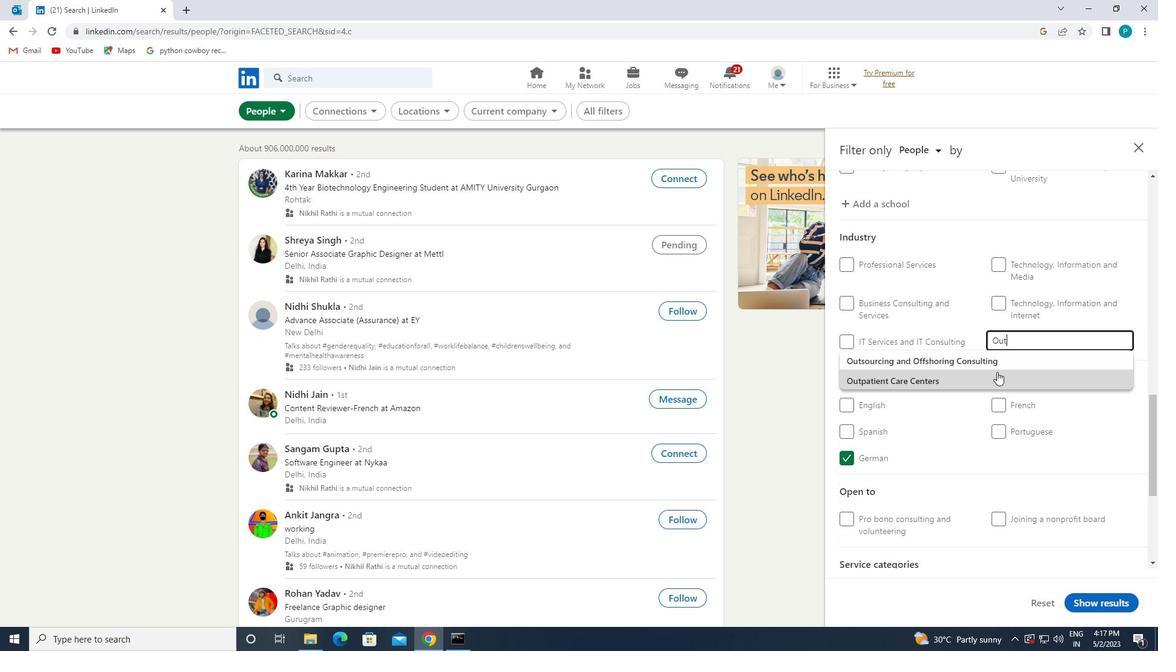
Action: Mouse scrolled (997, 371) with delta (0, 0)
Screenshot: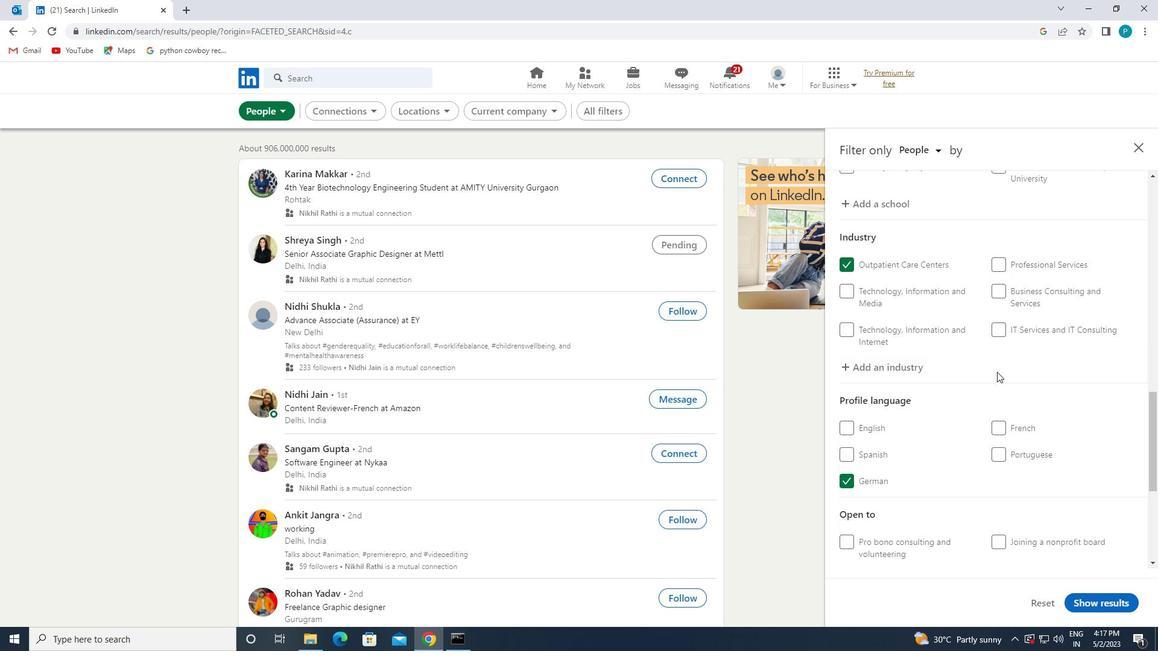 
Action: Mouse scrolled (997, 371) with delta (0, 0)
Screenshot: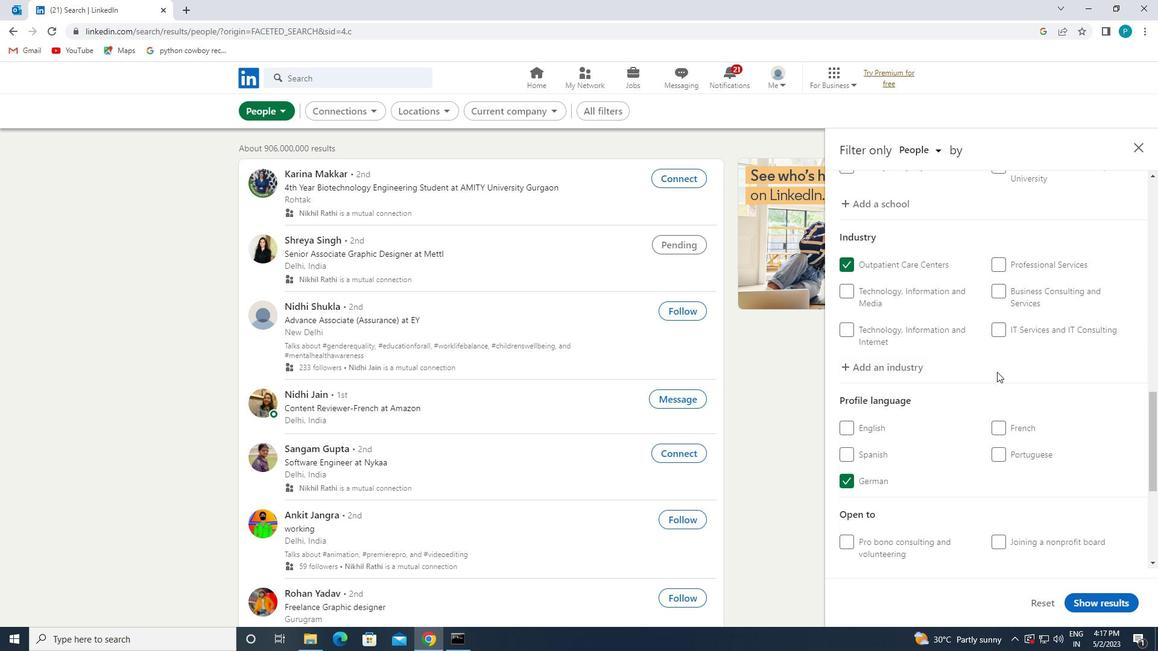 
Action: Mouse moved to (997, 373)
Screenshot: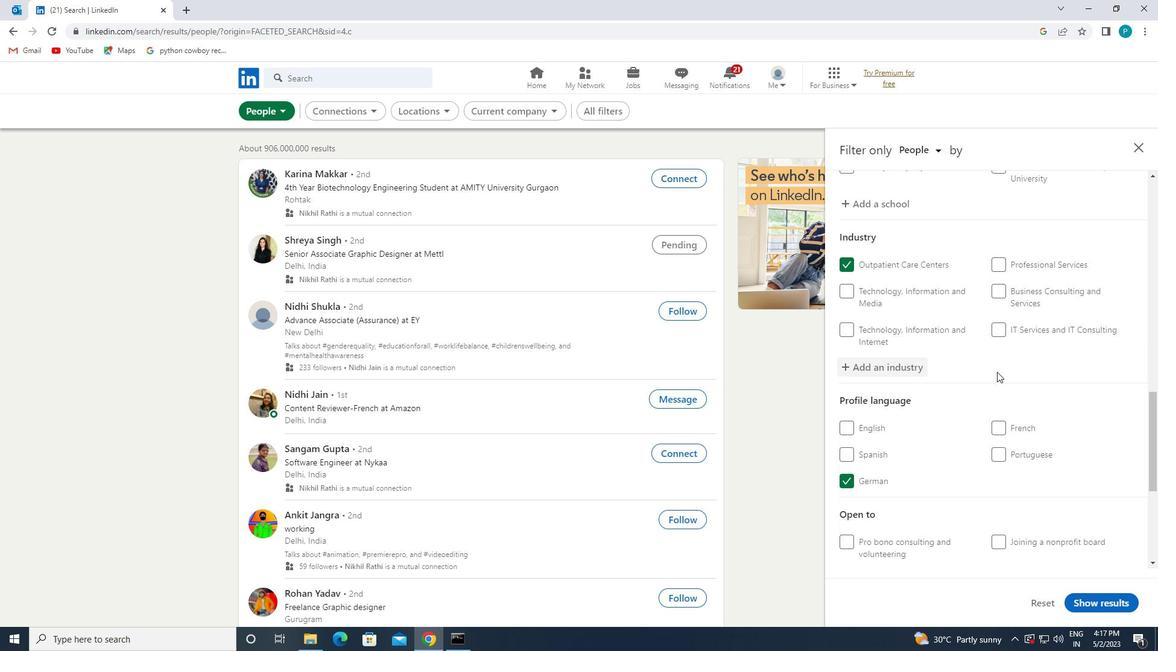 
Action: Mouse scrolled (997, 372) with delta (0, 0)
Screenshot: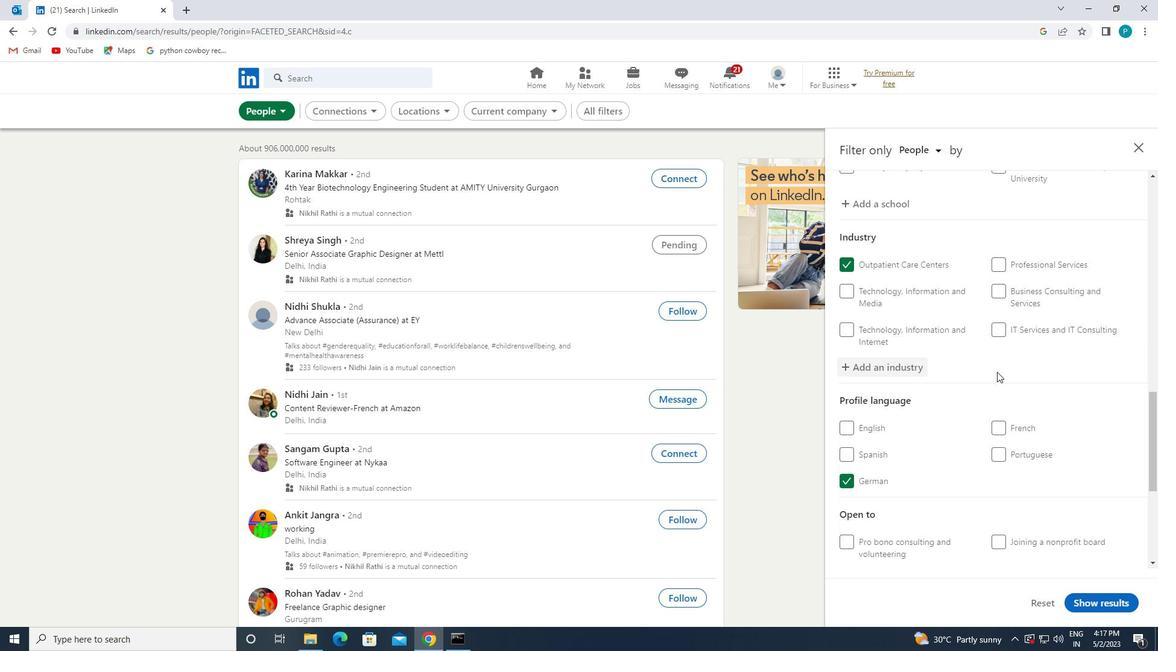 
Action: Mouse moved to (996, 378)
Screenshot: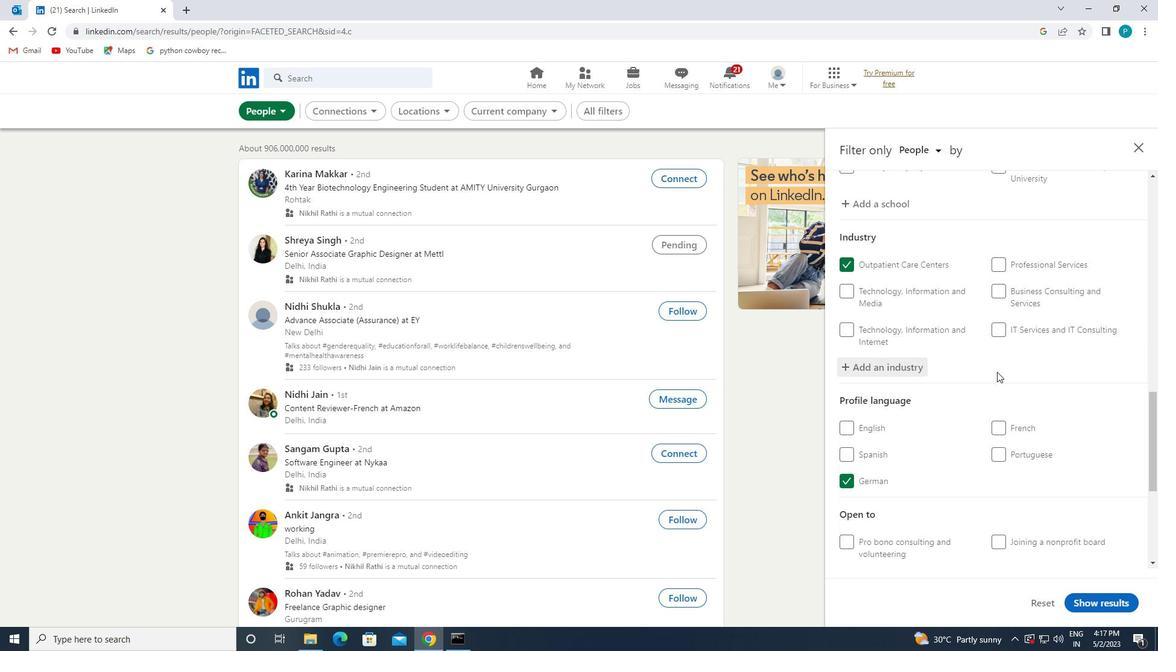 
Action: Mouse scrolled (996, 377) with delta (0, 0)
Screenshot: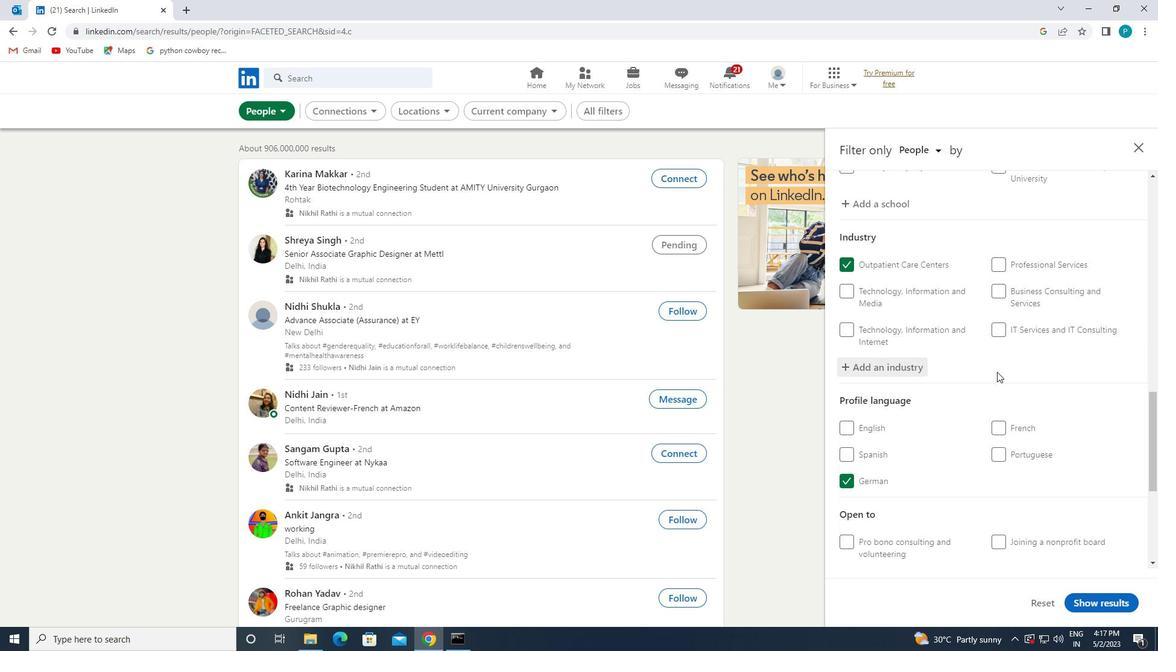 
Action: Mouse moved to (1012, 430)
Screenshot: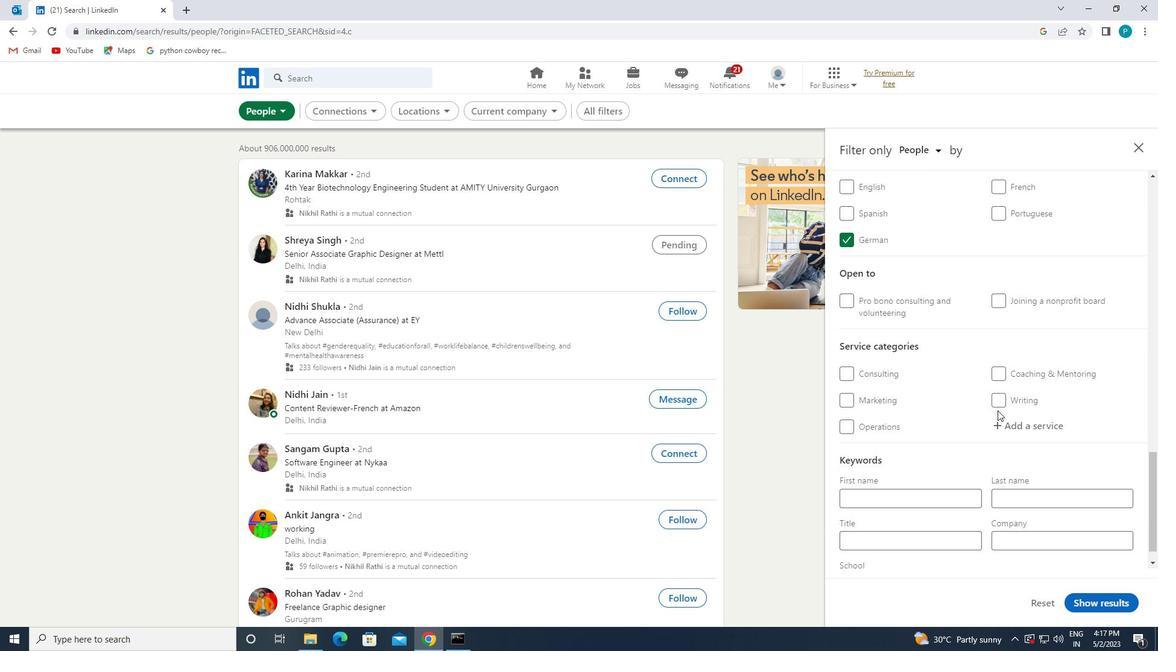 
Action: Mouse pressed left at (1012, 430)
Screenshot: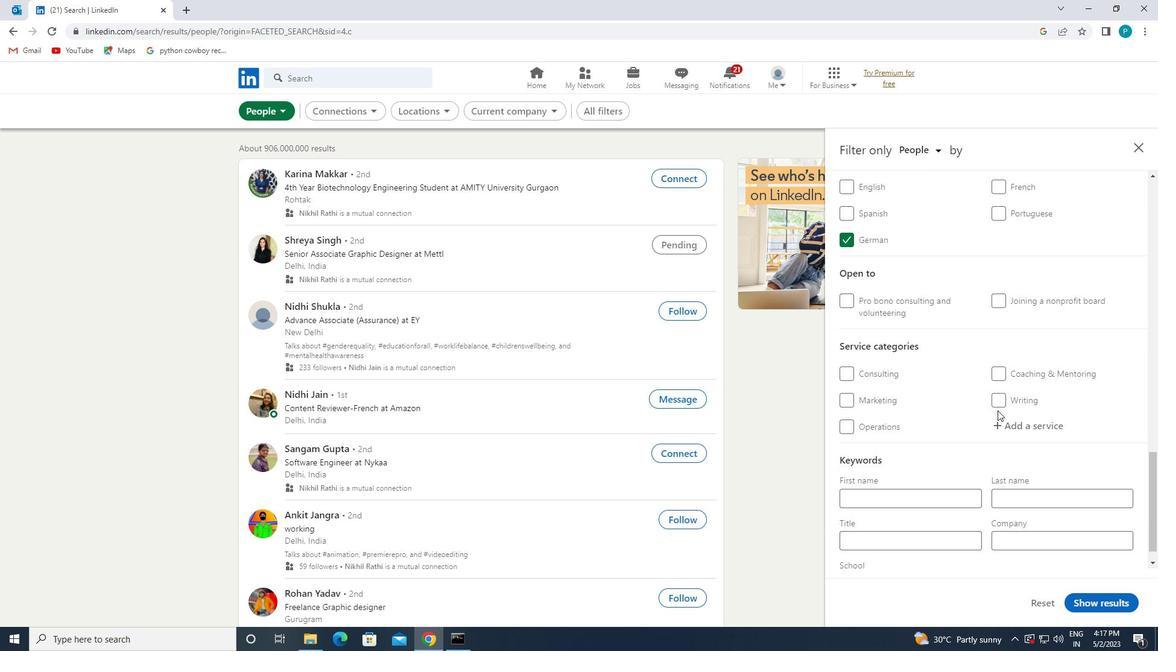 
Action: Mouse moved to (1016, 433)
Screenshot: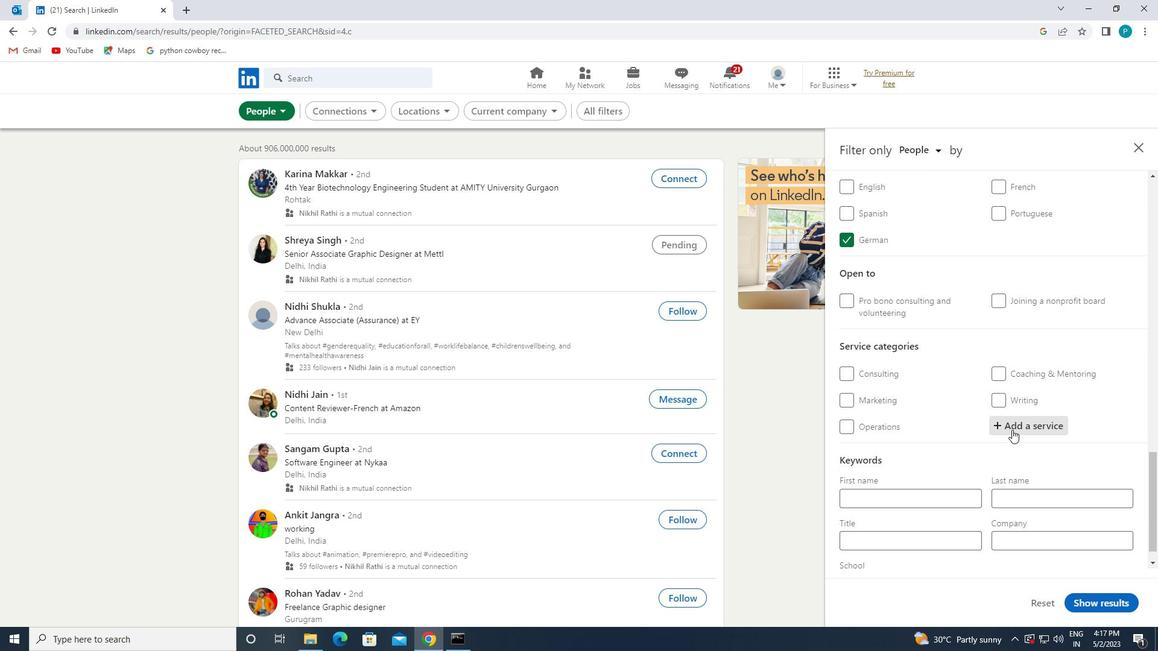 
Action: Key pressed <Key.caps_lock>S<Key.caps_lock>TRAT
Screenshot: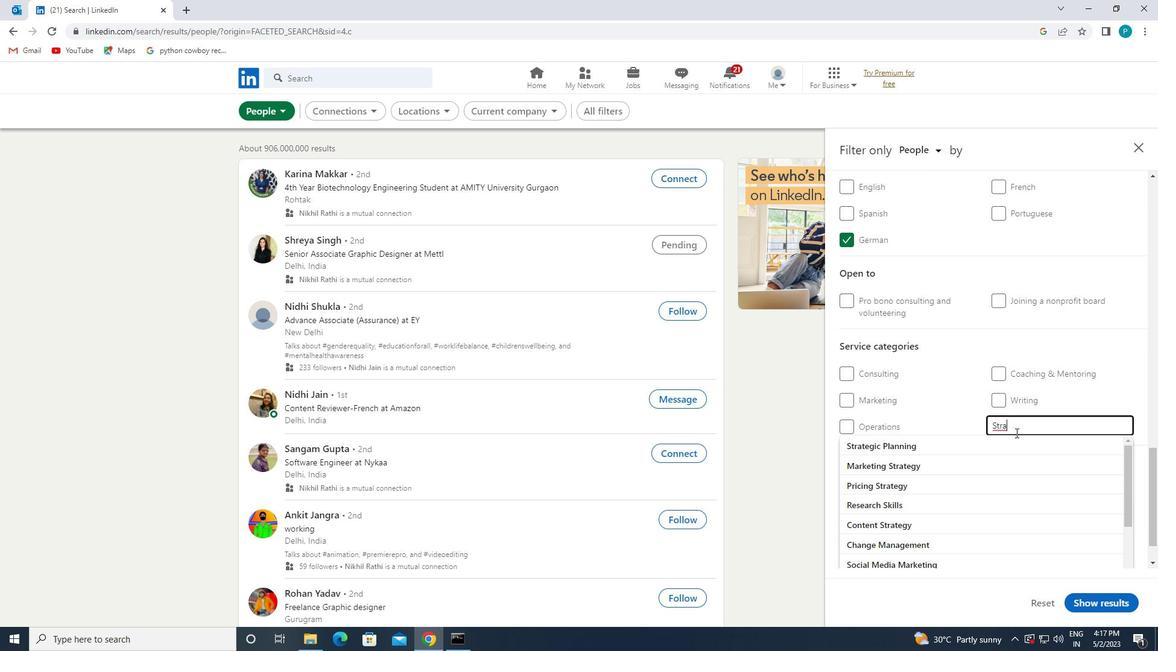 
Action: Mouse moved to (960, 441)
Screenshot: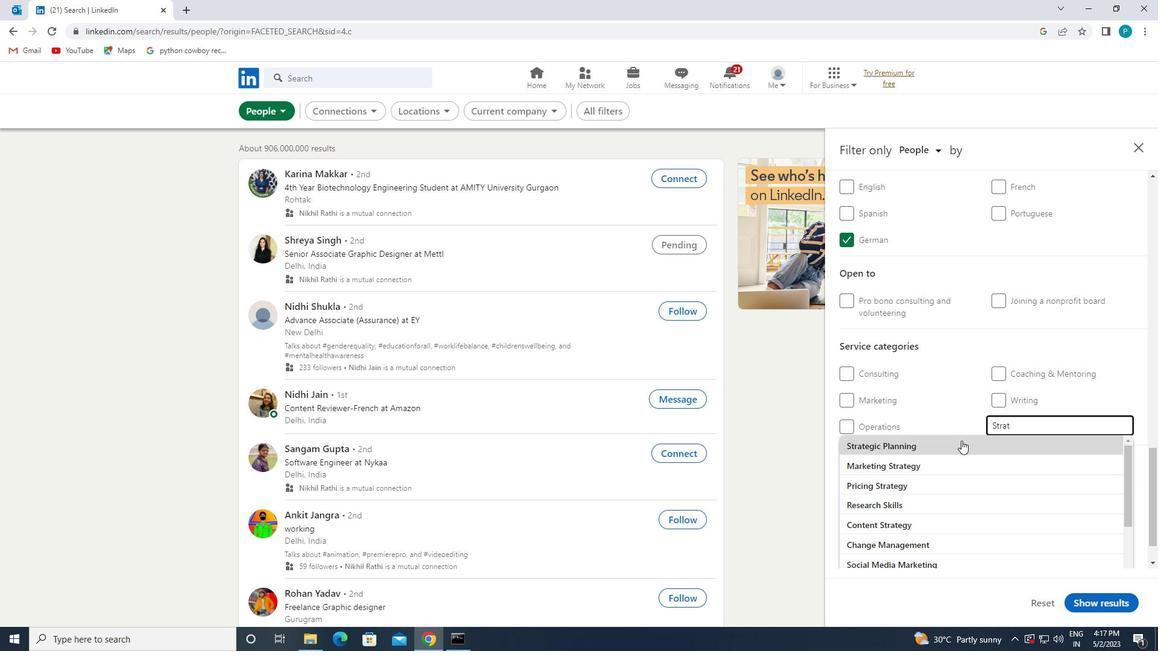 
Action: Mouse pressed left at (960, 441)
Screenshot: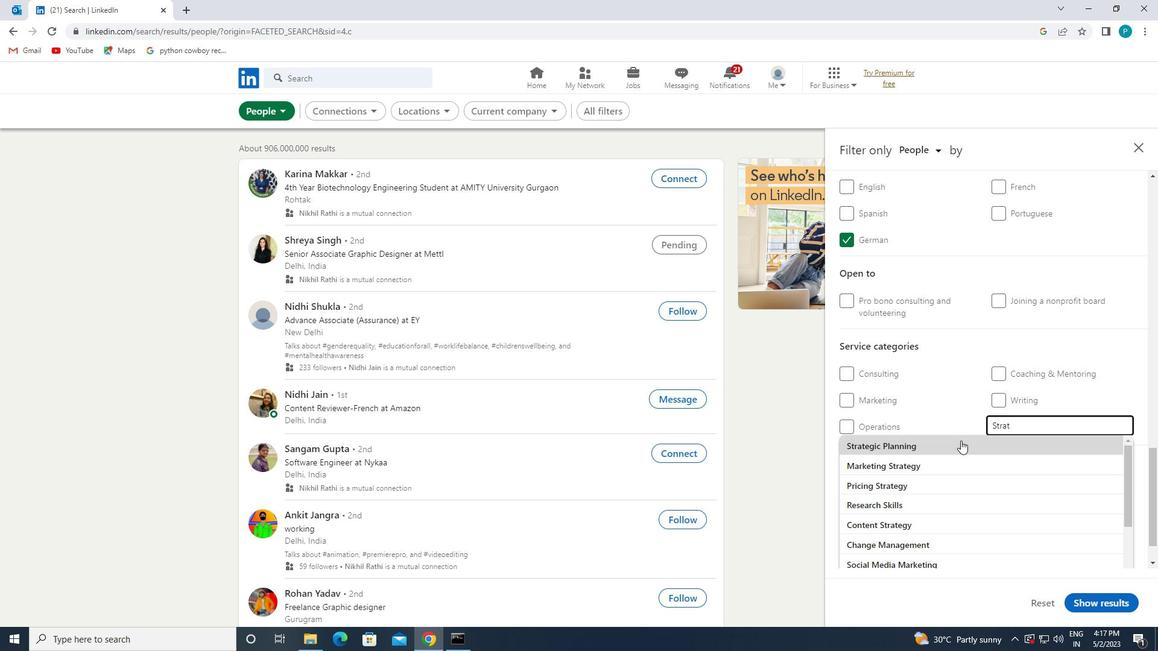 
Action: Mouse scrolled (960, 440) with delta (0, 0)
Screenshot: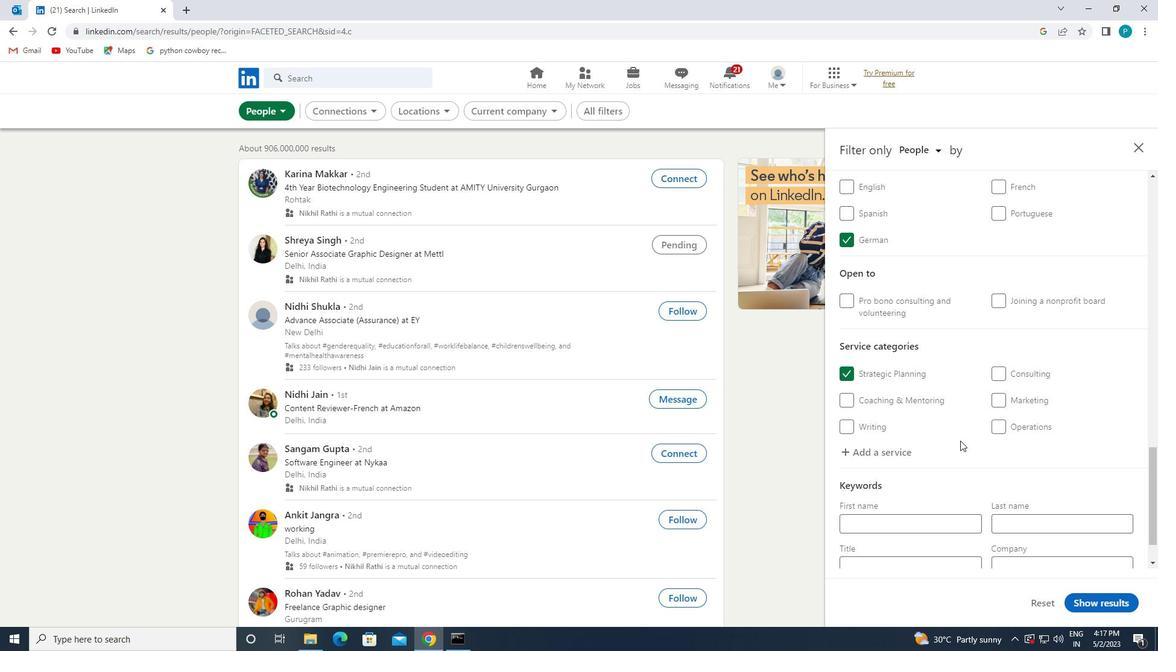 
Action: Mouse scrolled (960, 440) with delta (0, 0)
Screenshot: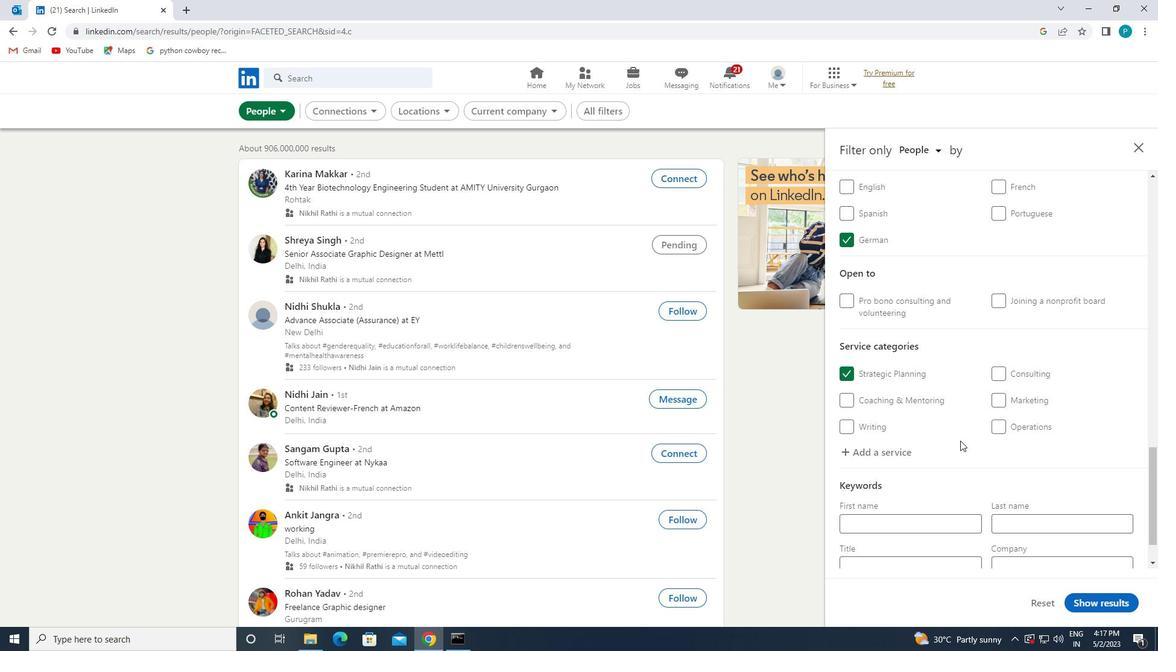 
Action: Mouse scrolled (960, 440) with delta (0, 0)
Screenshot: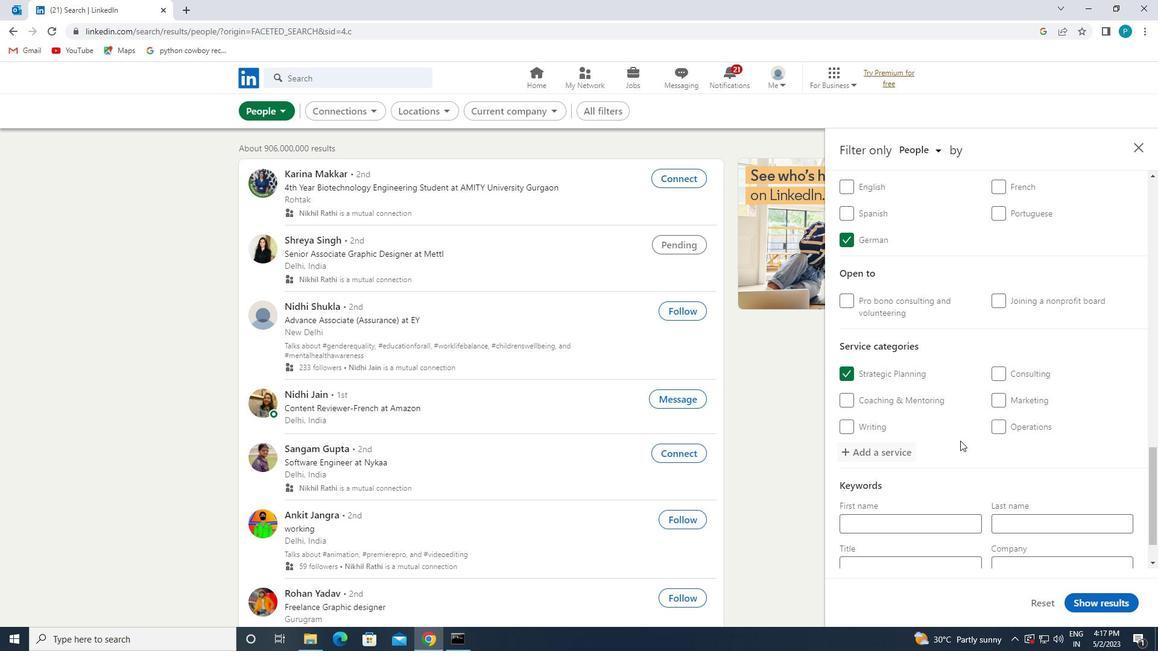 
Action: Mouse moved to (936, 508)
Screenshot: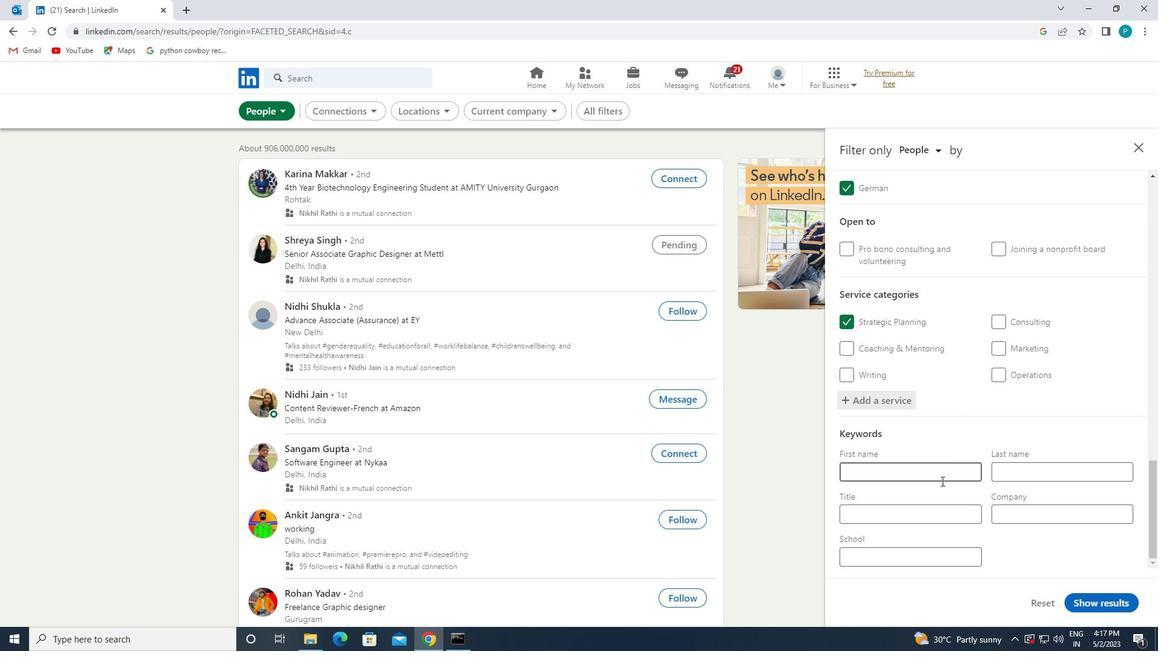 
Action: Mouse pressed left at (936, 508)
Screenshot: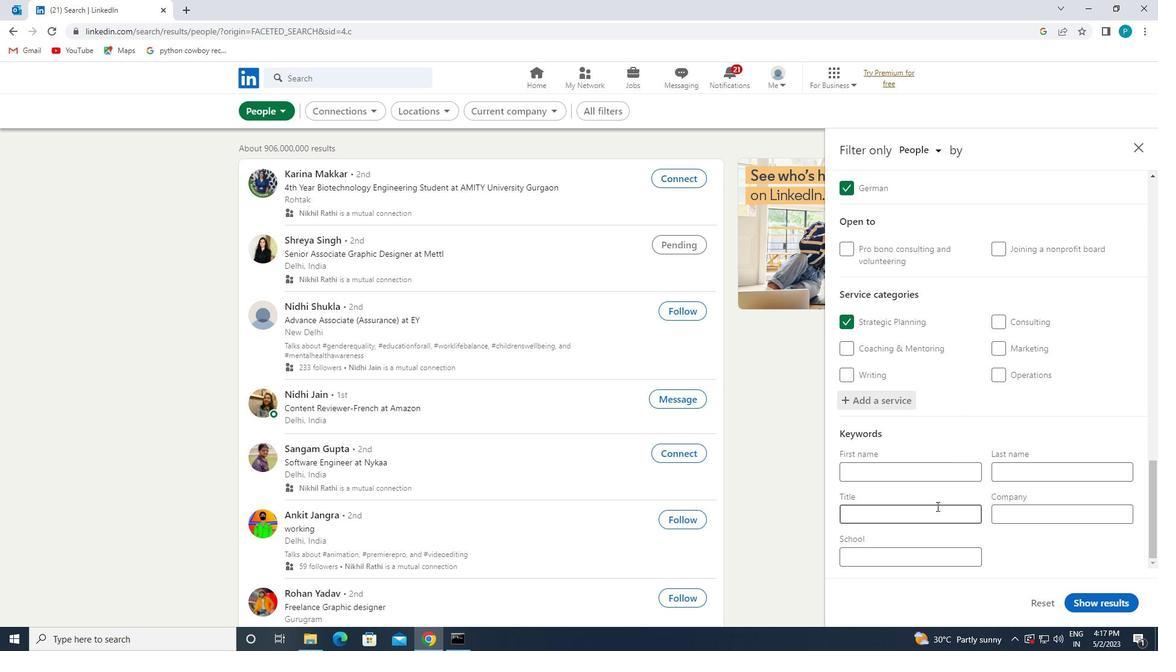 
Action: Key pressed <Key.caps_lock>M<Key.caps_lock>OVER
Screenshot: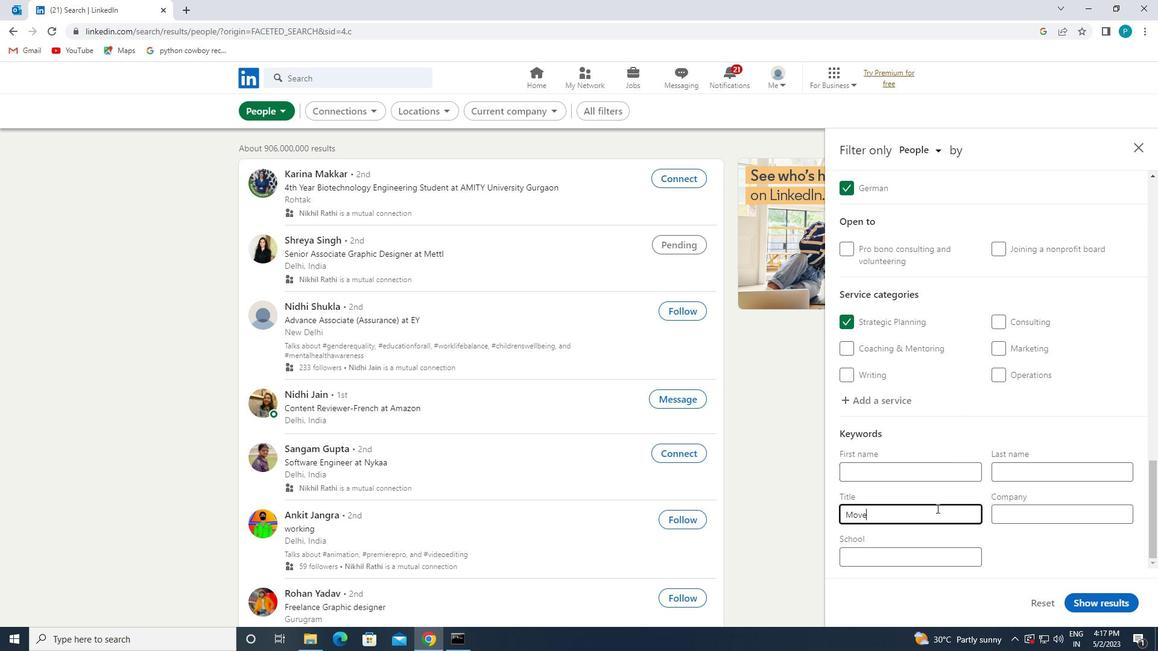 
Action: Mouse moved to (1087, 607)
Screenshot: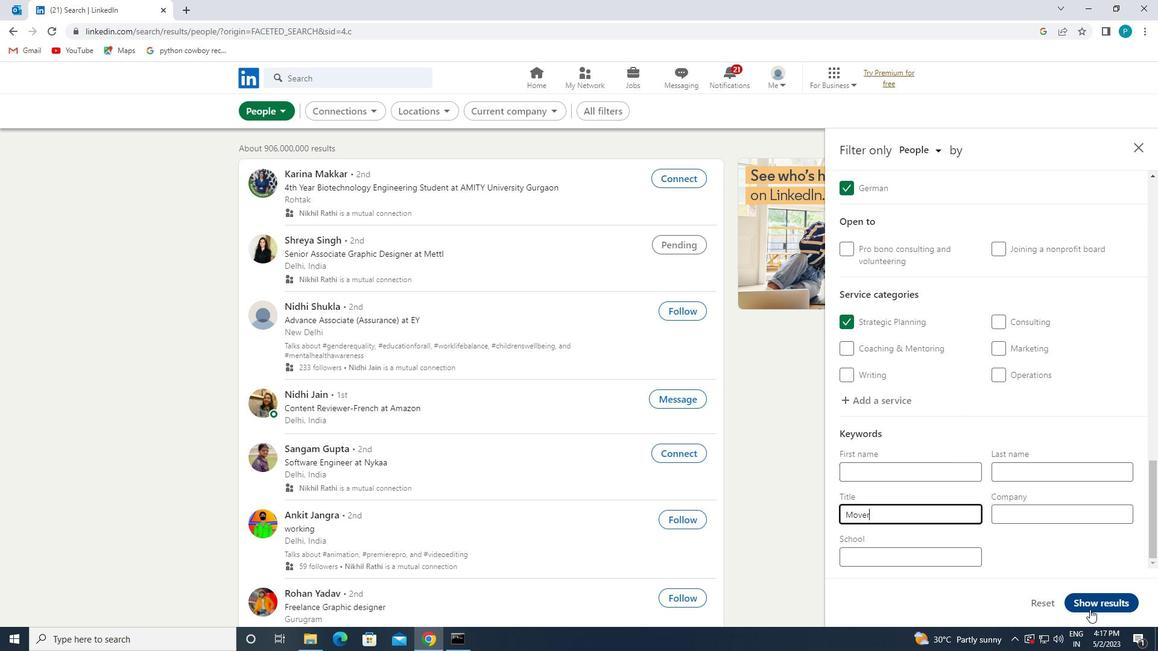 
Action: Mouse pressed left at (1087, 607)
Screenshot: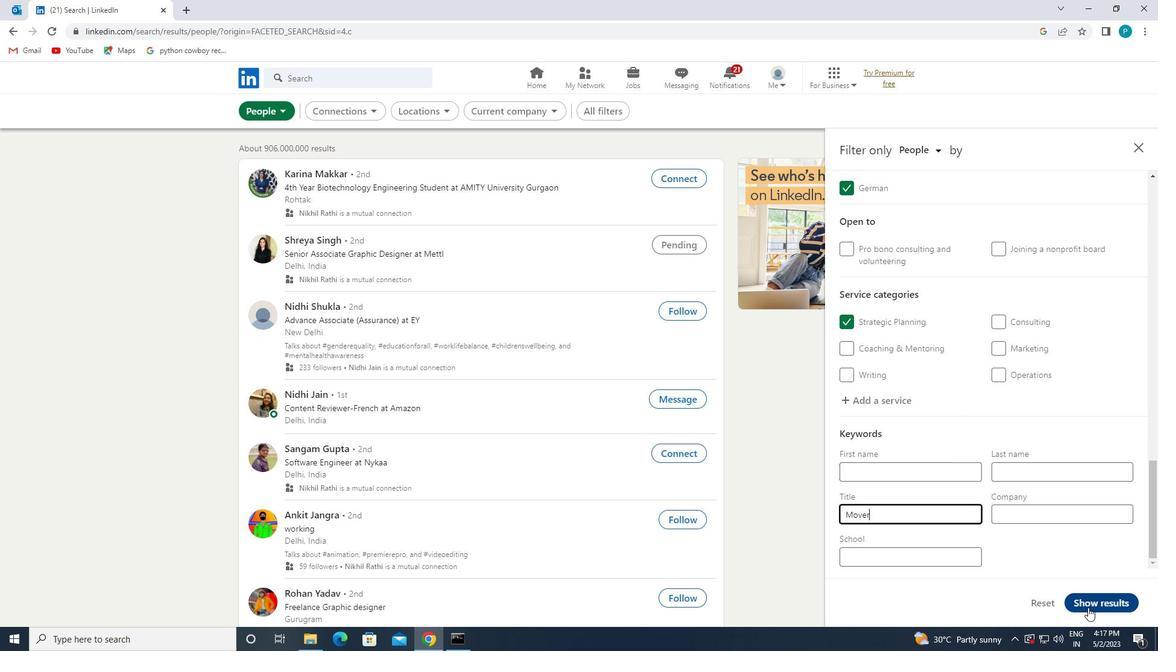 
